 Task: Find connections with filter location Joaquín V. González with filter topic #homedecor with filter profile language English with filter current company Aramex with filter school Indian Institute of Information Technology, Design and Manufacturing, Jabalpur with filter industry Marketing Services with filter service category Blogging with filter keywords title Phlebotomist
Action: Mouse moved to (629, 110)
Screenshot: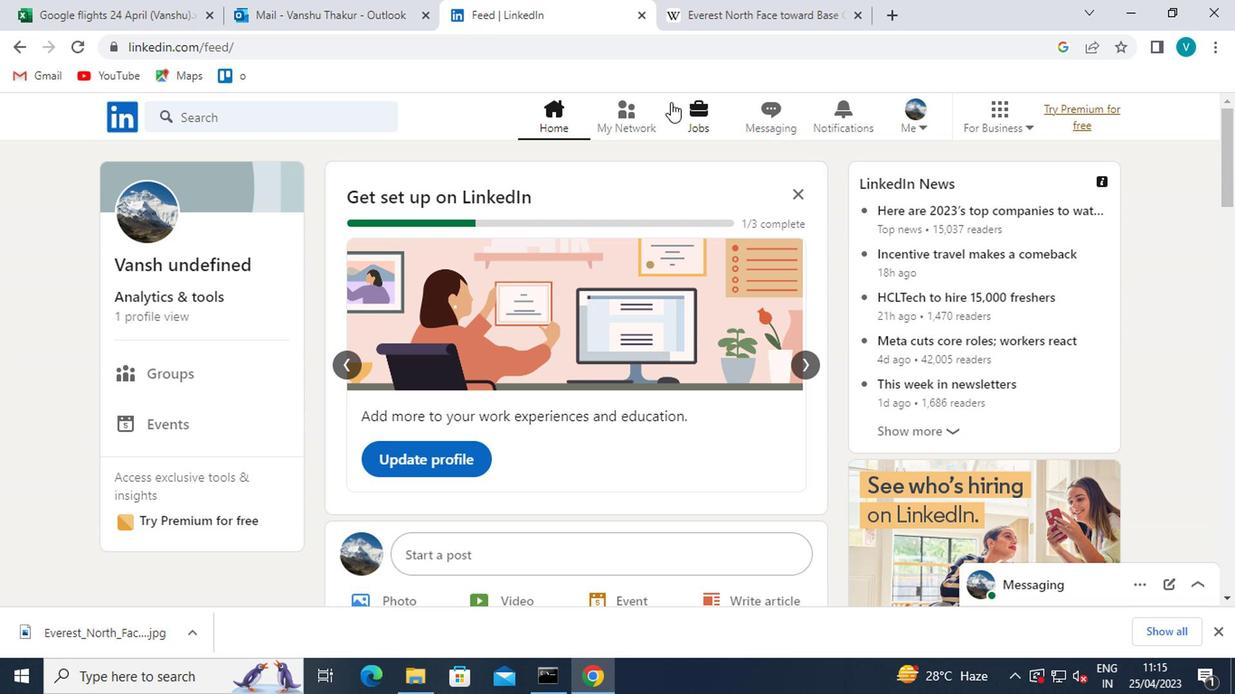 
Action: Mouse pressed left at (629, 110)
Screenshot: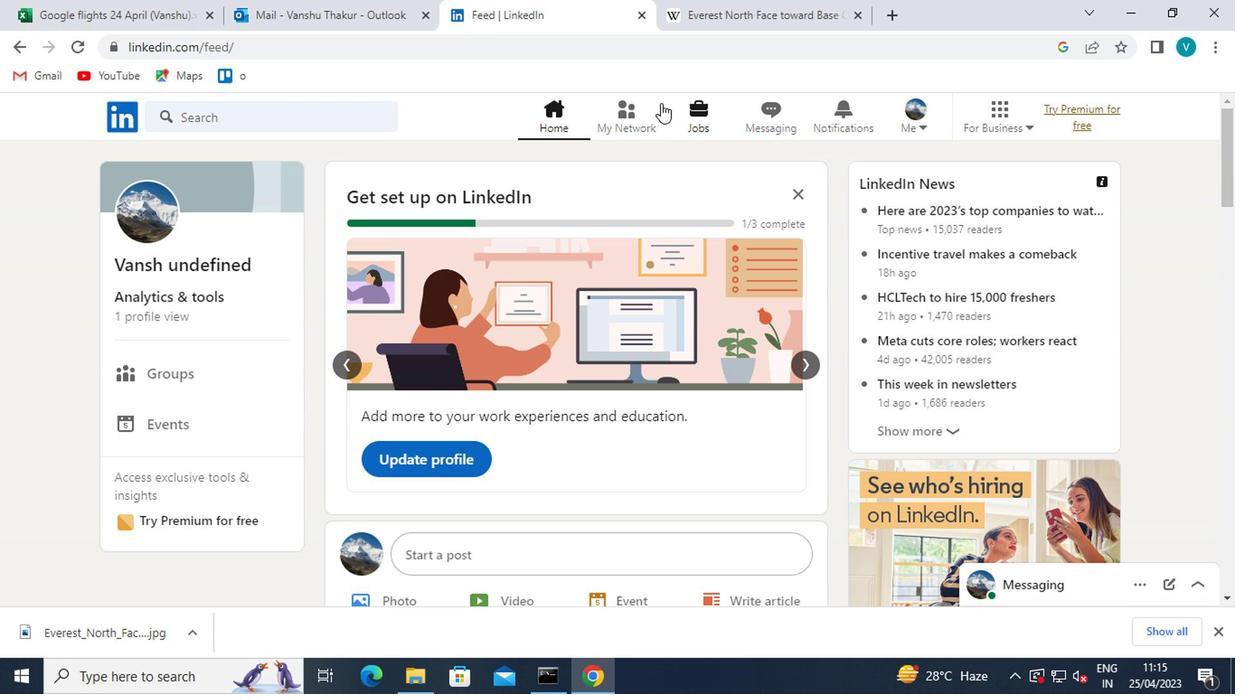 
Action: Mouse moved to (186, 220)
Screenshot: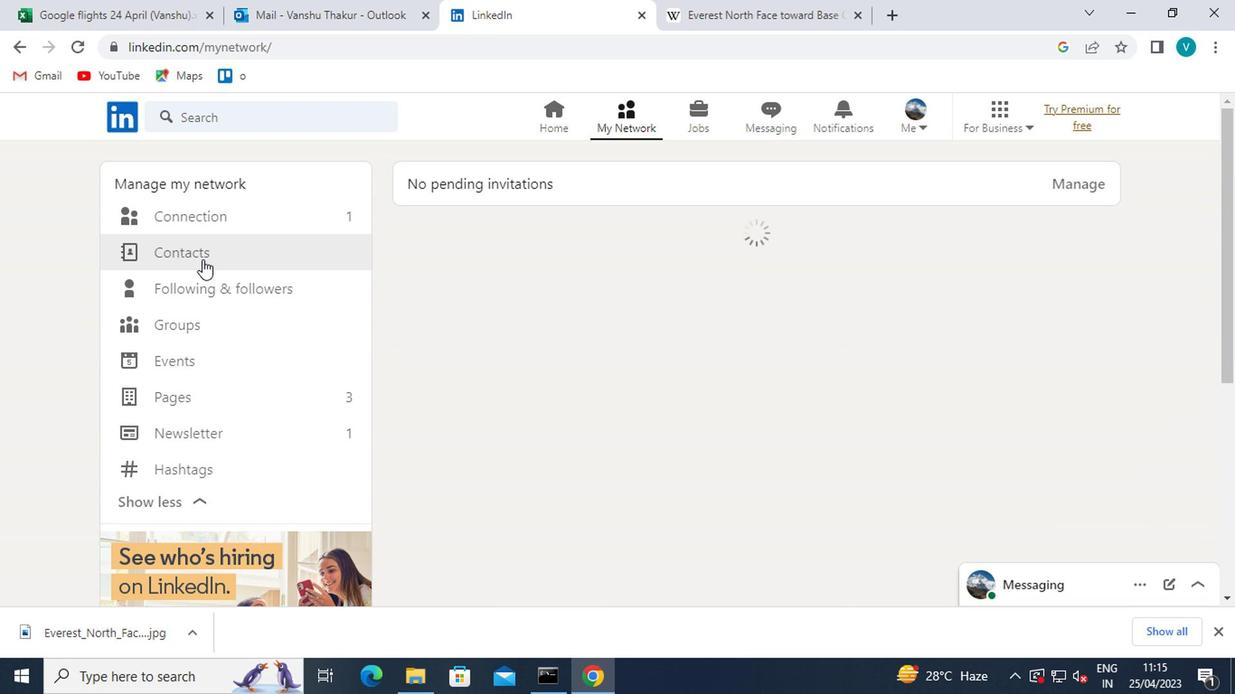 
Action: Mouse pressed left at (186, 220)
Screenshot: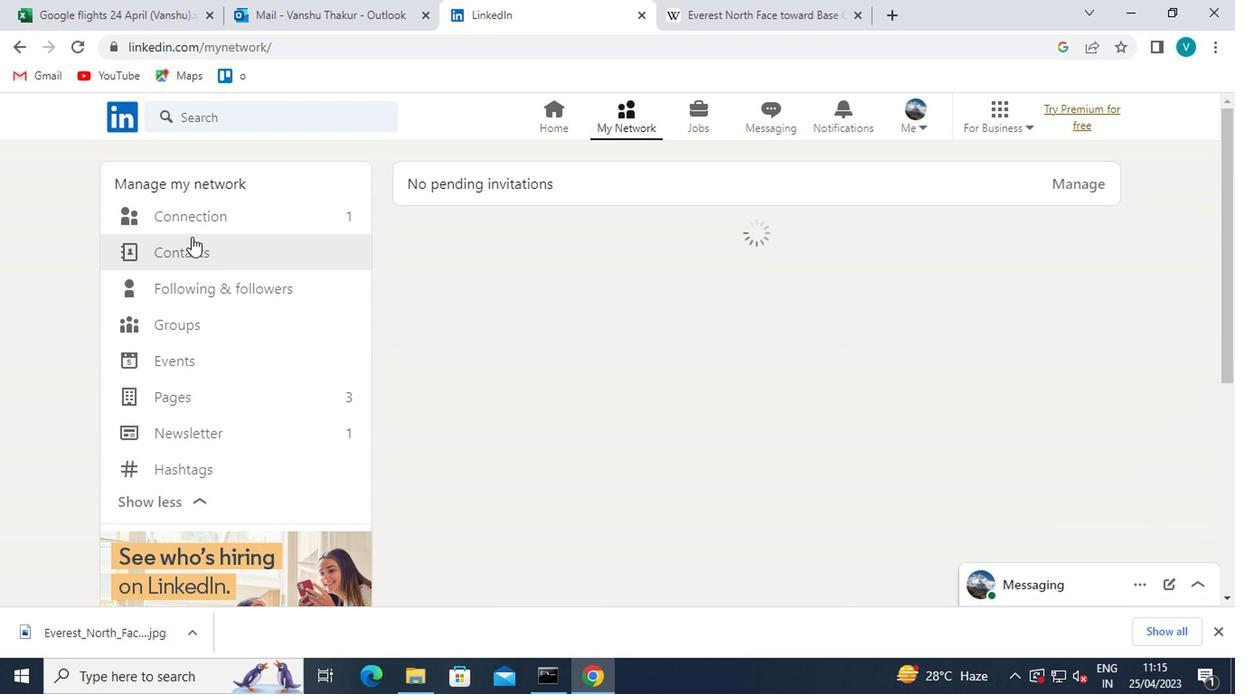 
Action: Mouse moved to (745, 229)
Screenshot: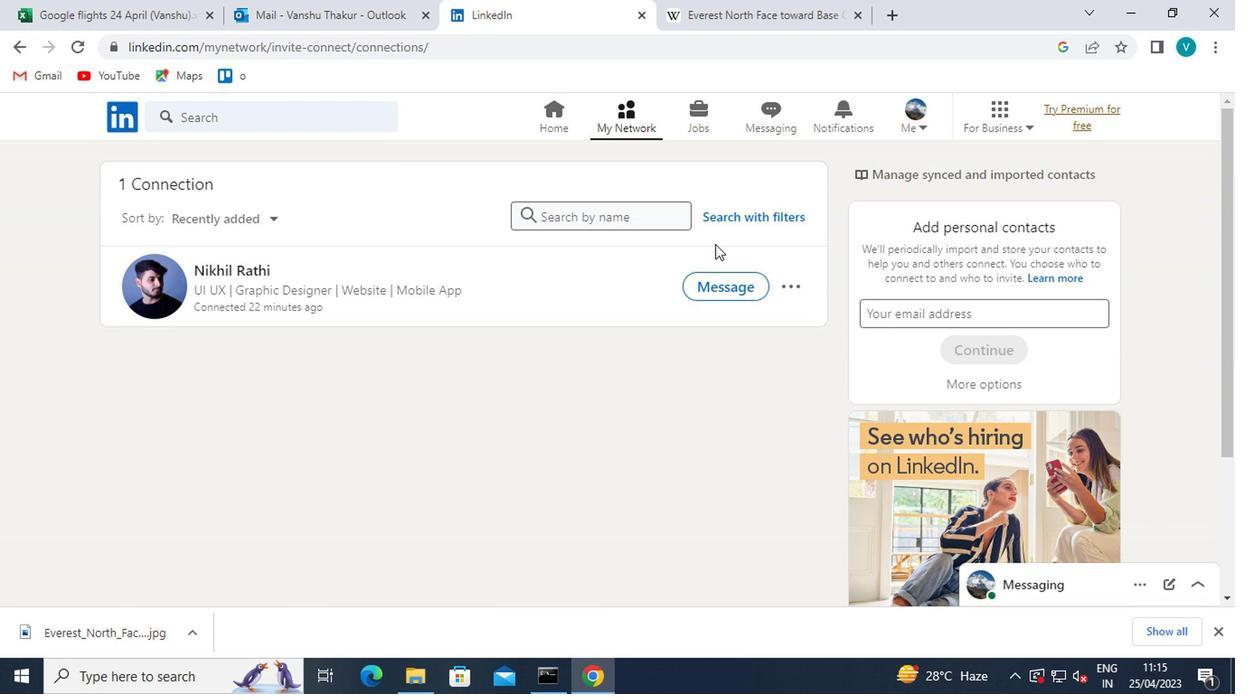 
Action: Mouse pressed left at (745, 229)
Screenshot: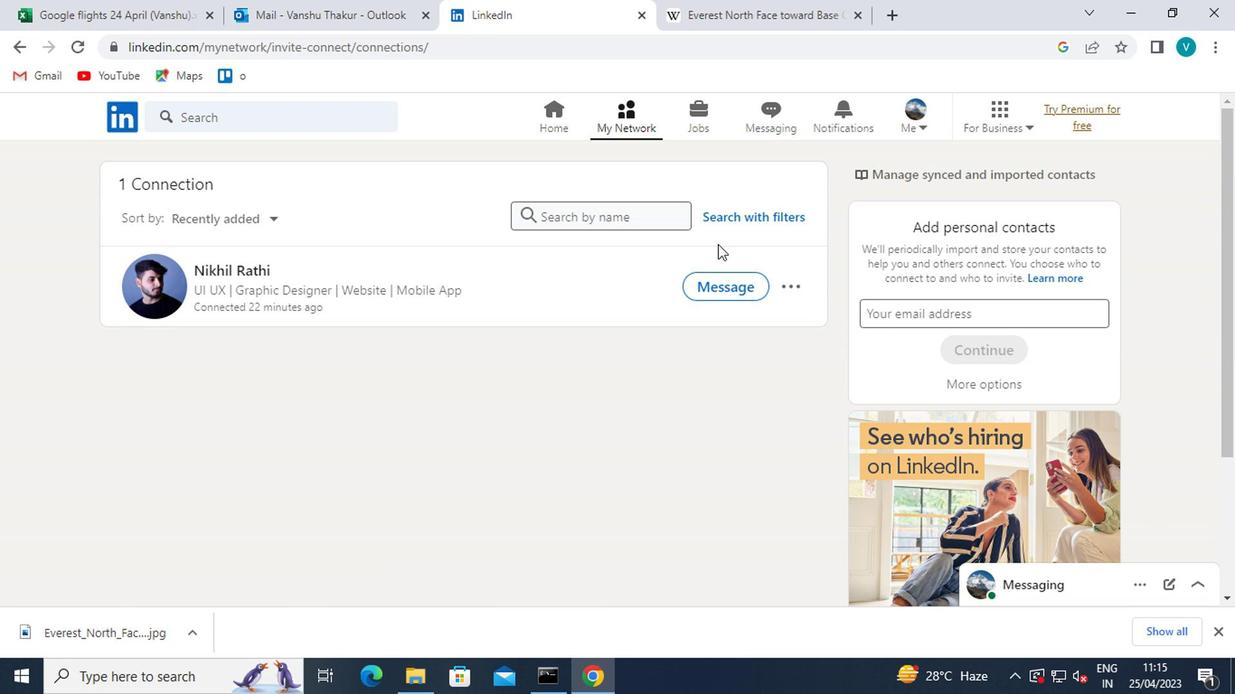 
Action: Mouse moved to (752, 220)
Screenshot: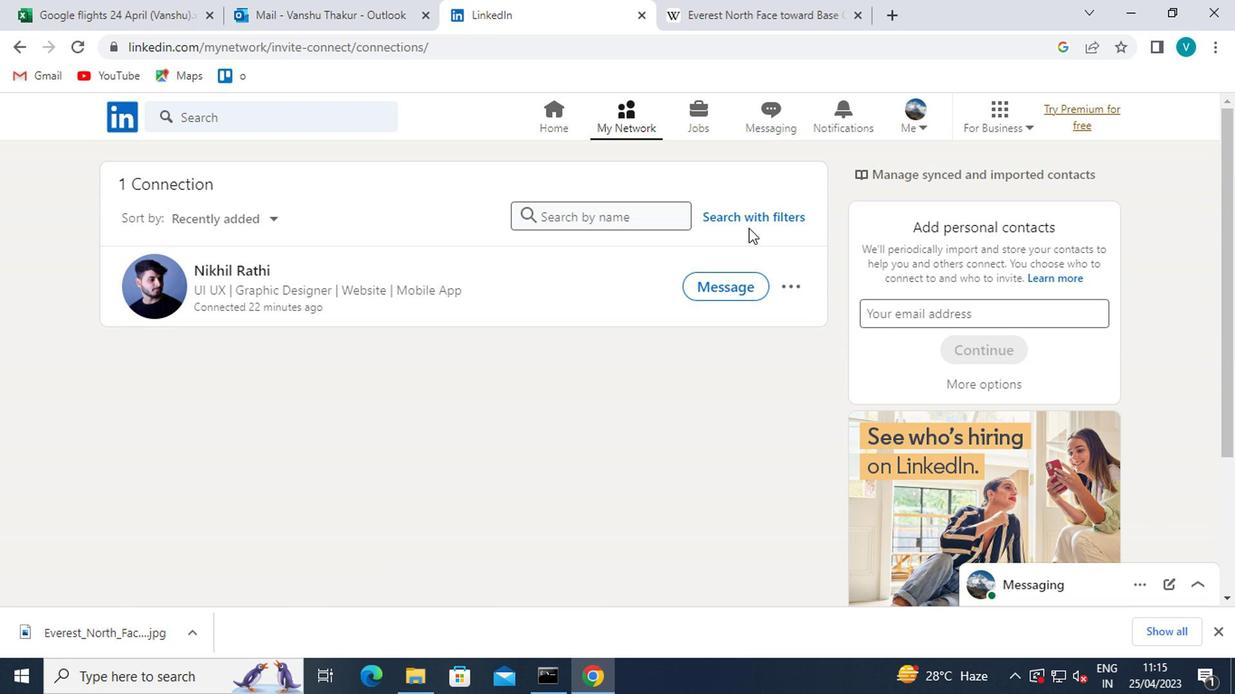 
Action: Mouse pressed left at (752, 220)
Screenshot: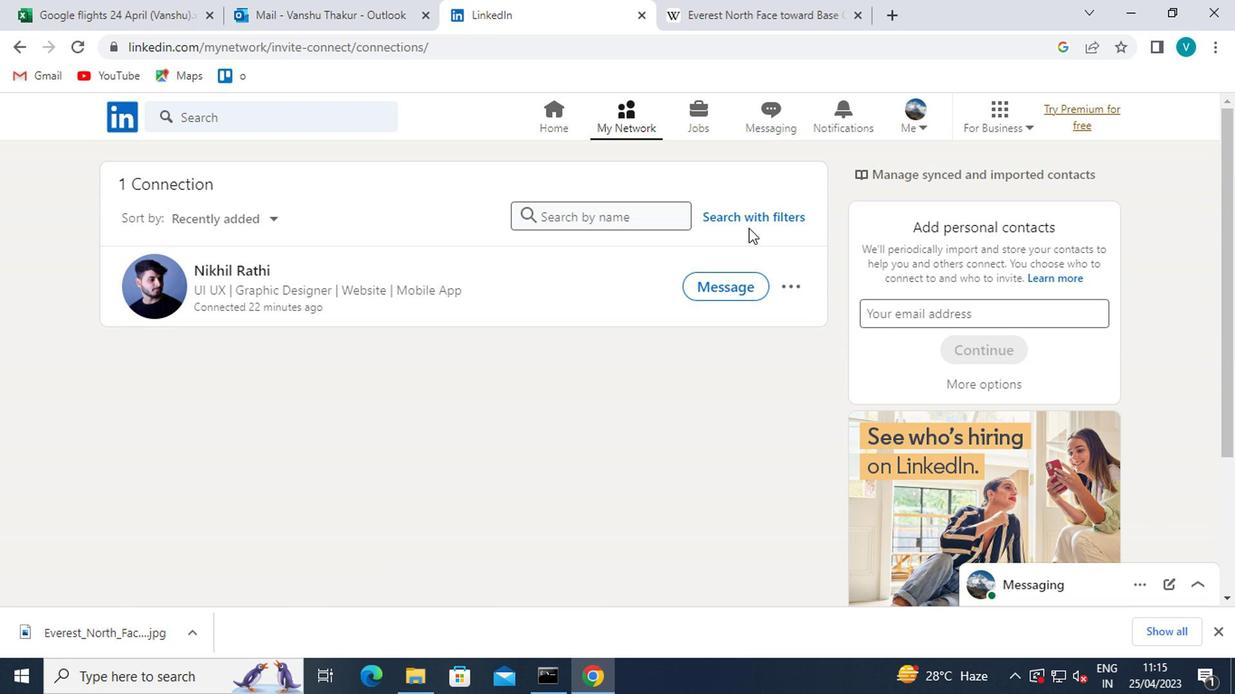 
Action: Mouse moved to (596, 162)
Screenshot: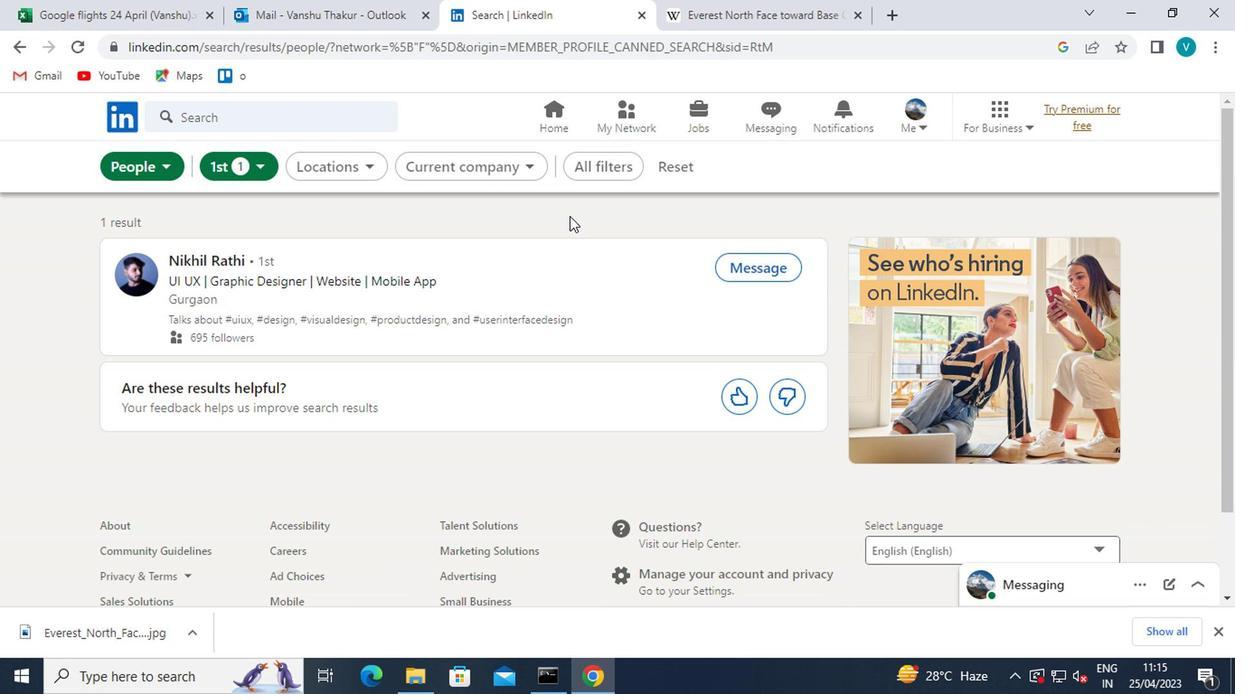 
Action: Mouse pressed left at (596, 162)
Screenshot: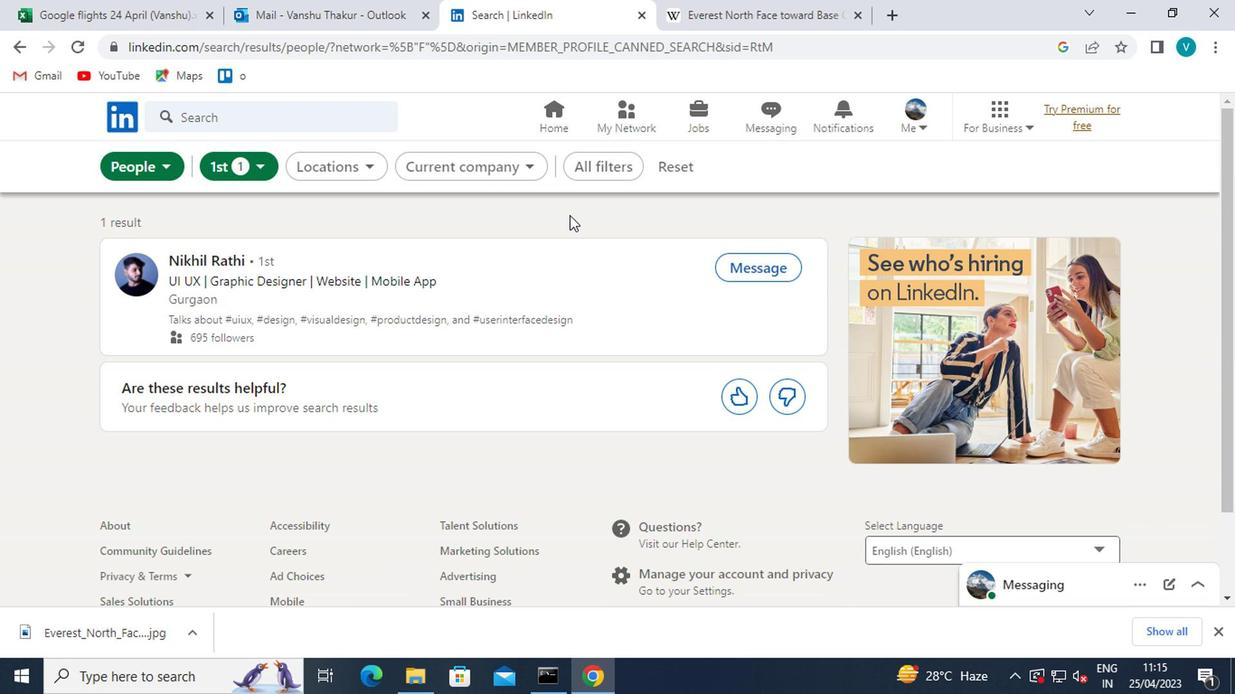 
Action: Mouse moved to (821, 438)
Screenshot: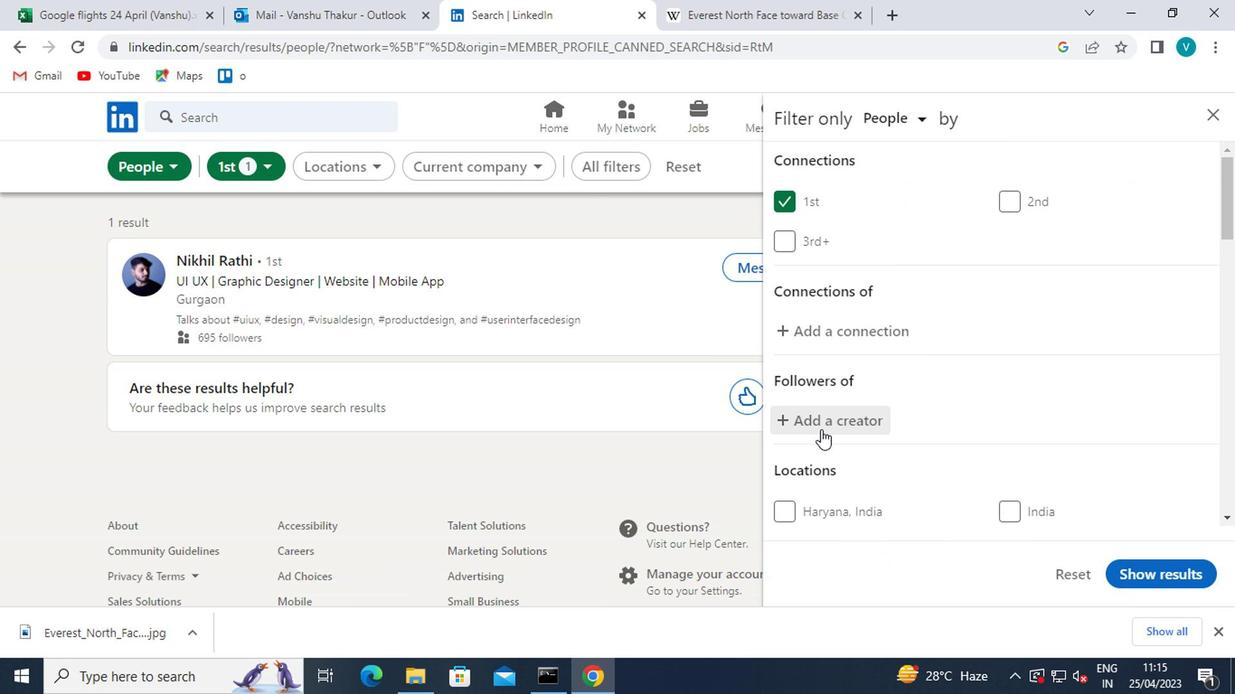 
Action: Mouse scrolled (821, 438) with delta (0, 0)
Screenshot: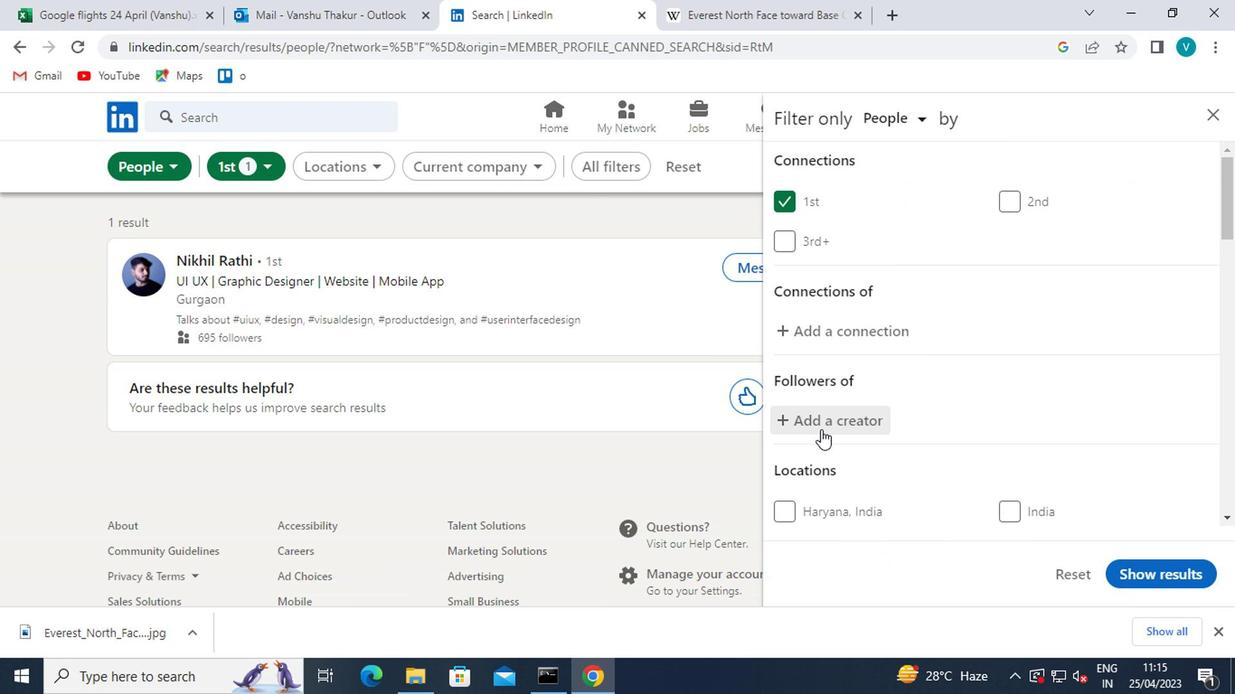 
Action: Mouse moved to (866, 499)
Screenshot: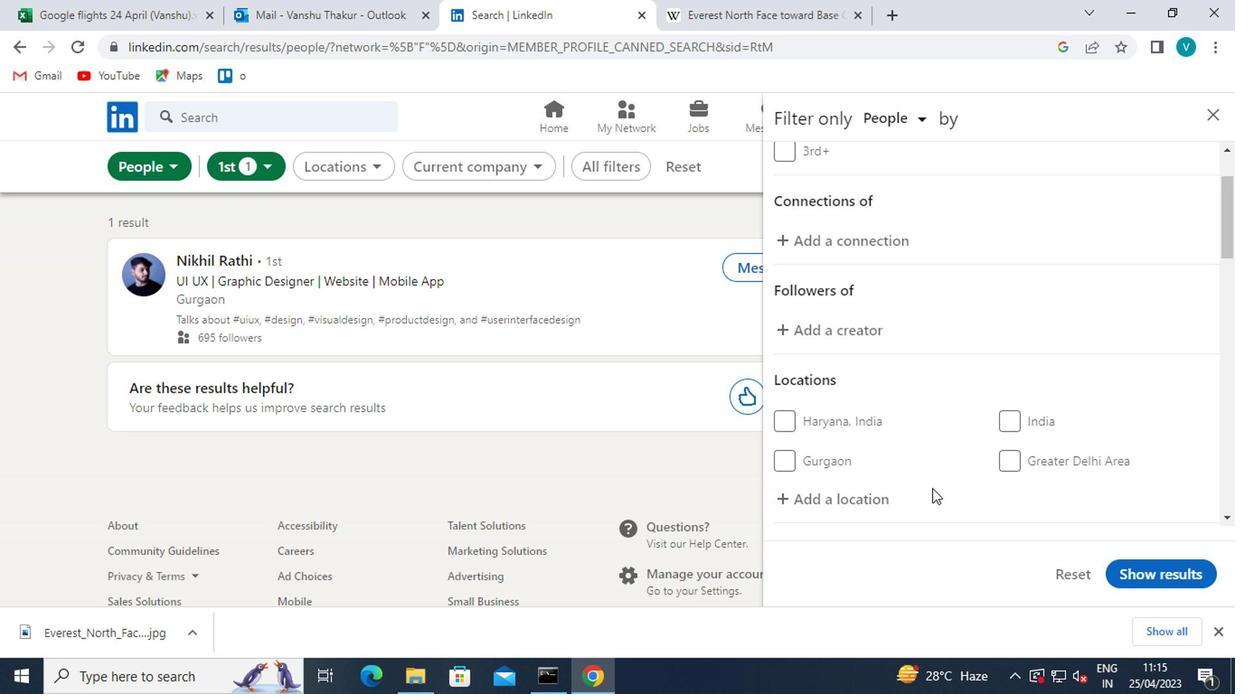 
Action: Mouse pressed left at (866, 499)
Screenshot: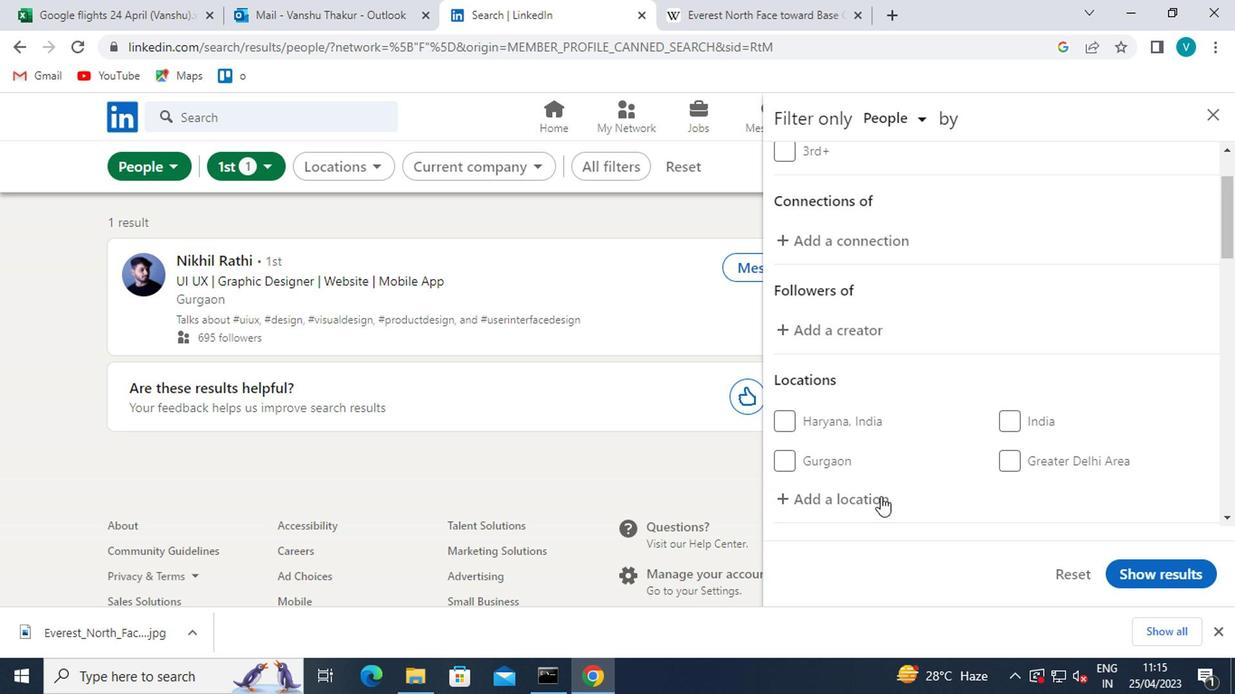 
Action: Mouse moved to (827, 489)
Screenshot: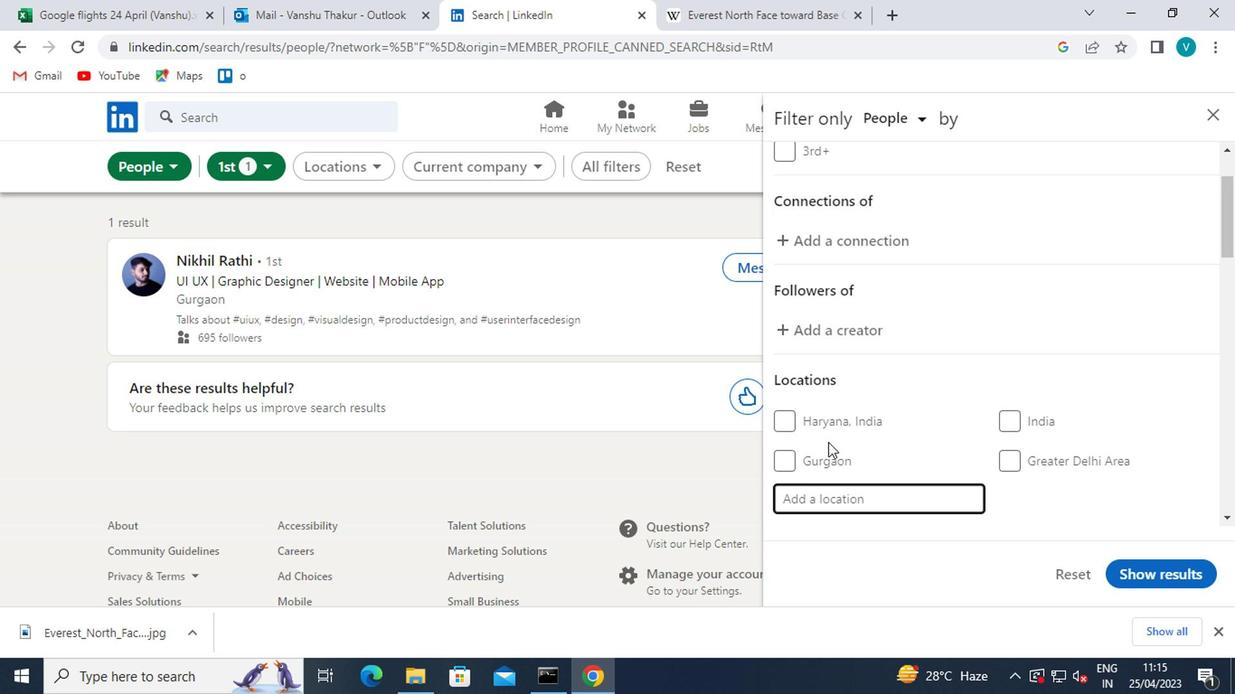
Action: Mouse pressed left at (827, 489)
Screenshot: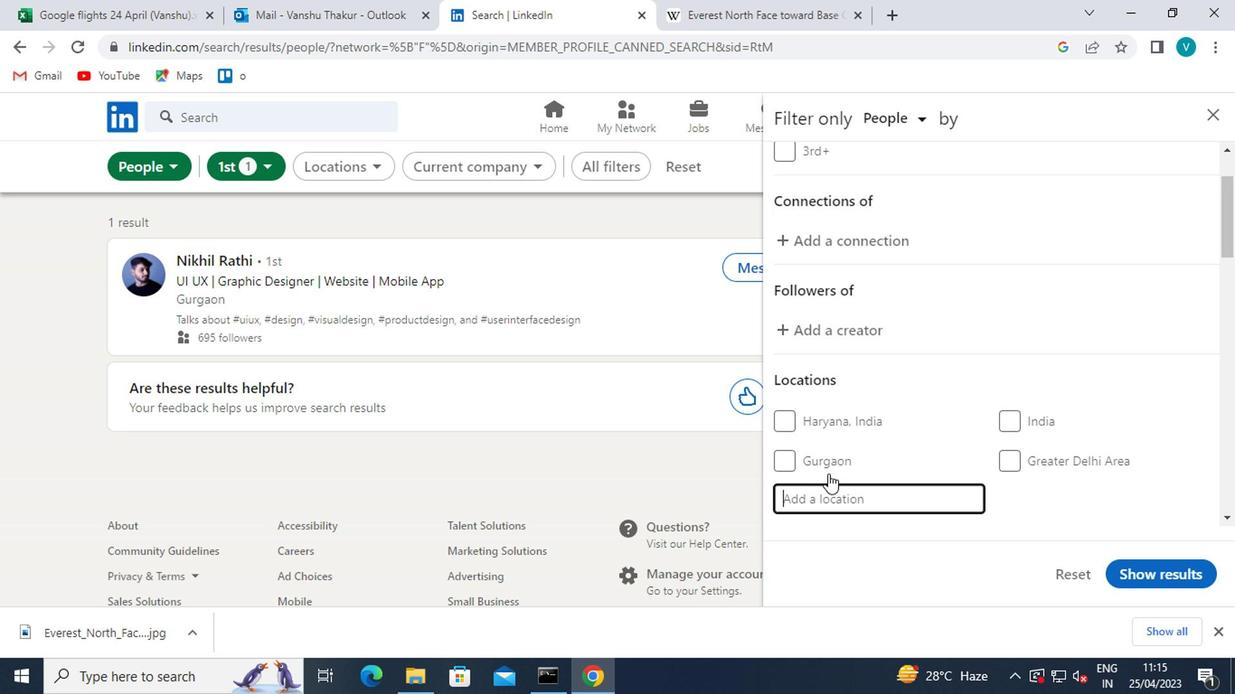 
Action: Mouse moved to (828, 490)
Screenshot: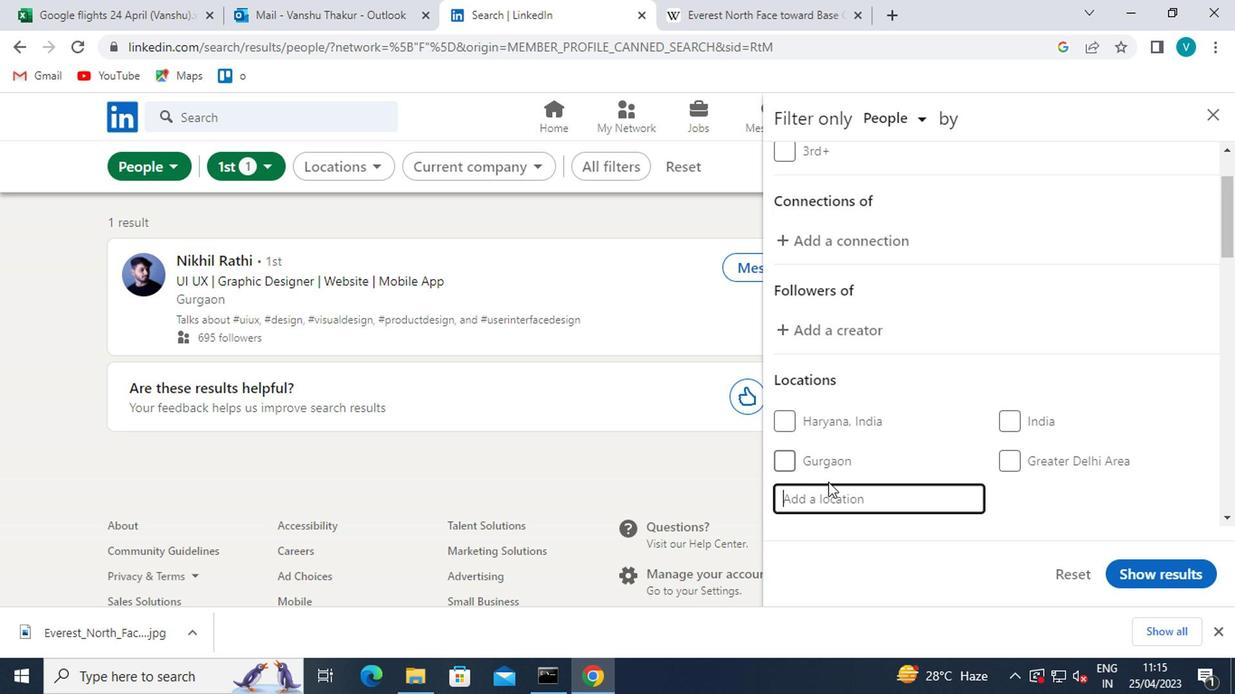 
Action: Key pressed <Key.shift>JOAQUIN
Screenshot: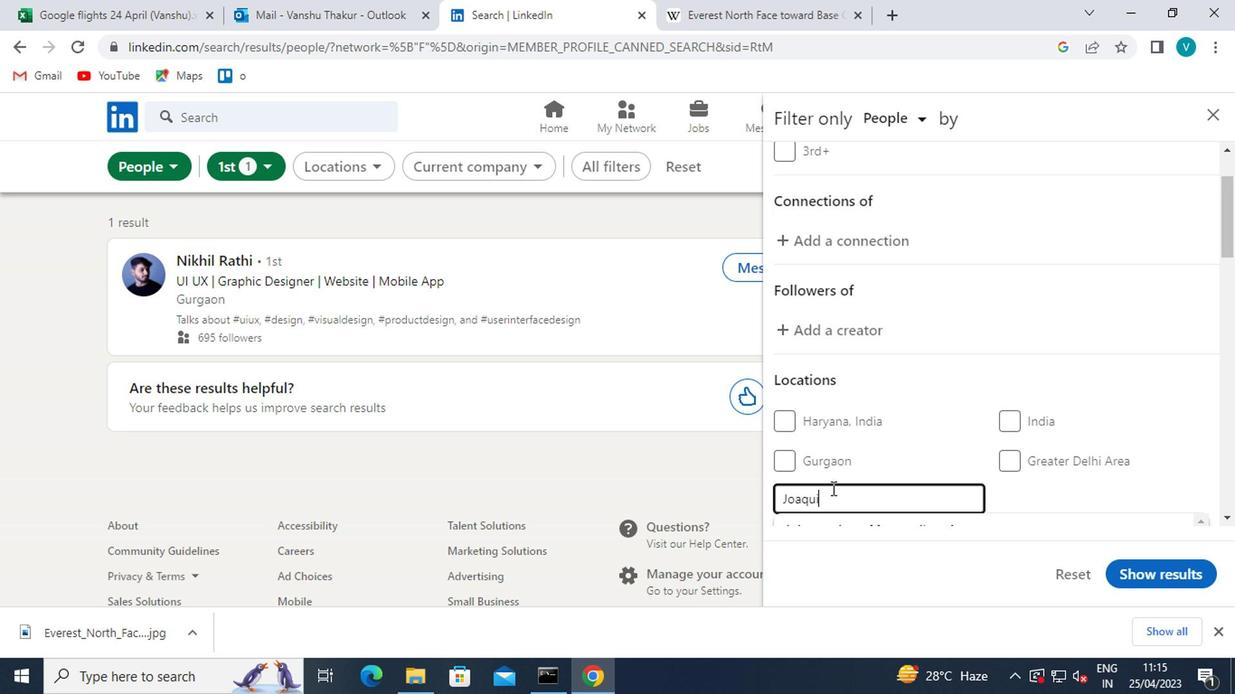 
Action: Mouse moved to (1102, 345)
Screenshot: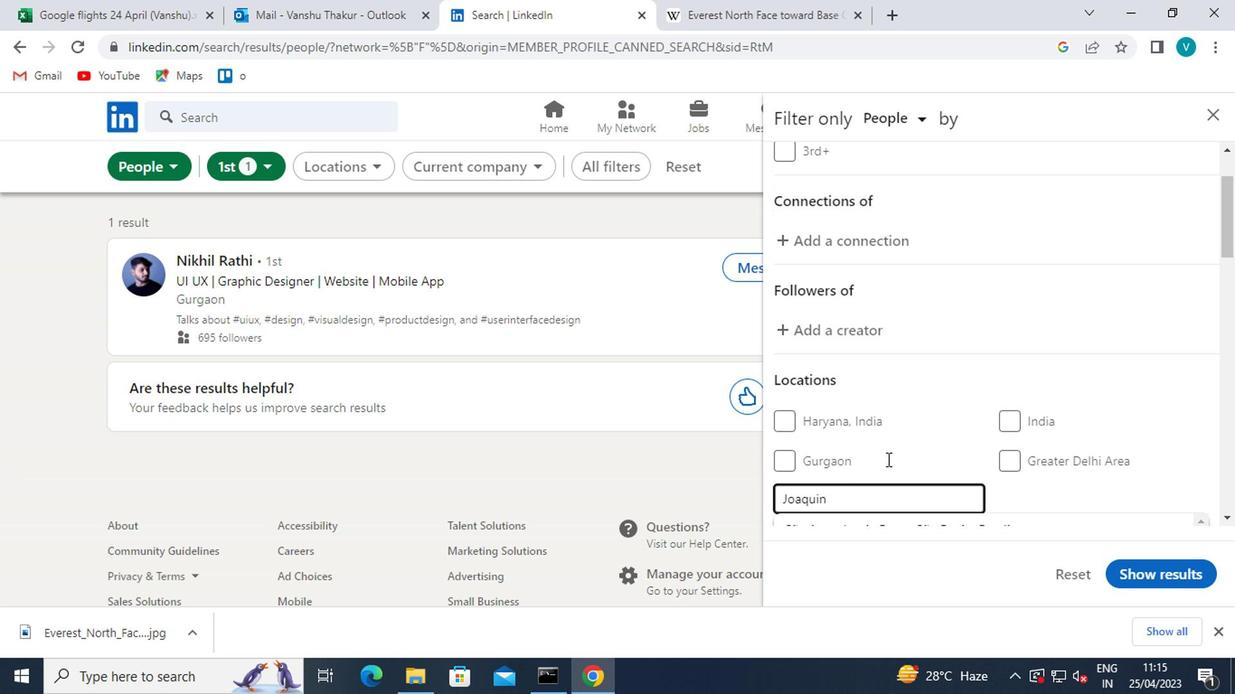 
Action: Mouse scrolled (1102, 344) with delta (0, 0)
Screenshot: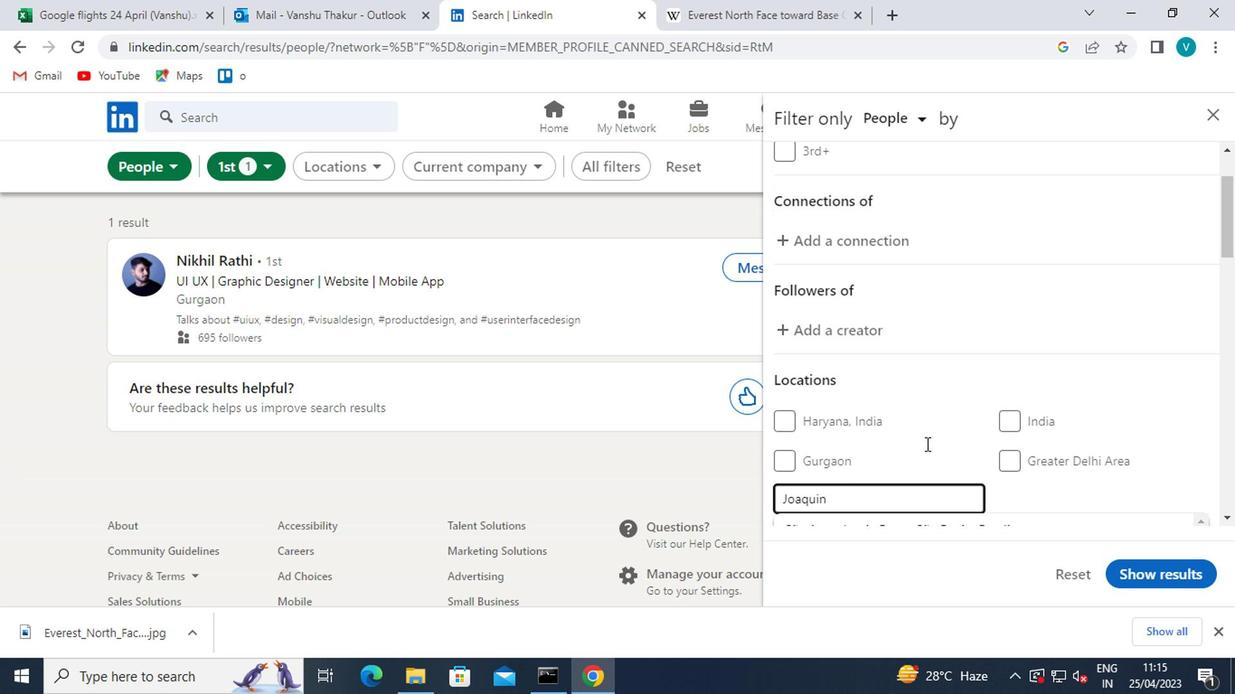 
Action: Mouse scrolled (1102, 344) with delta (0, 0)
Screenshot: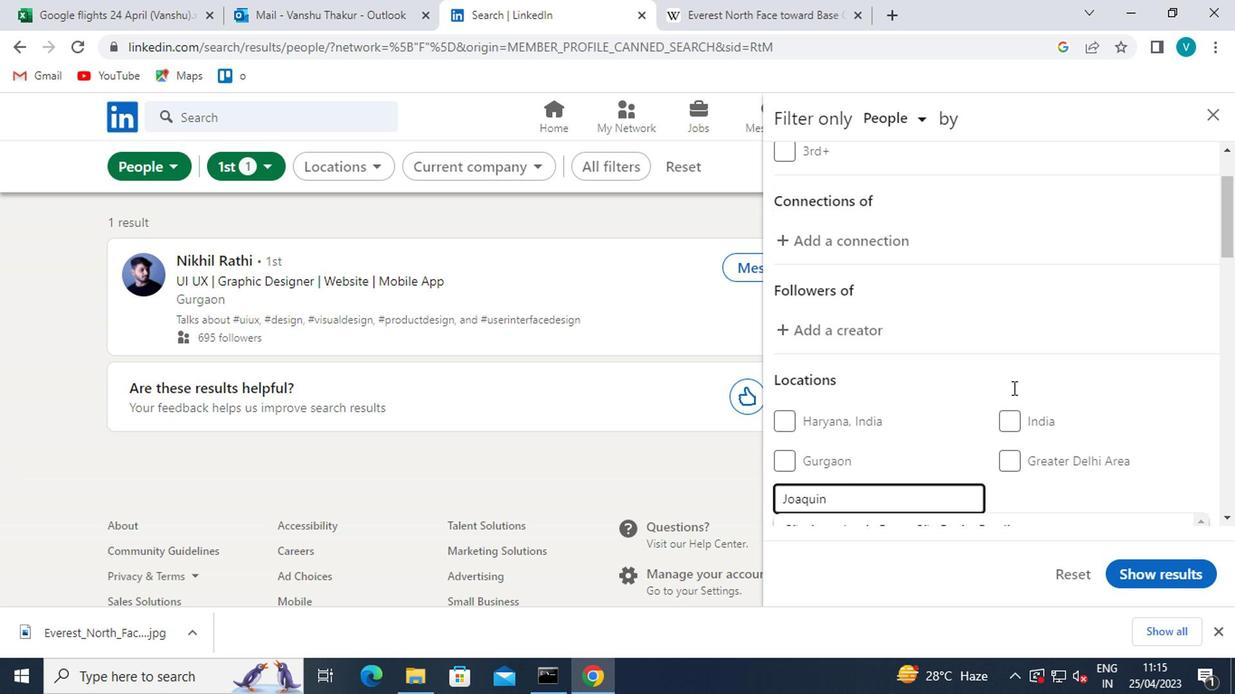 
Action: Mouse moved to (1073, 362)
Screenshot: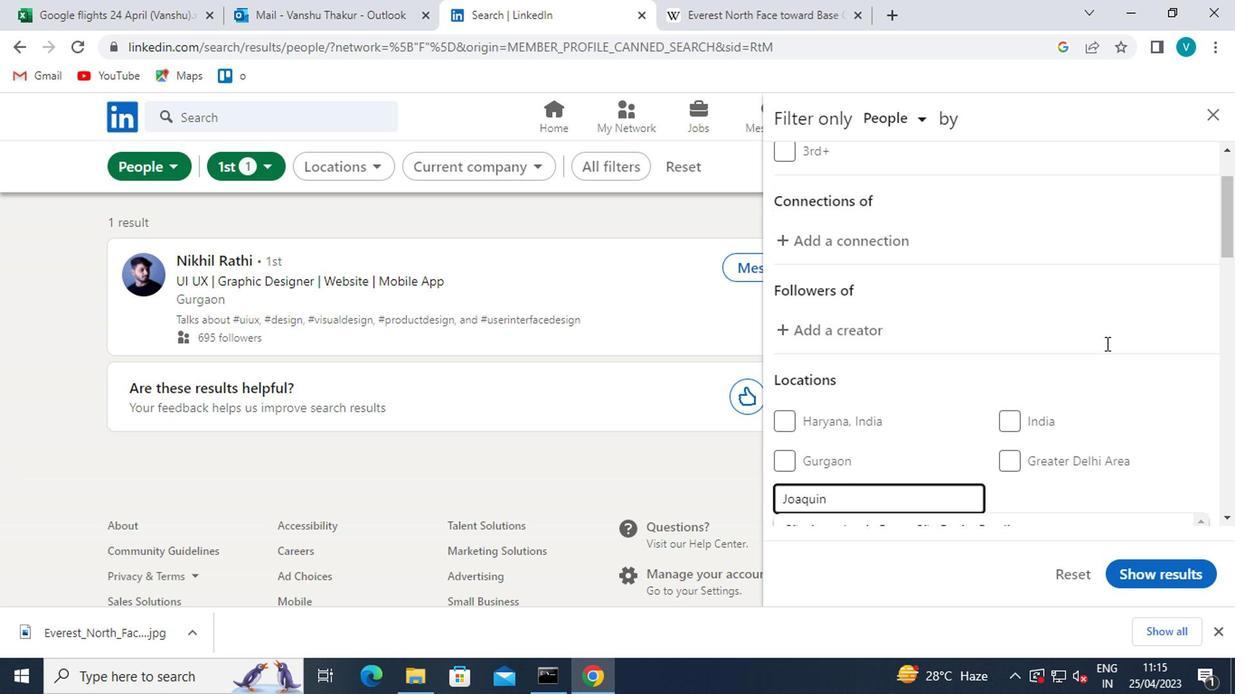 
Action: Mouse scrolled (1073, 362) with delta (0, 0)
Screenshot: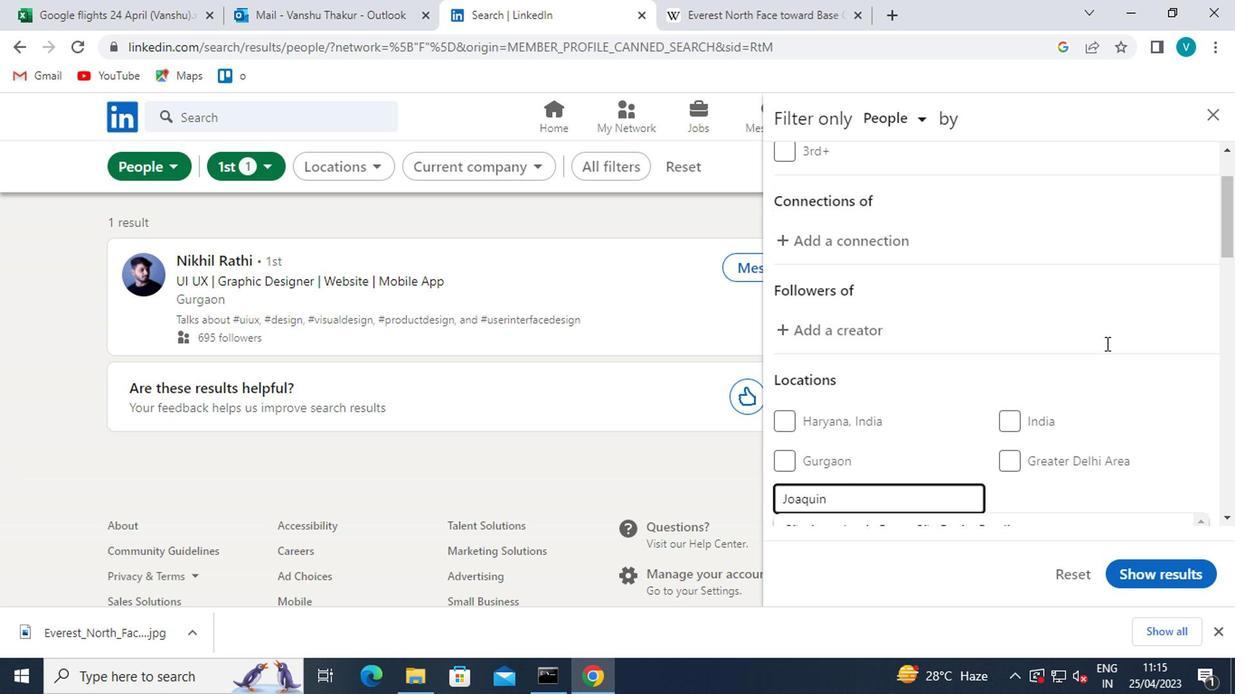 
Action: Mouse moved to (1042, 394)
Screenshot: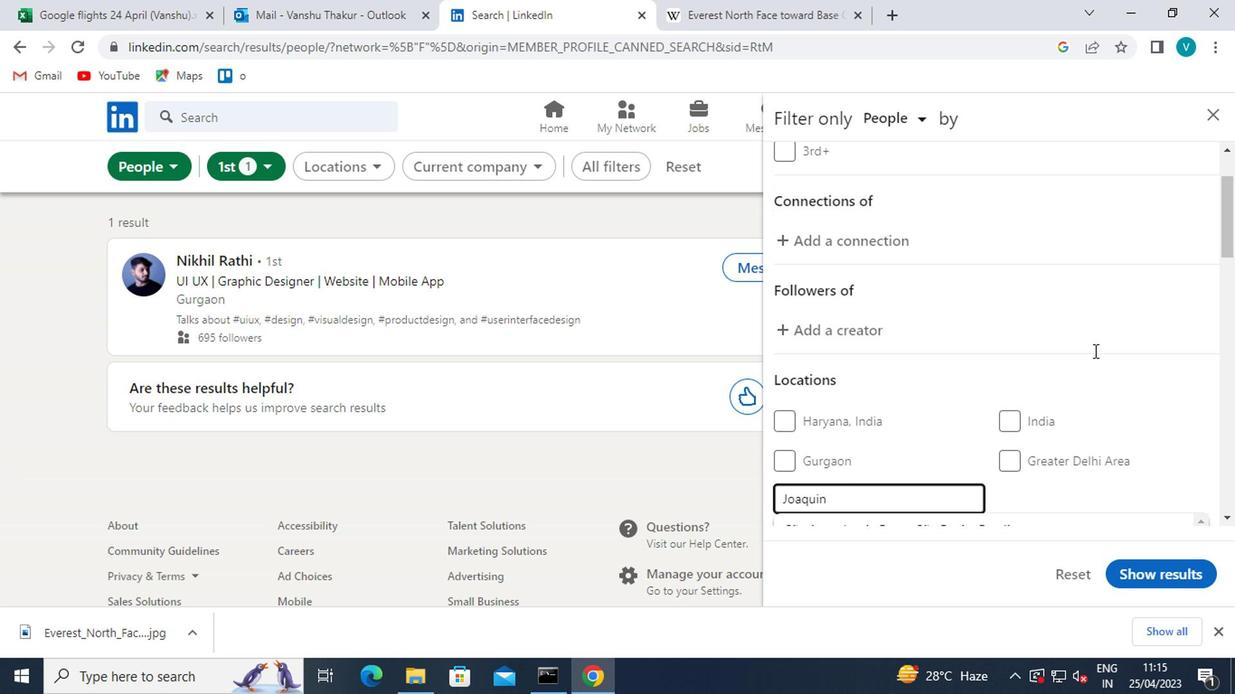 
Action: Mouse scrolled (1042, 393) with delta (0, 0)
Screenshot: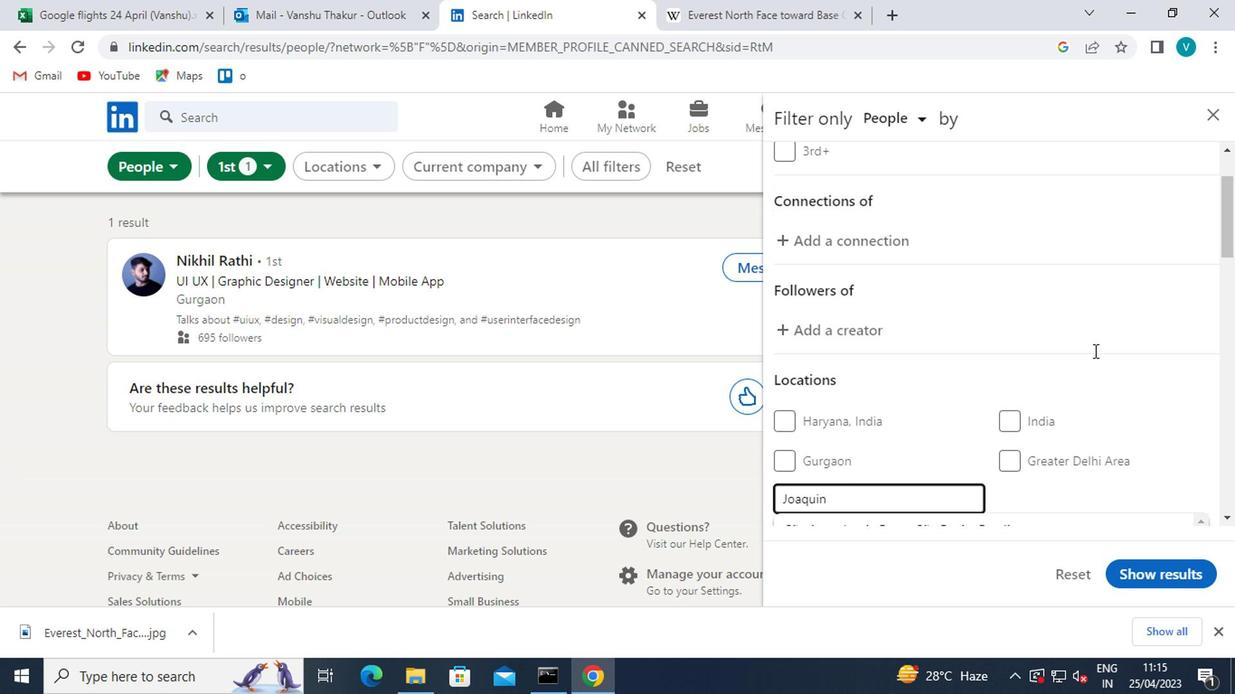 
Action: Mouse moved to (1053, 412)
Screenshot: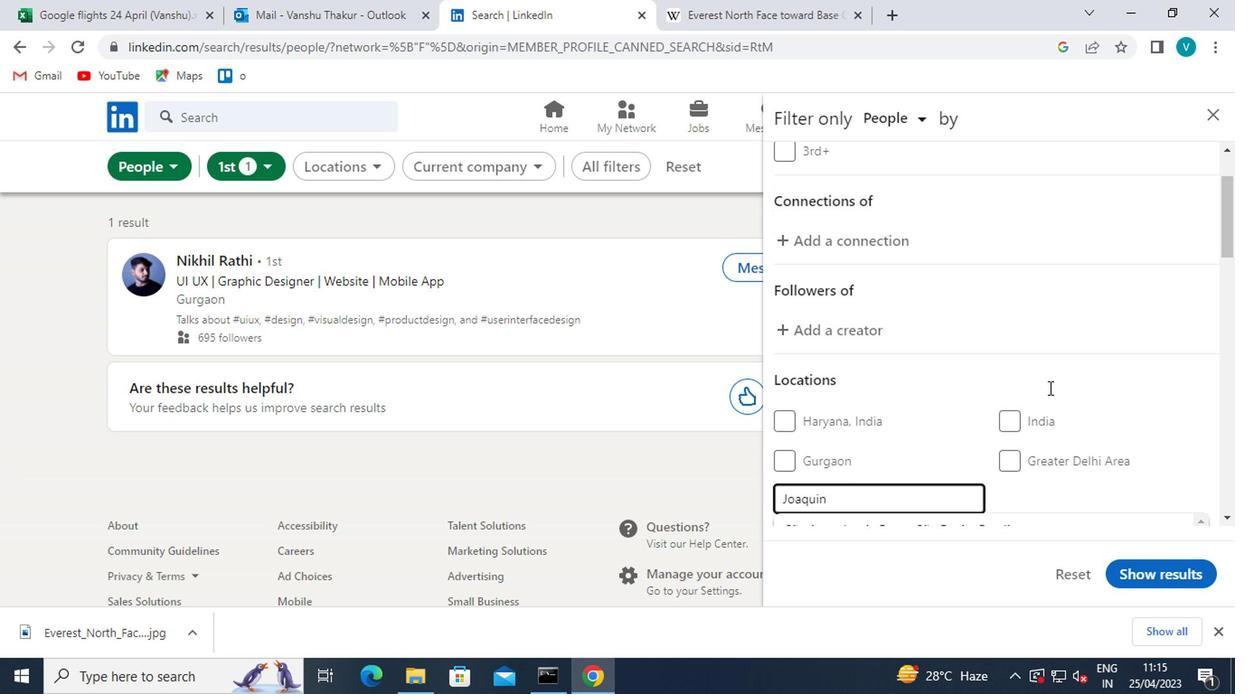 
Action: Mouse scrolled (1053, 411) with delta (0, 0)
Screenshot: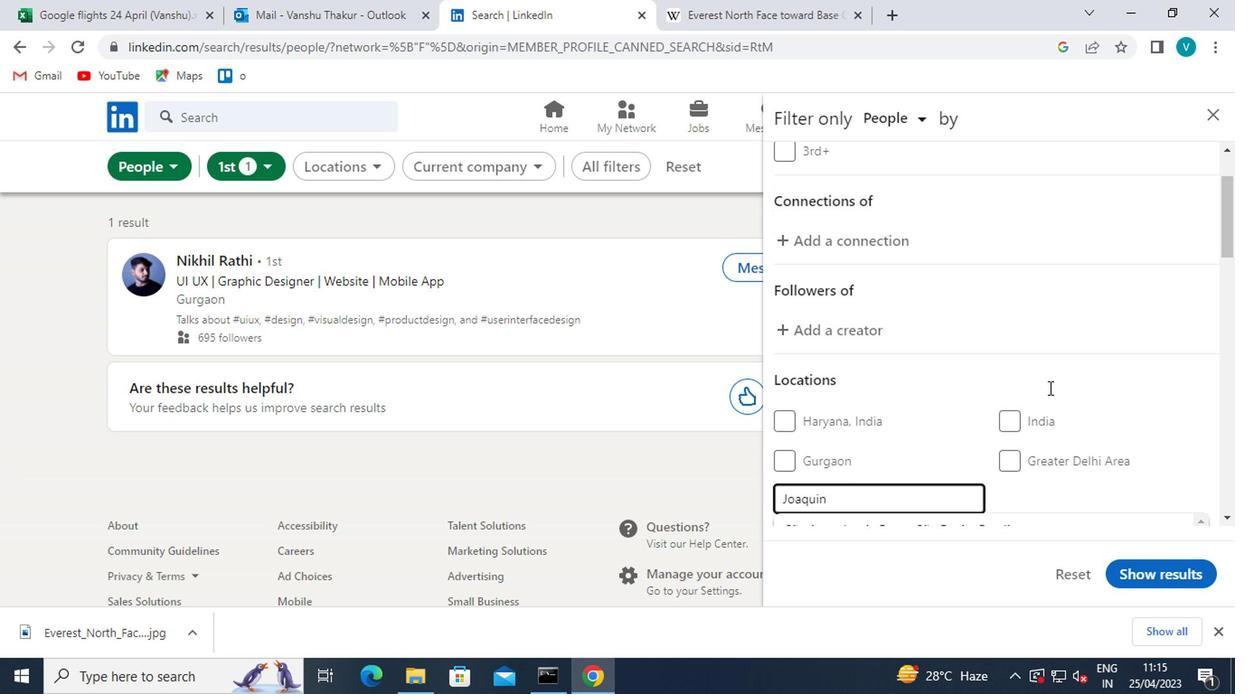 
Action: Mouse moved to (1058, 416)
Screenshot: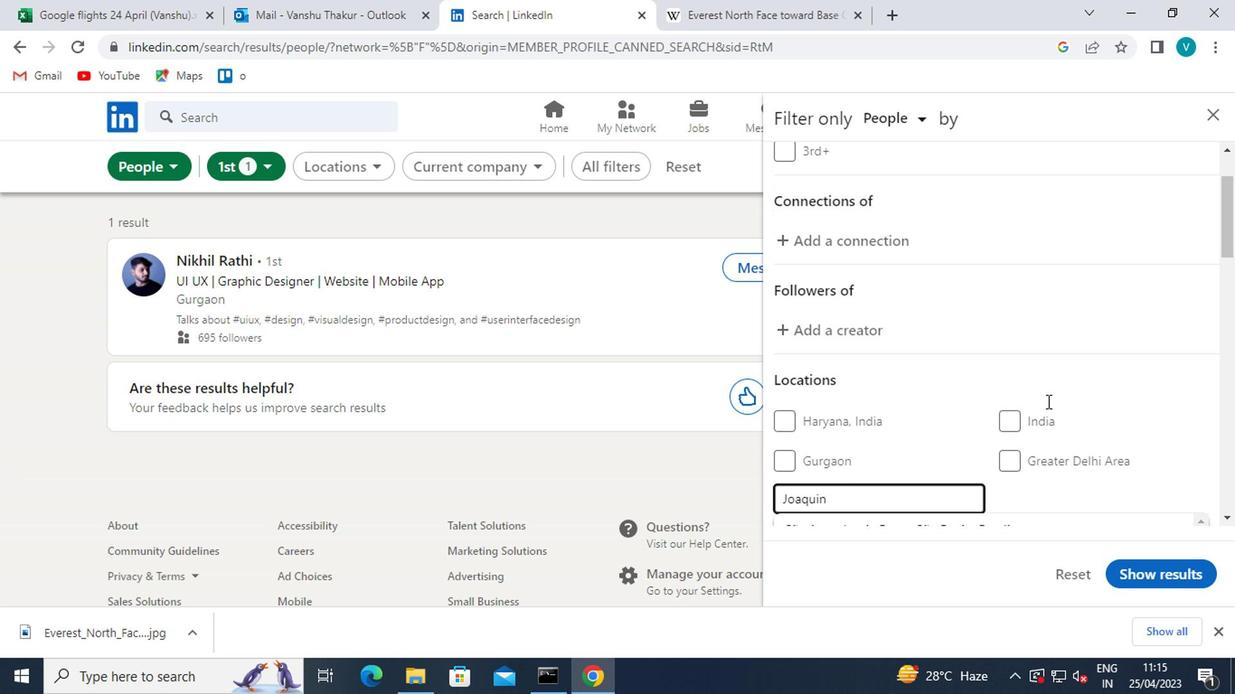 
Action: Mouse scrolled (1058, 416) with delta (0, 0)
Screenshot: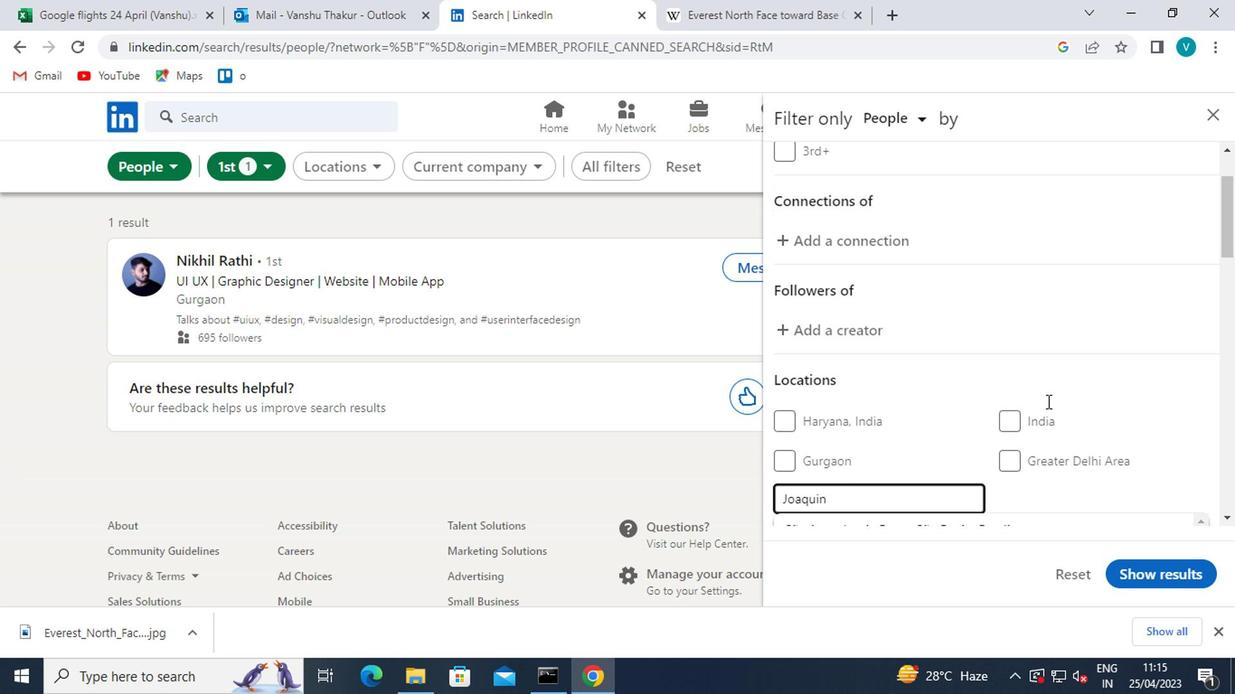 
Action: Mouse moved to (1086, 405)
Screenshot: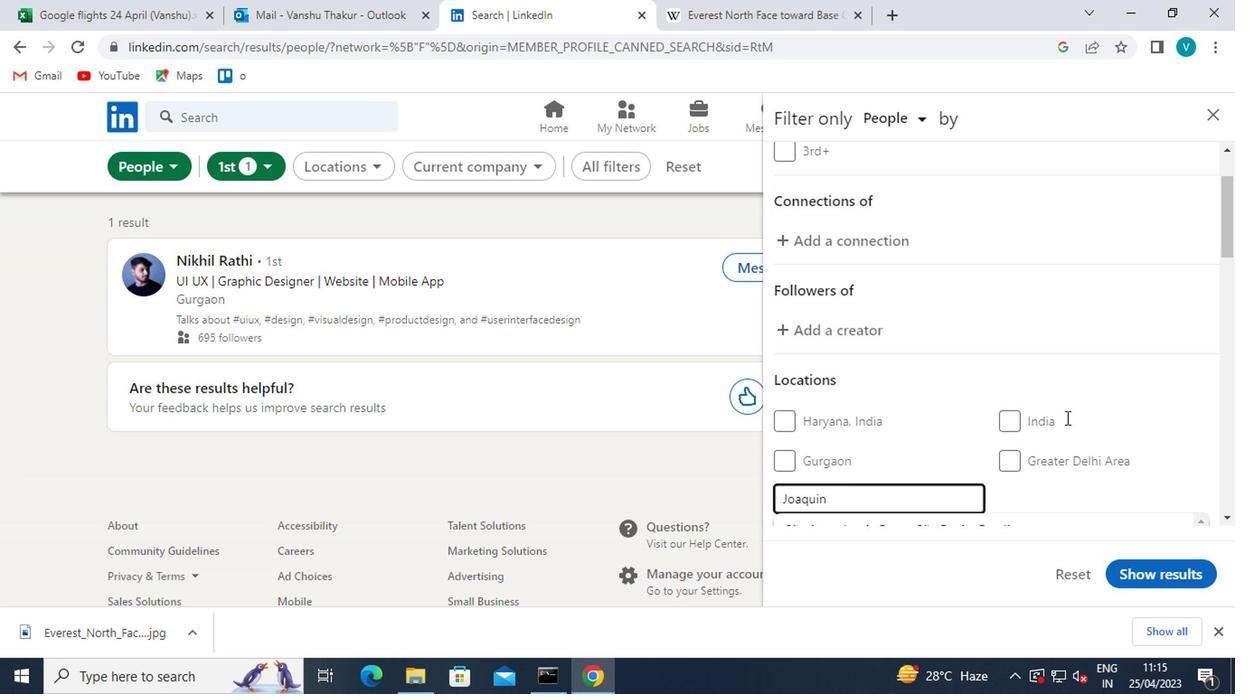 
Action: Mouse scrolled (1086, 404) with delta (0, 0)
Screenshot: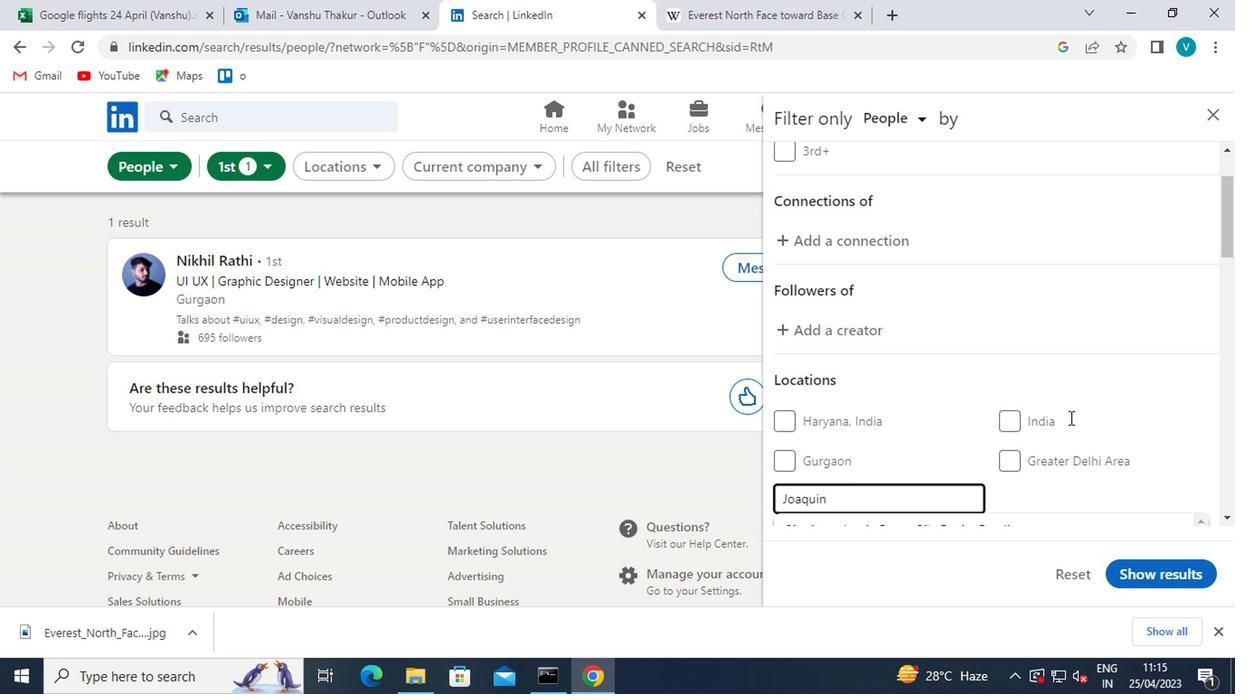 
Action: Mouse scrolled (1086, 404) with delta (0, 0)
Screenshot: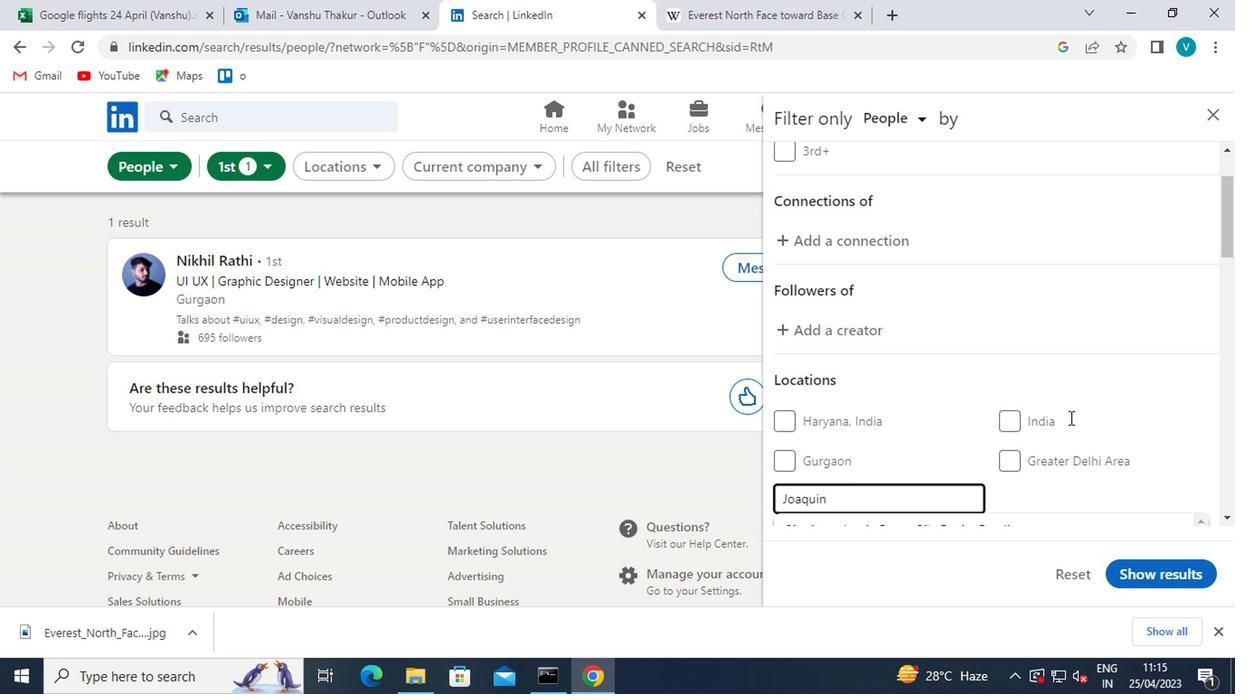 
Action: Mouse moved to (1091, 396)
Screenshot: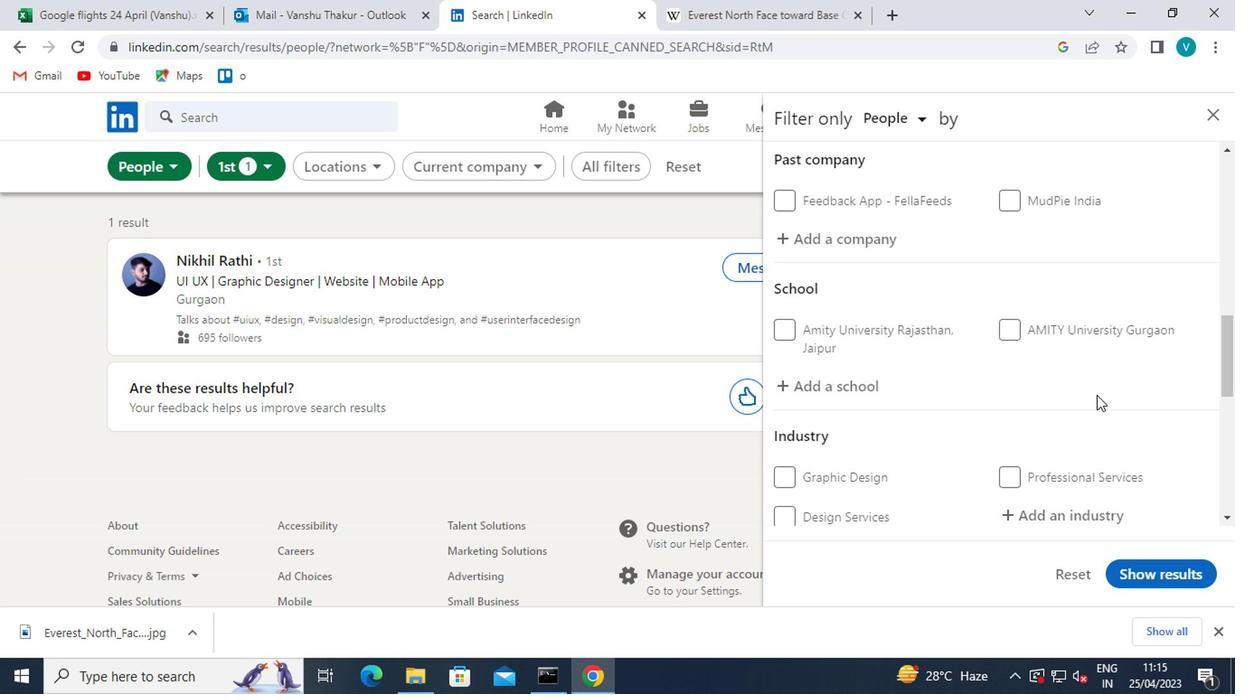 
Action: Mouse scrolled (1091, 396) with delta (0, 0)
Screenshot: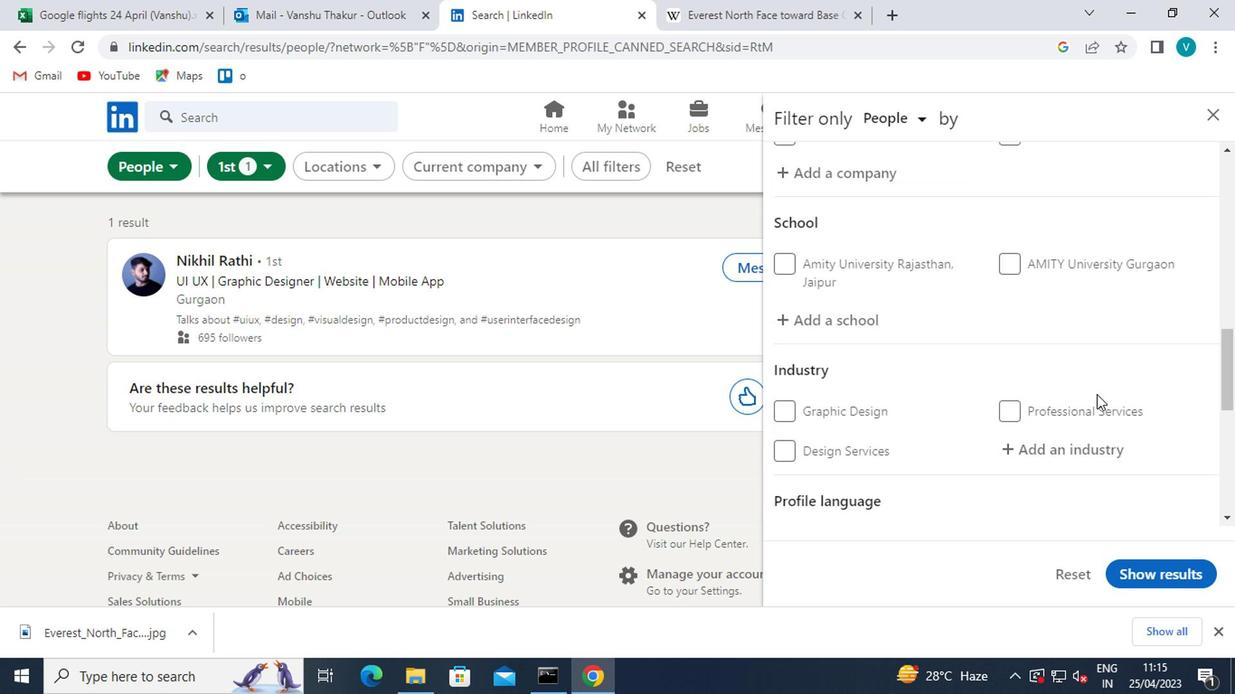 
Action: Mouse scrolled (1091, 396) with delta (0, 0)
Screenshot: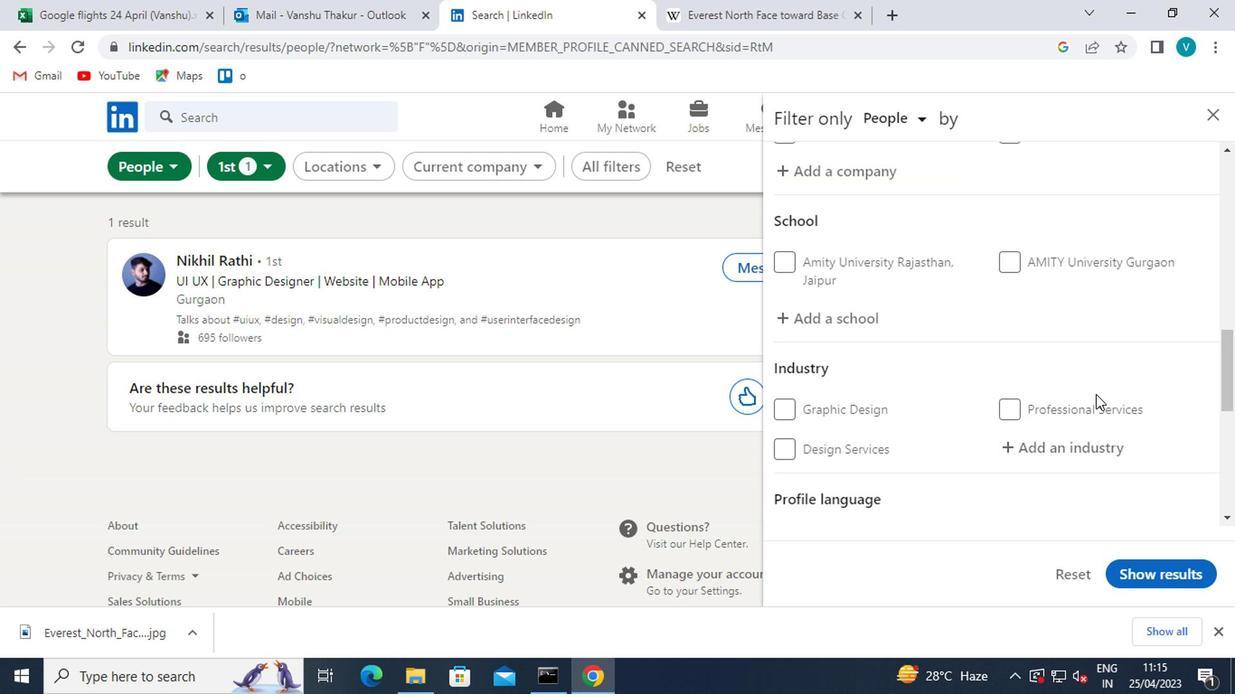 
Action: Mouse scrolled (1091, 396) with delta (0, 0)
Screenshot: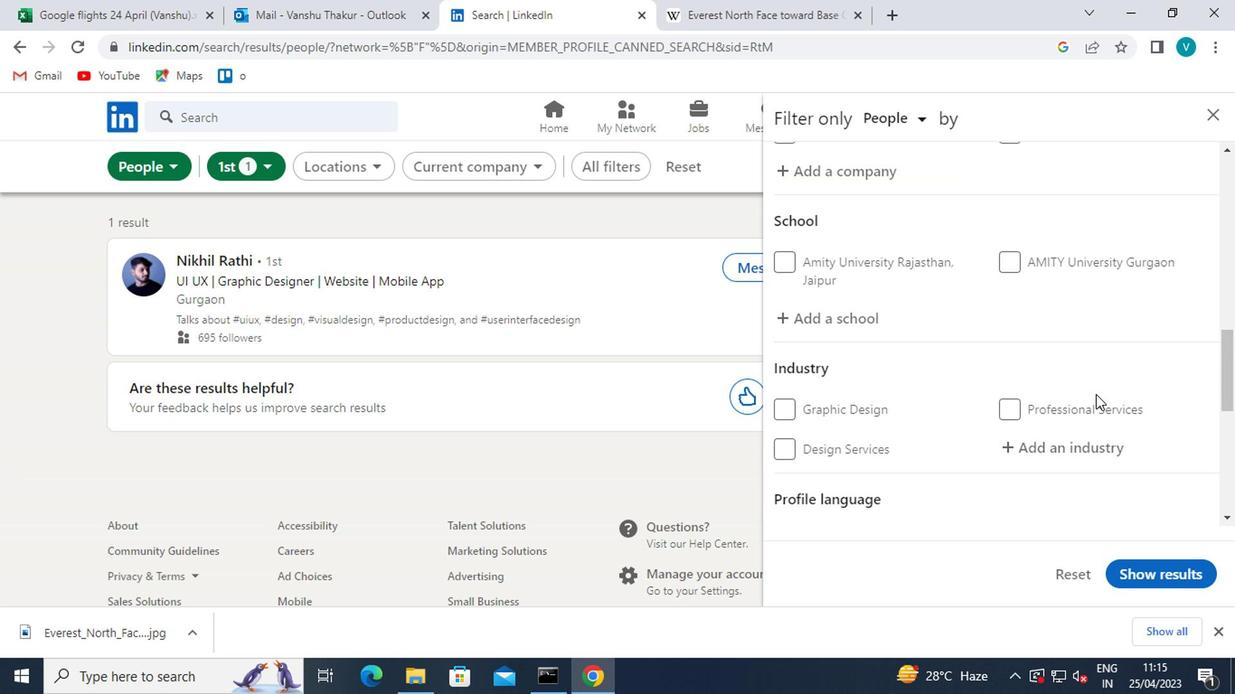 
Action: Mouse scrolled (1091, 396) with delta (0, 0)
Screenshot: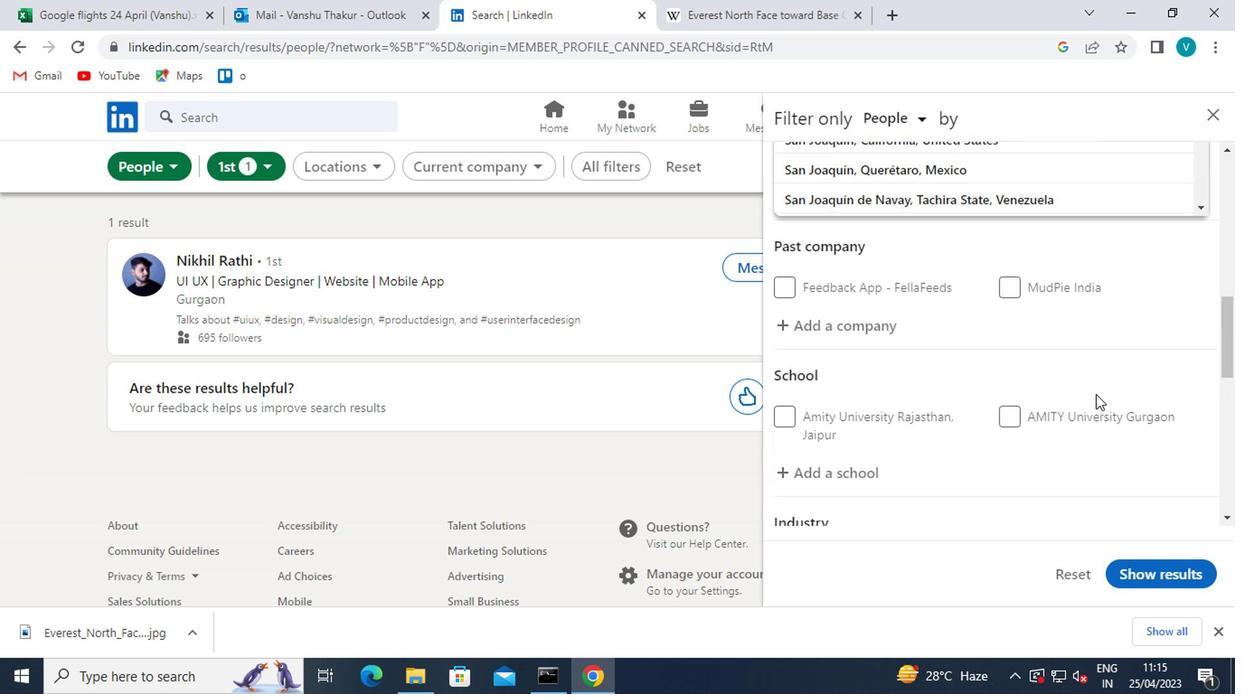 
Action: Mouse scrolled (1091, 396) with delta (0, 0)
Screenshot: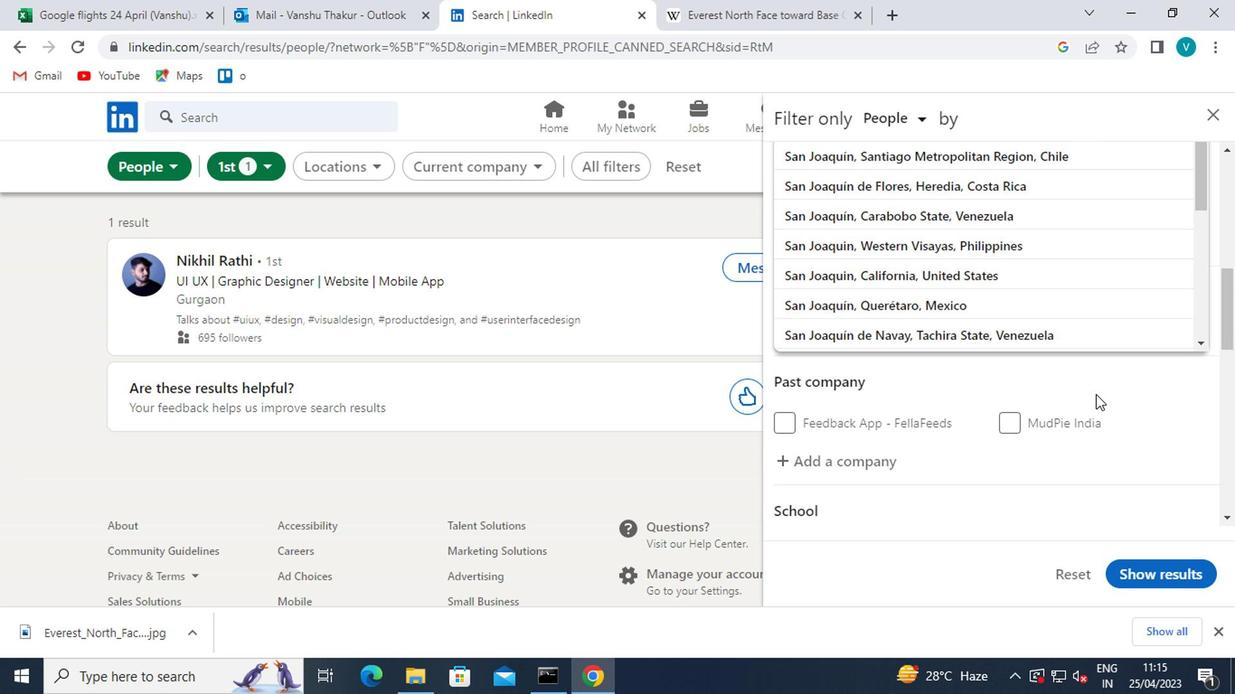 
Action: Mouse moved to (957, 290)
Screenshot: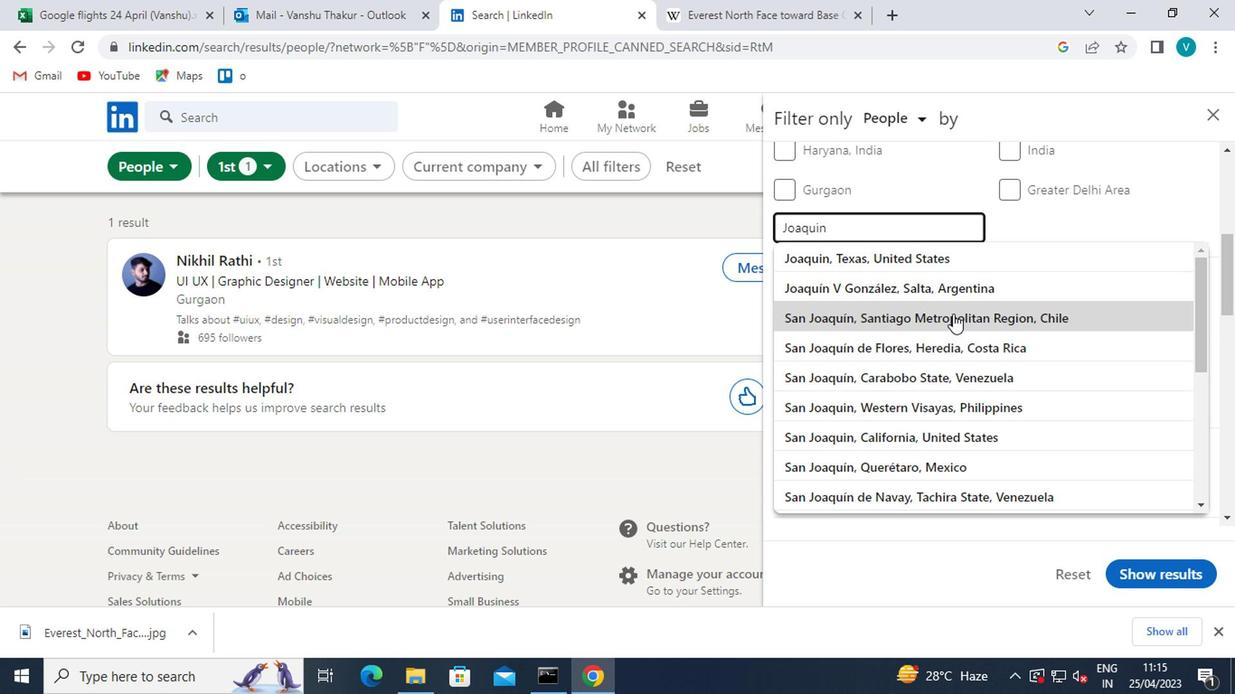 
Action: Mouse pressed left at (957, 290)
Screenshot: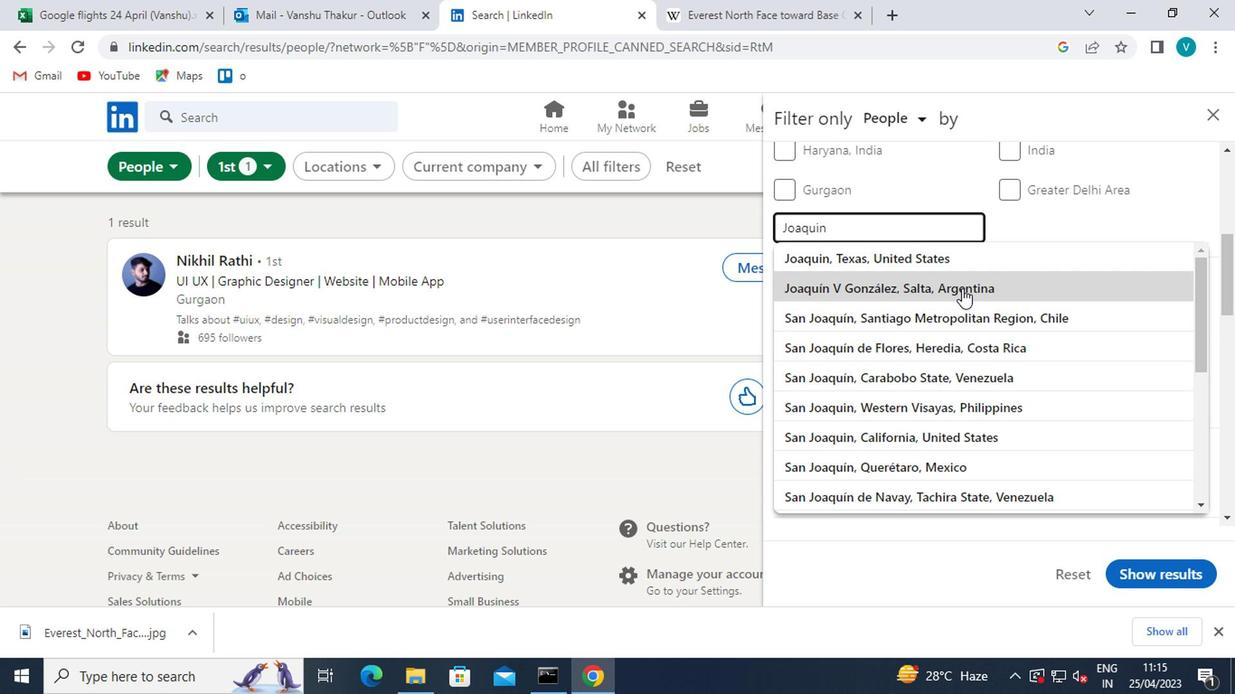 
Action: Mouse moved to (1037, 413)
Screenshot: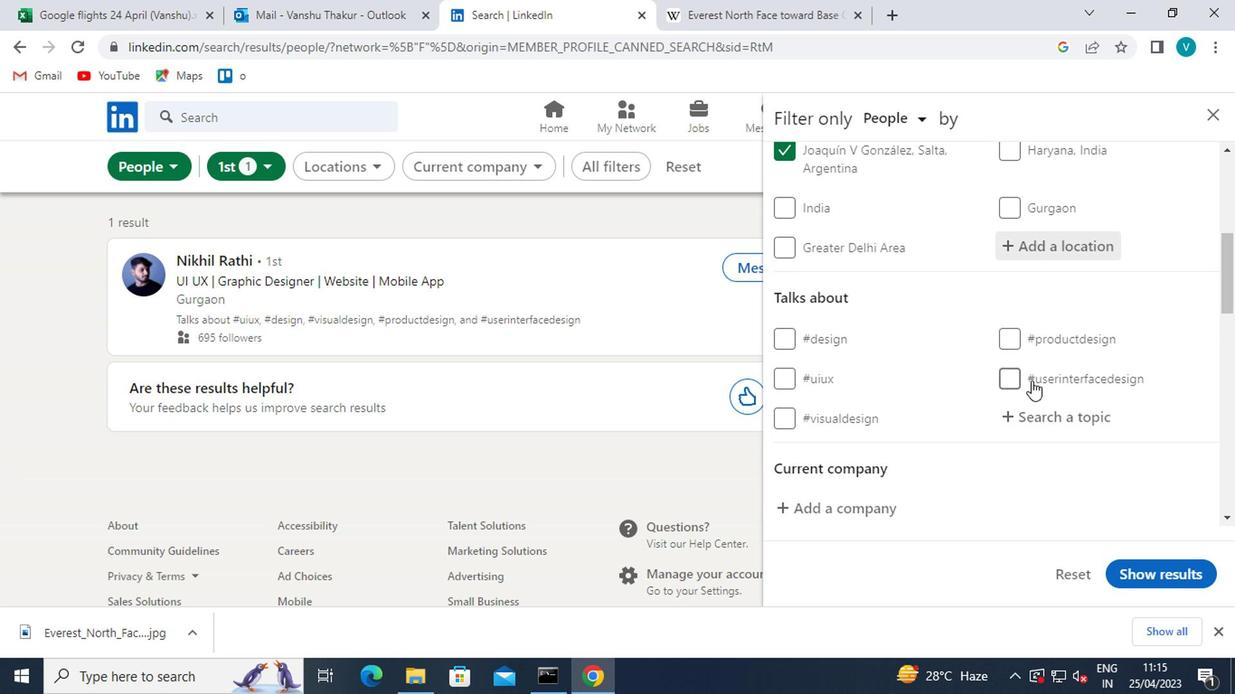 
Action: Mouse pressed left at (1037, 413)
Screenshot: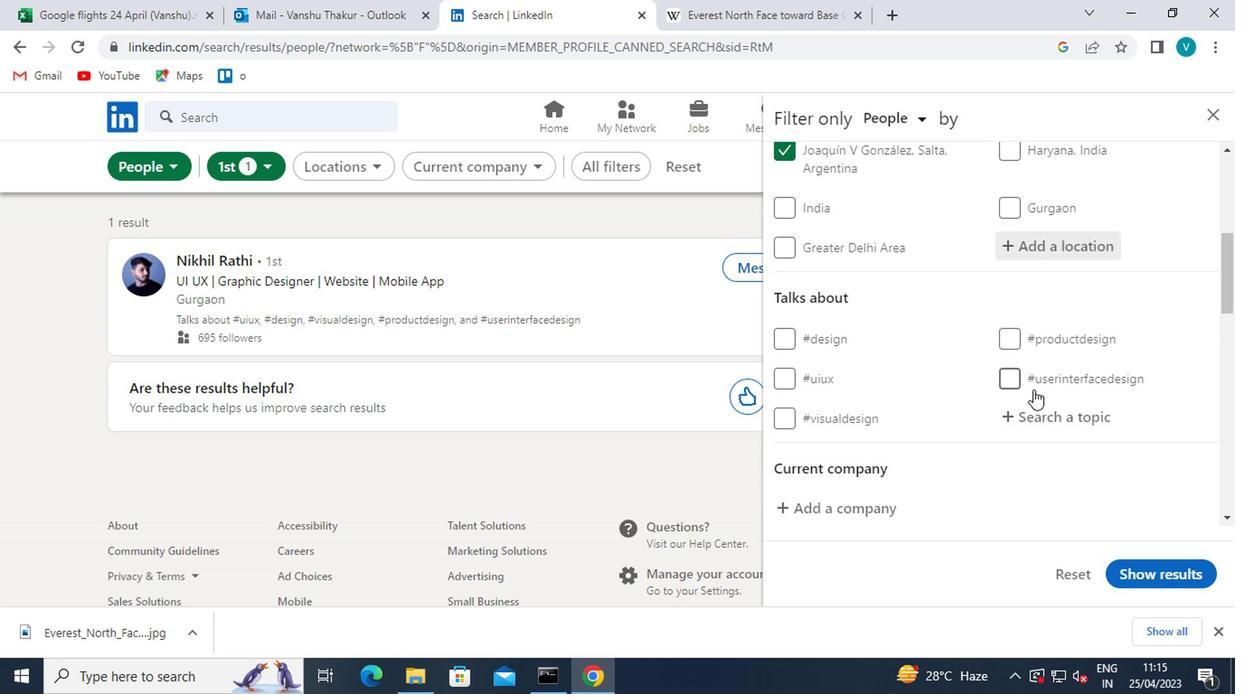 
Action: Mouse moved to (1033, 416)
Screenshot: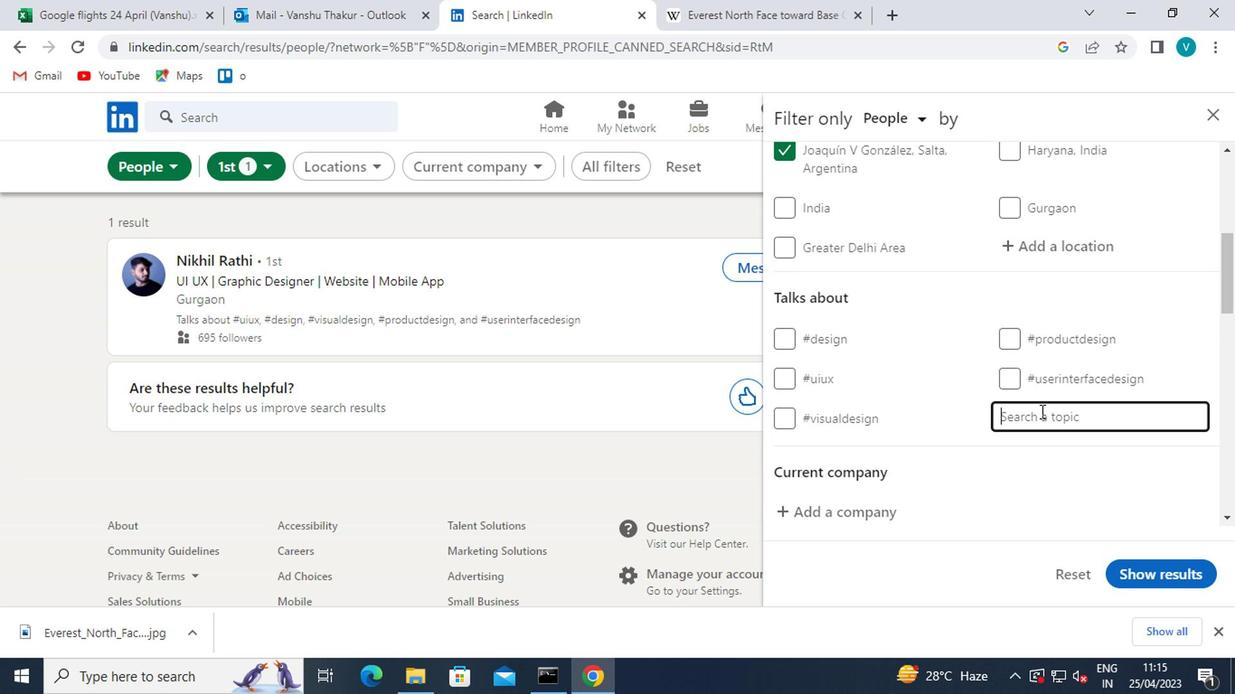 
Action: Key pressed <Key.shift>#G<Key.backspace>HOMEDECOR
Screenshot: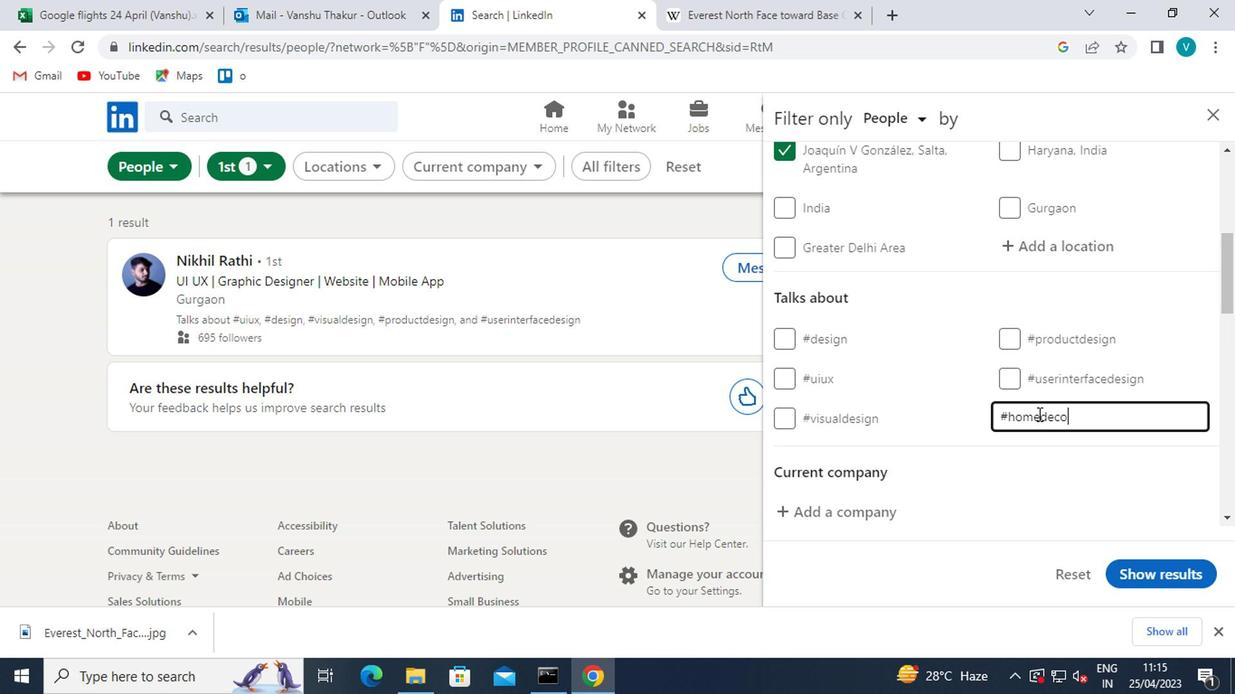 
Action: Mouse moved to (1057, 456)
Screenshot: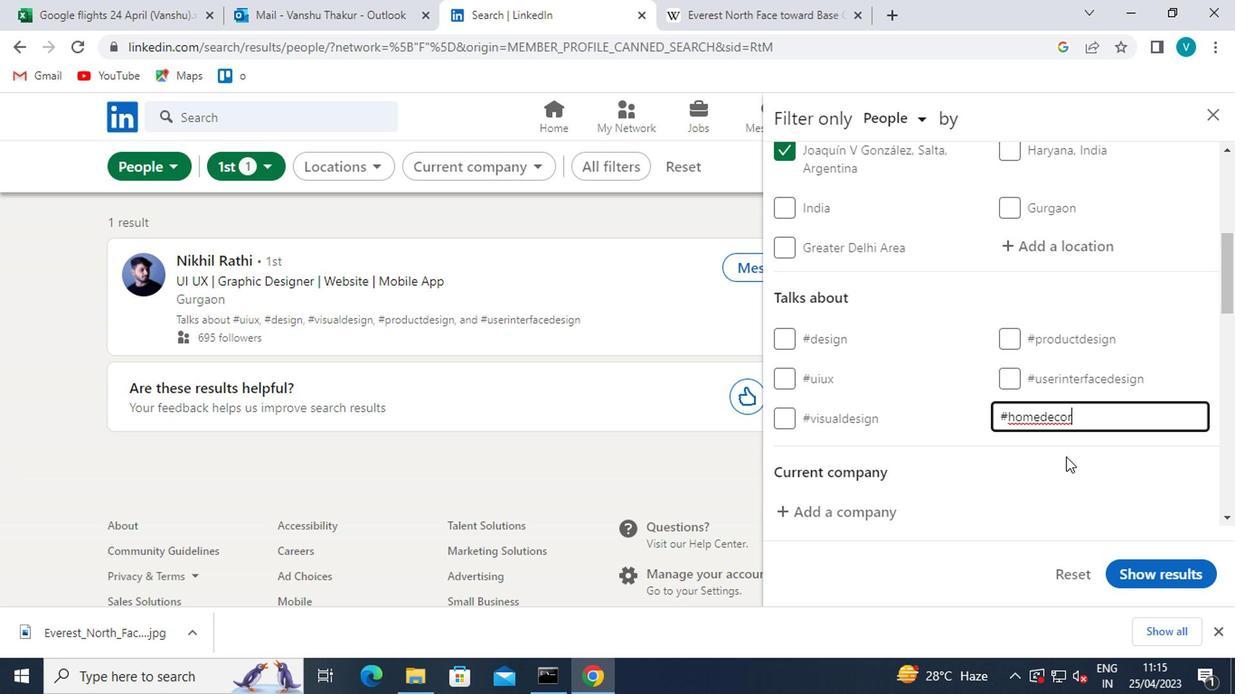 
Action: Mouse scrolled (1057, 456) with delta (0, 0)
Screenshot: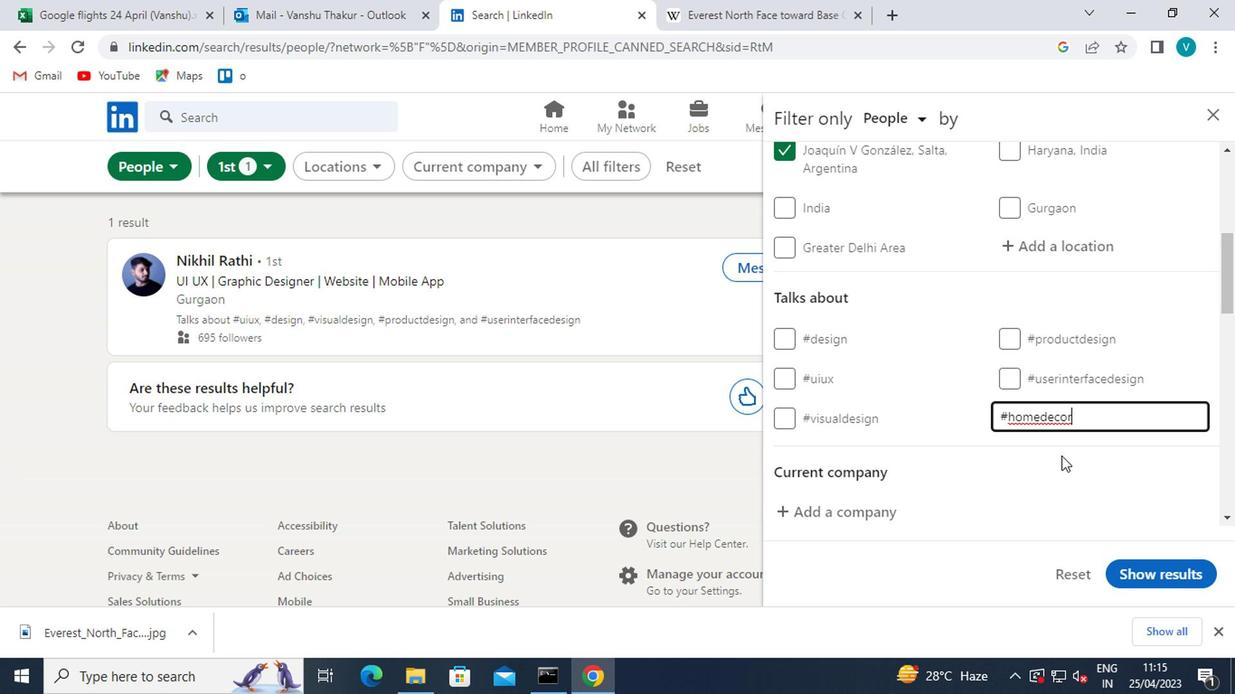 
Action: Mouse moved to (1053, 456)
Screenshot: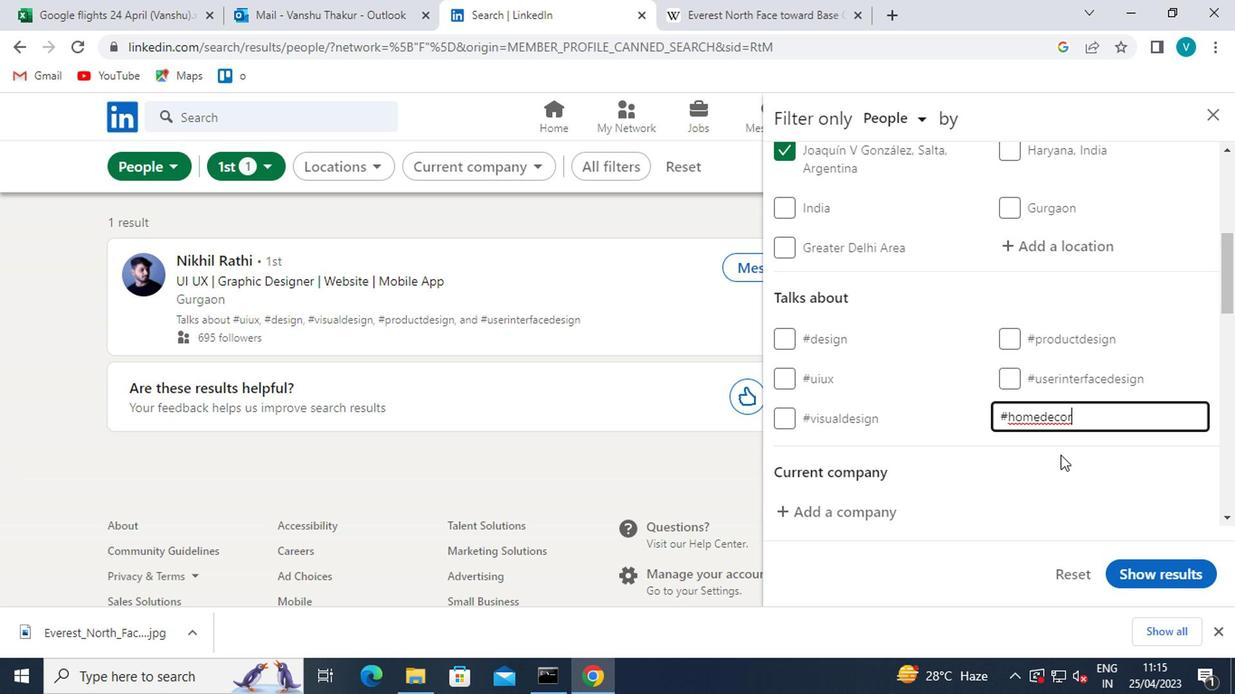 
Action: Mouse scrolled (1053, 456) with delta (0, 0)
Screenshot: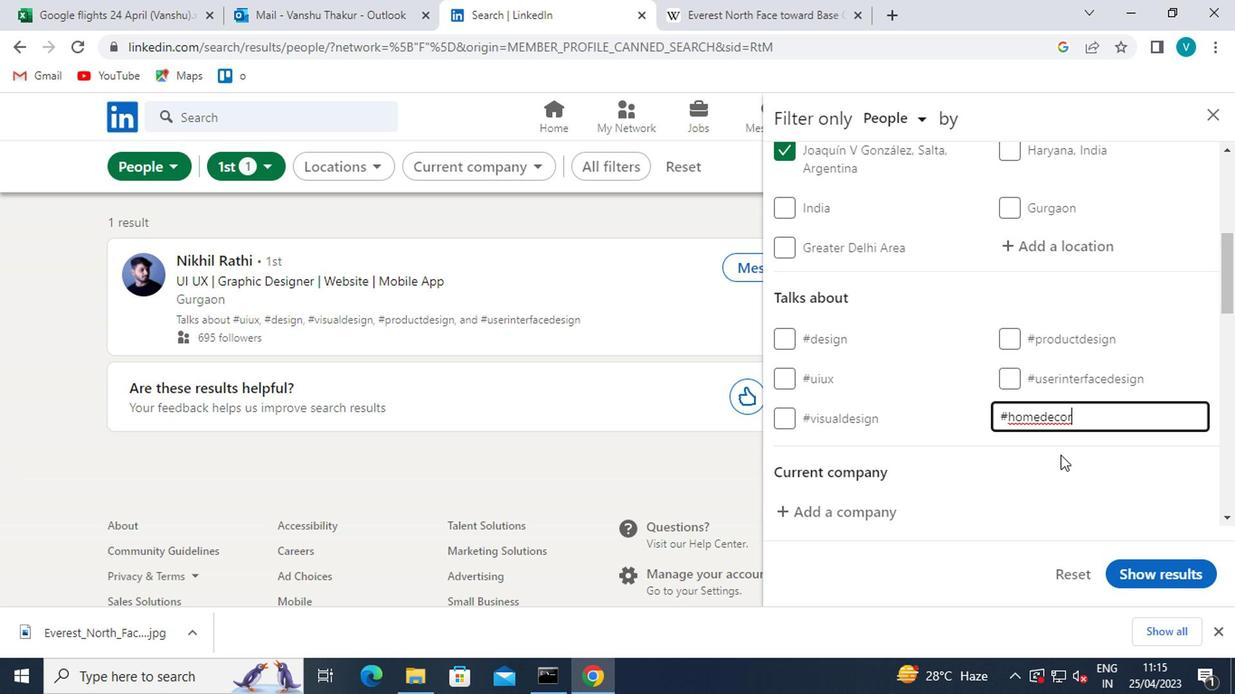 
Action: Mouse moved to (1049, 456)
Screenshot: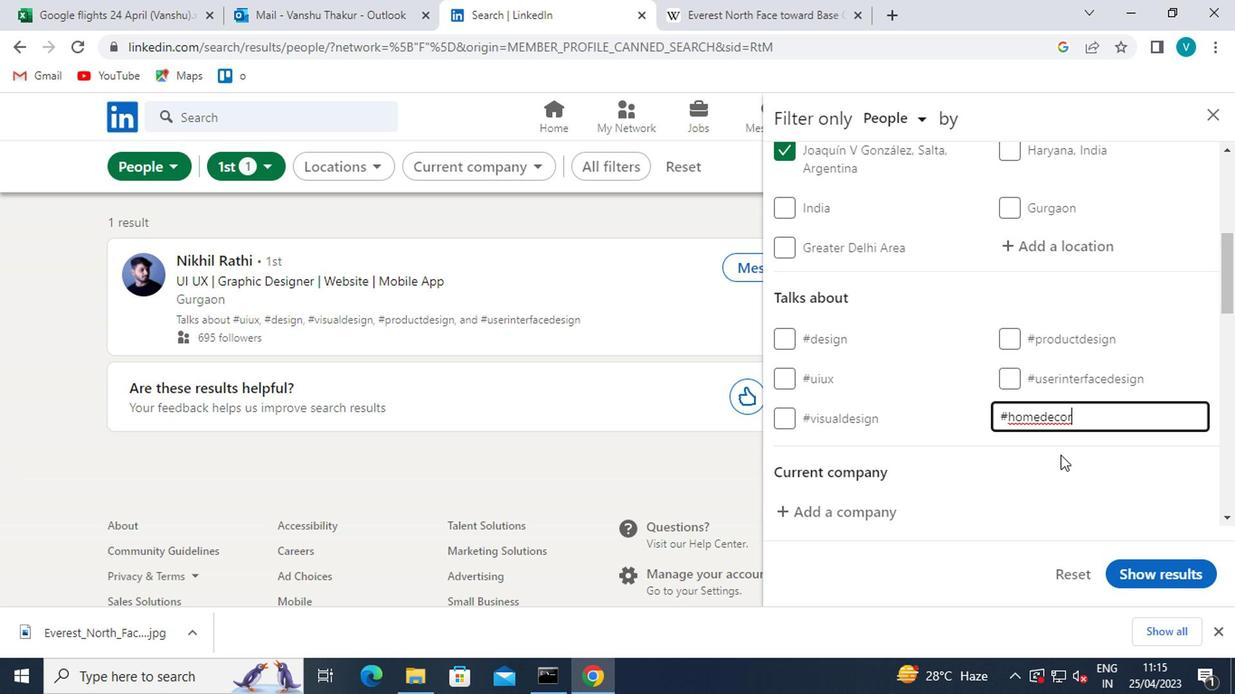 
Action: Mouse scrolled (1049, 456) with delta (0, 0)
Screenshot: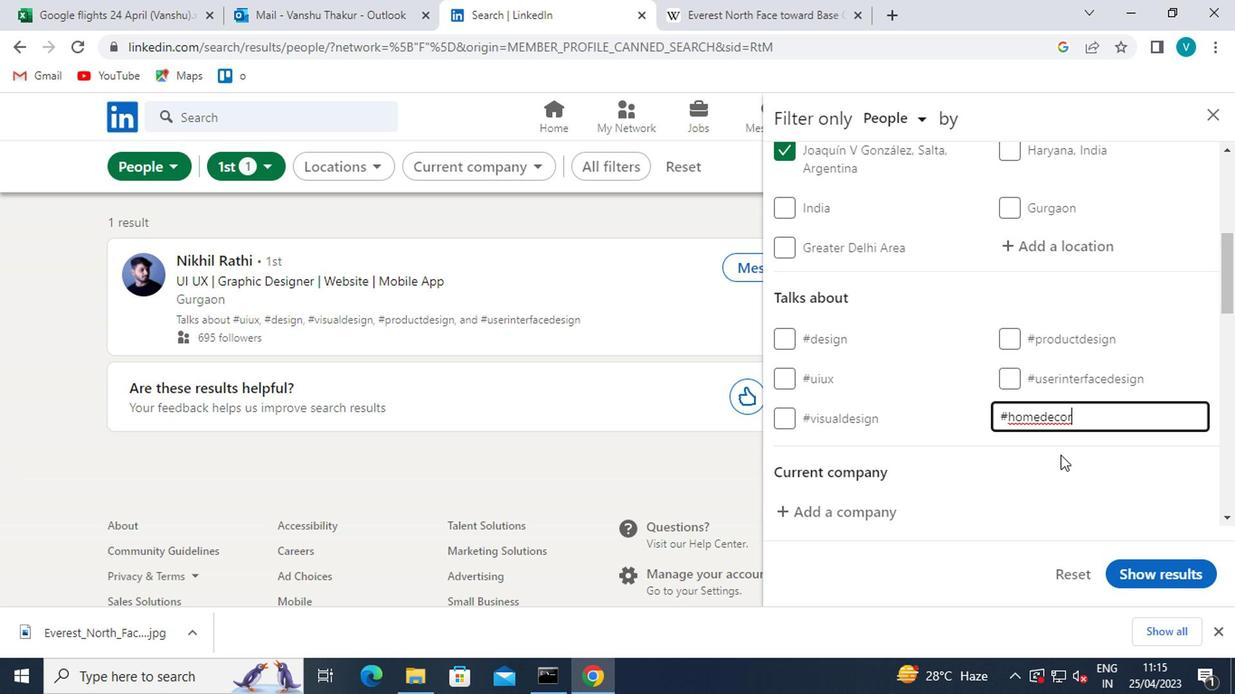 
Action: Mouse moved to (1044, 454)
Screenshot: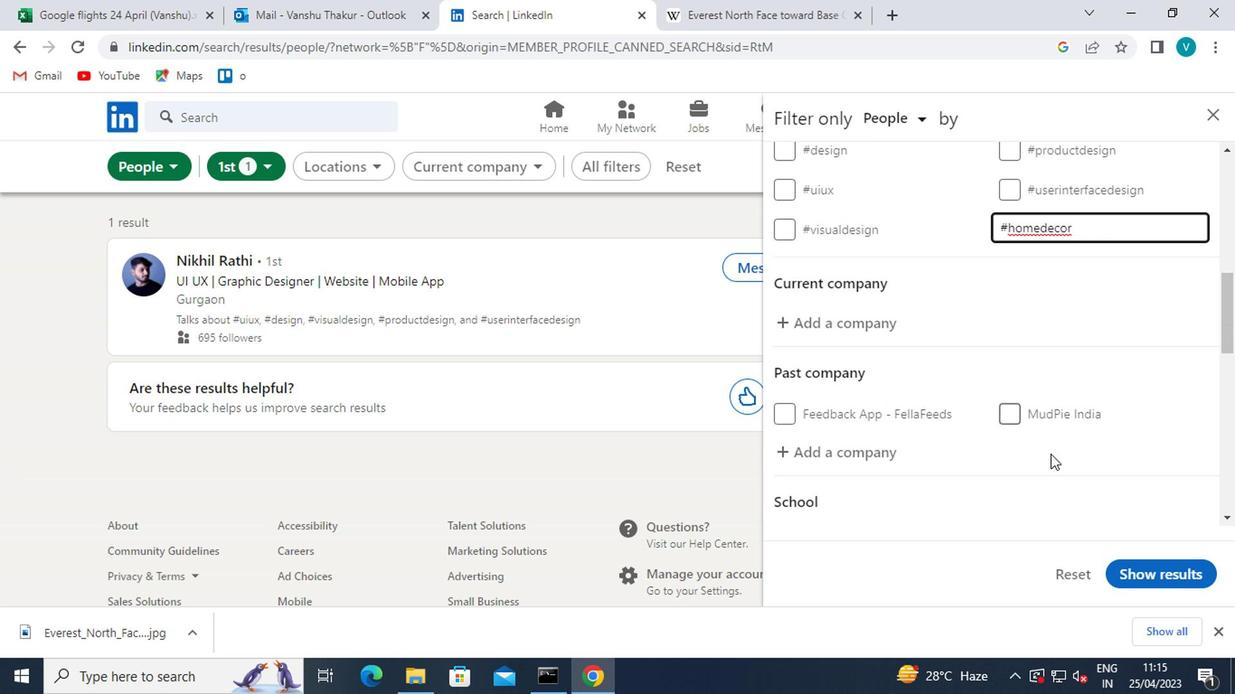 
Action: Mouse scrolled (1044, 454) with delta (0, 0)
Screenshot: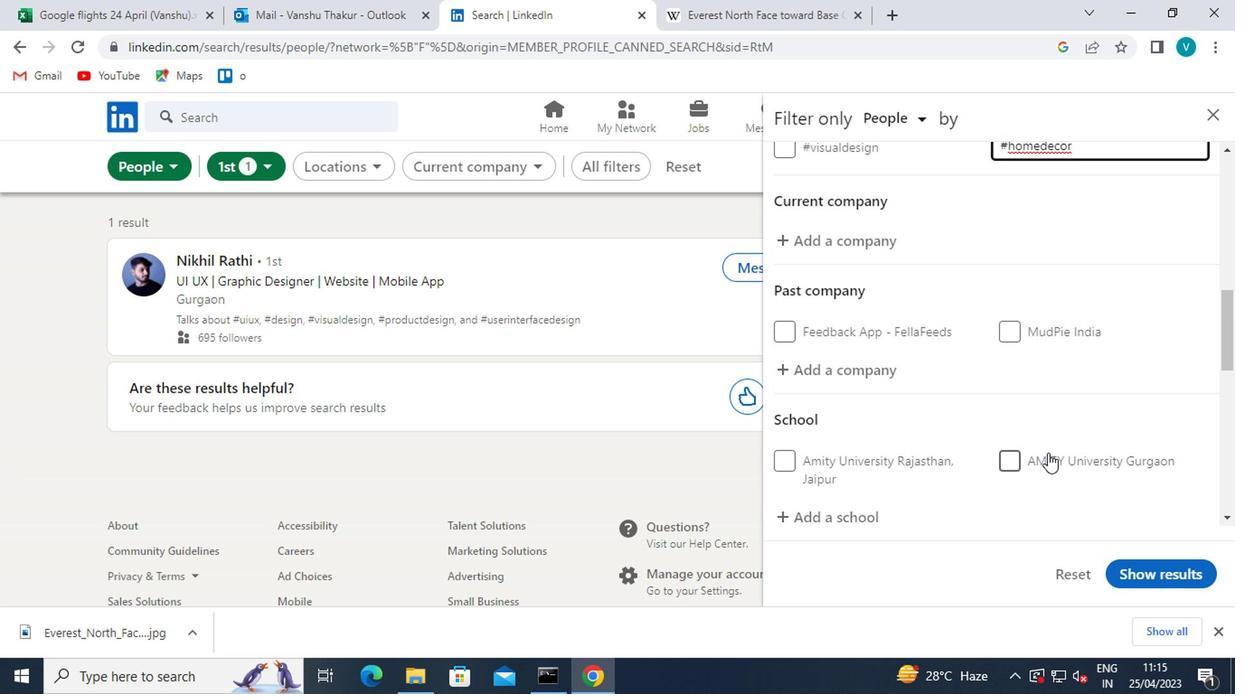 
Action: Mouse scrolled (1044, 454) with delta (0, 0)
Screenshot: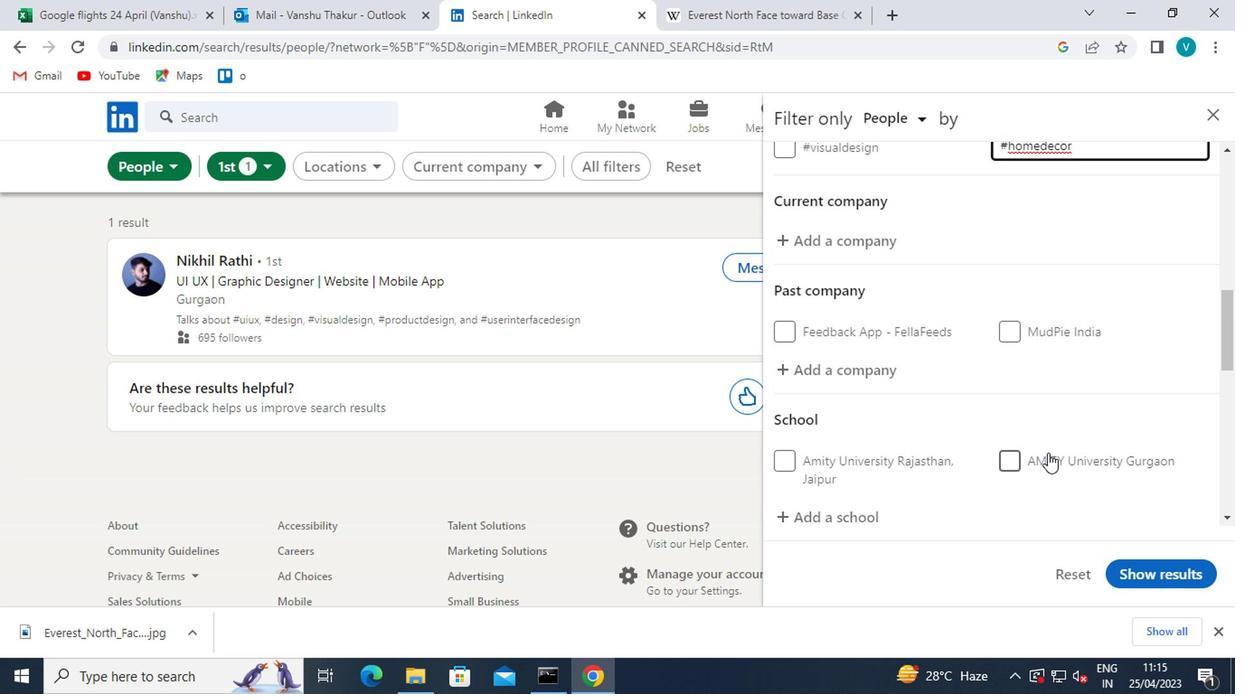 
Action: Mouse moved to (861, 442)
Screenshot: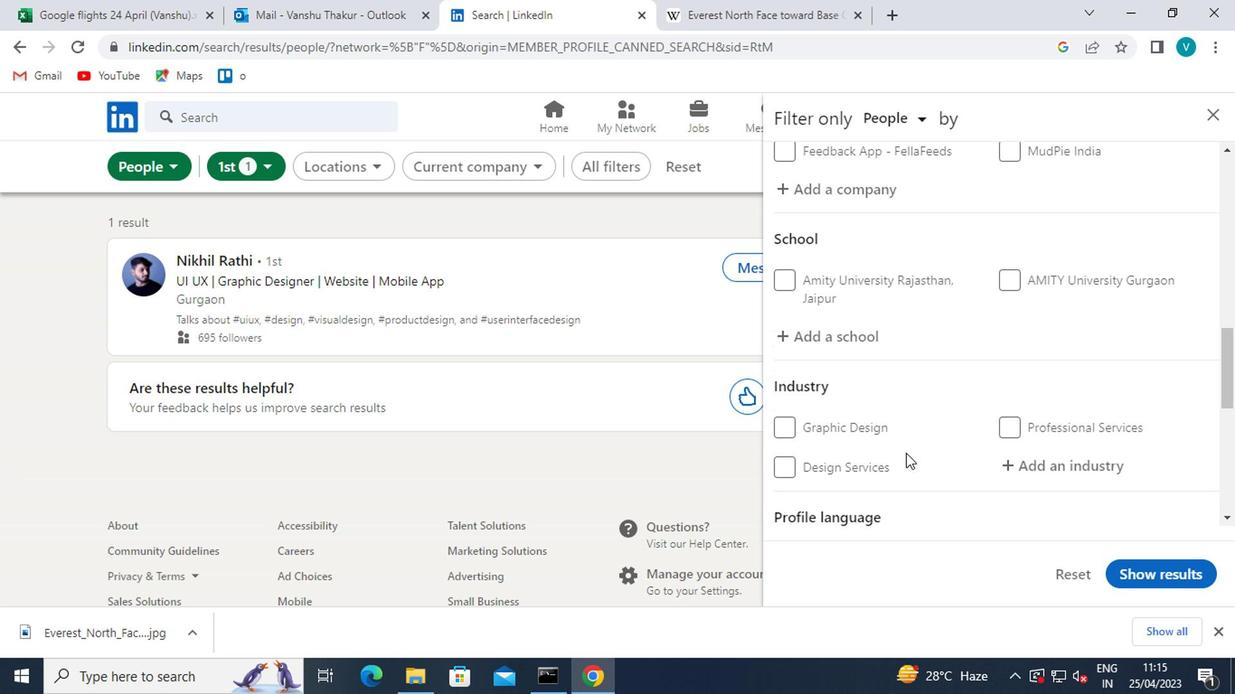 
Action: Mouse scrolled (861, 441) with delta (0, -1)
Screenshot: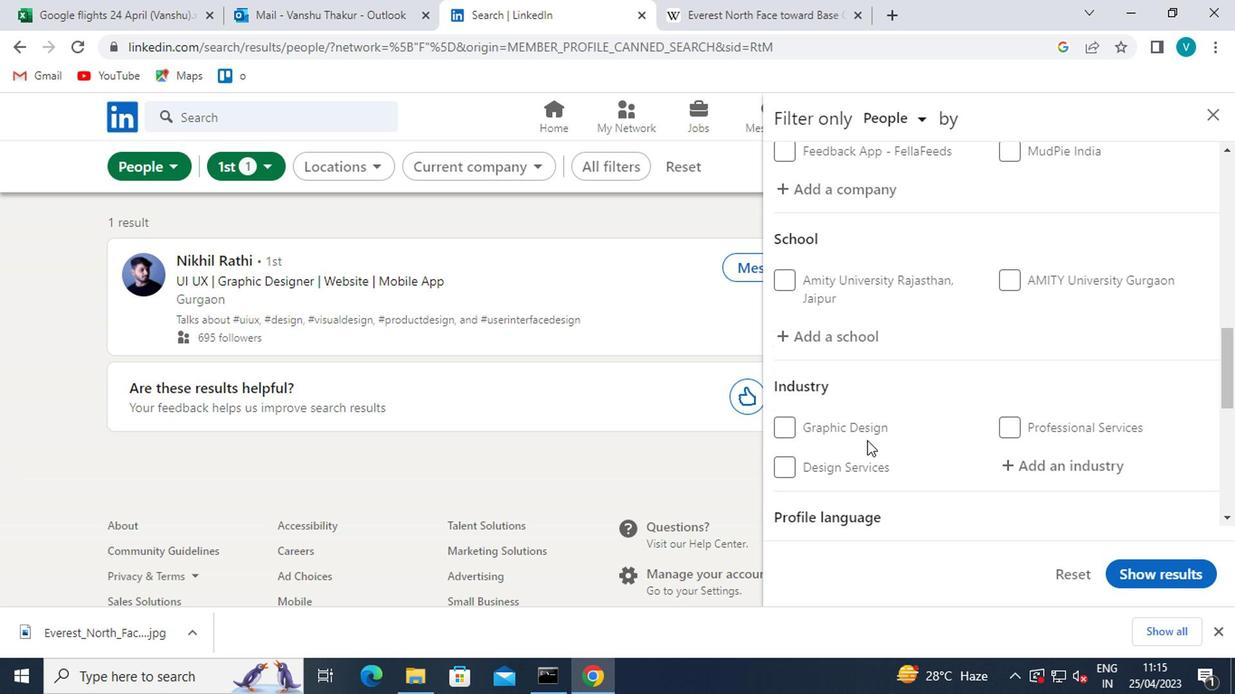 
Action: Mouse scrolled (861, 441) with delta (0, -1)
Screenshot: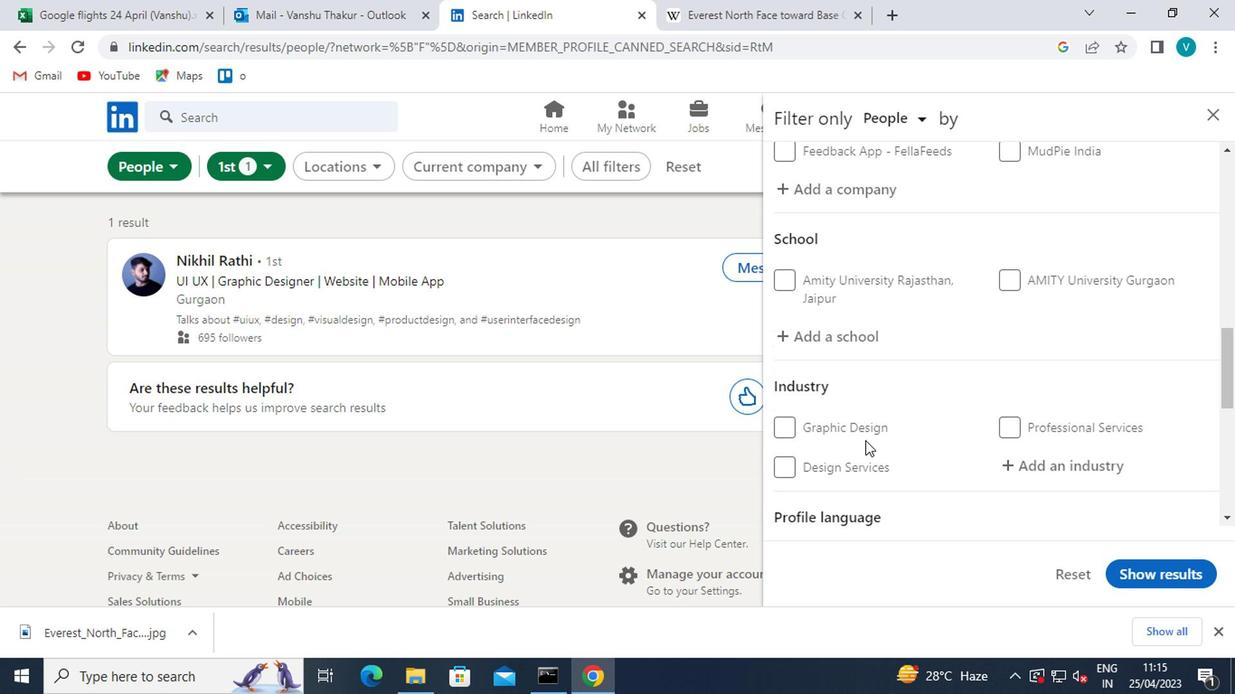 
Action: Mouse moved to (786, 376)
Screenshot: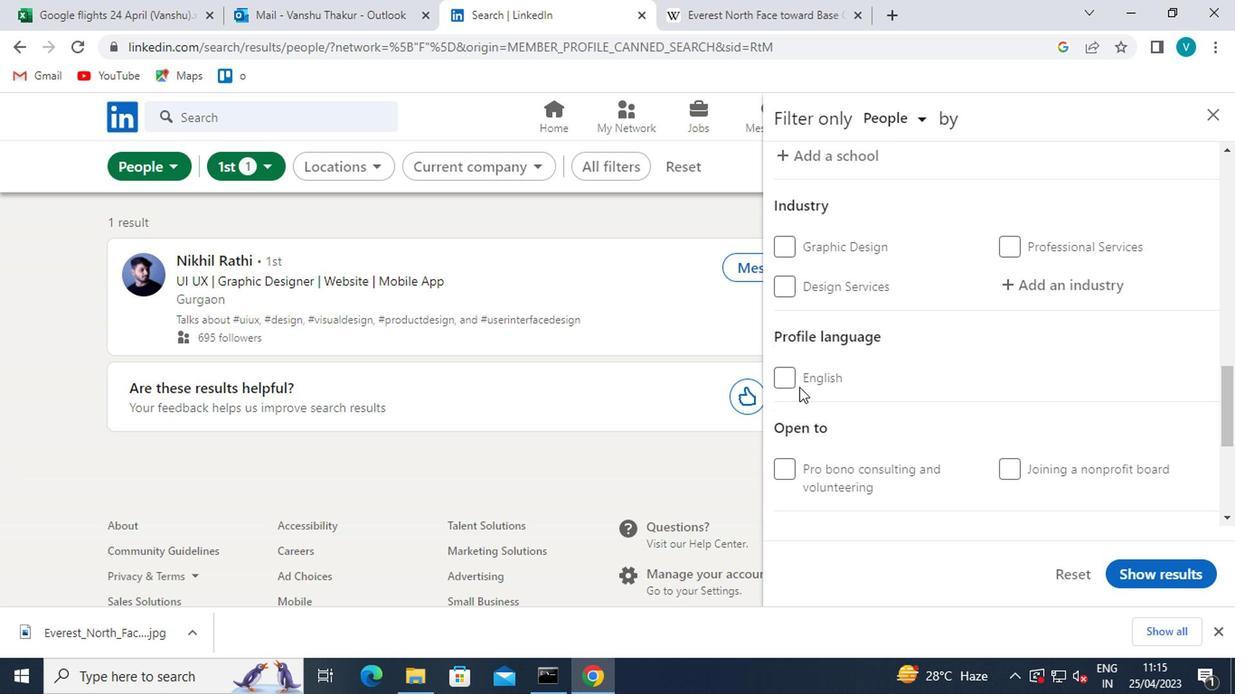 
Action: Mouse pressed left at (786, 376)
Screenshot: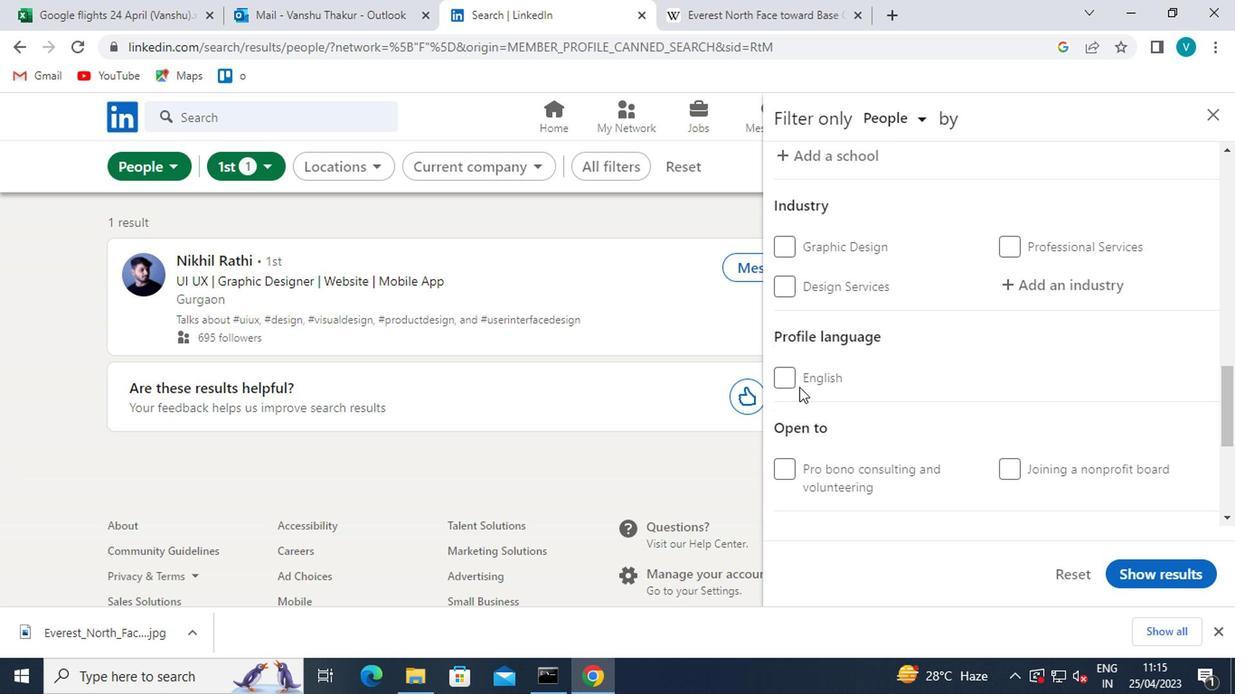 
Action: Mouse moved to (821, 371)
Screenshot: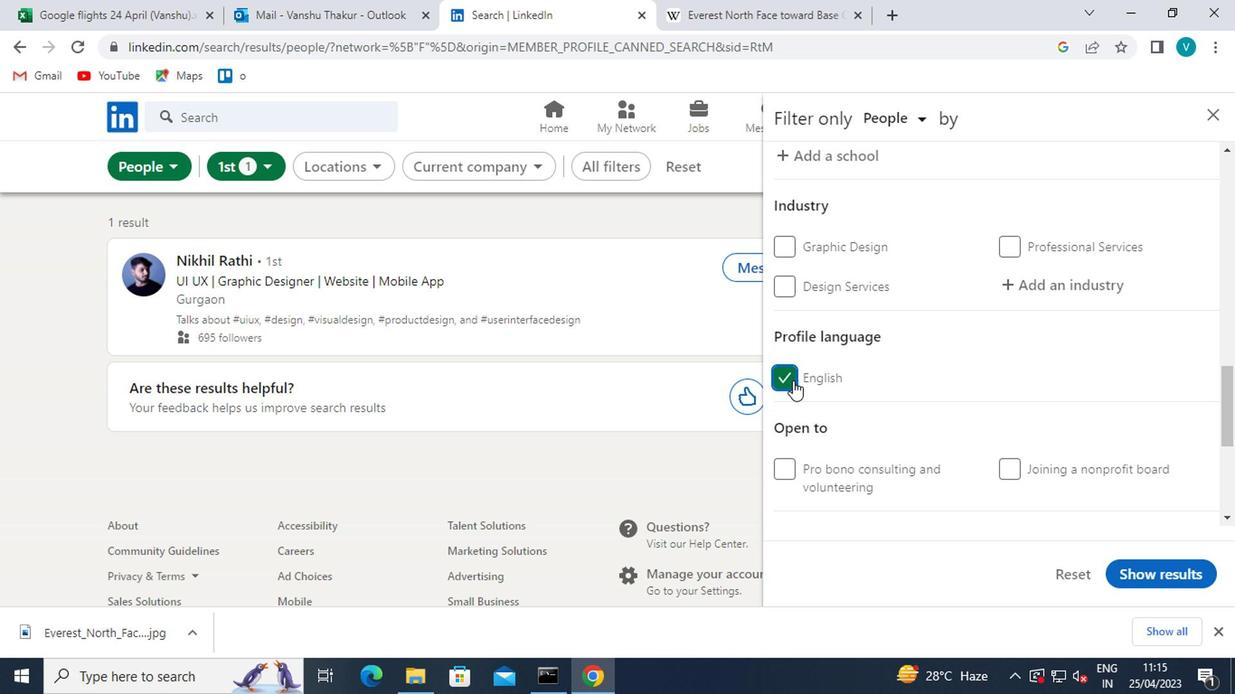 
Action: Mouse scrolled (821, 371) with delta (0, 0)
Screenshot: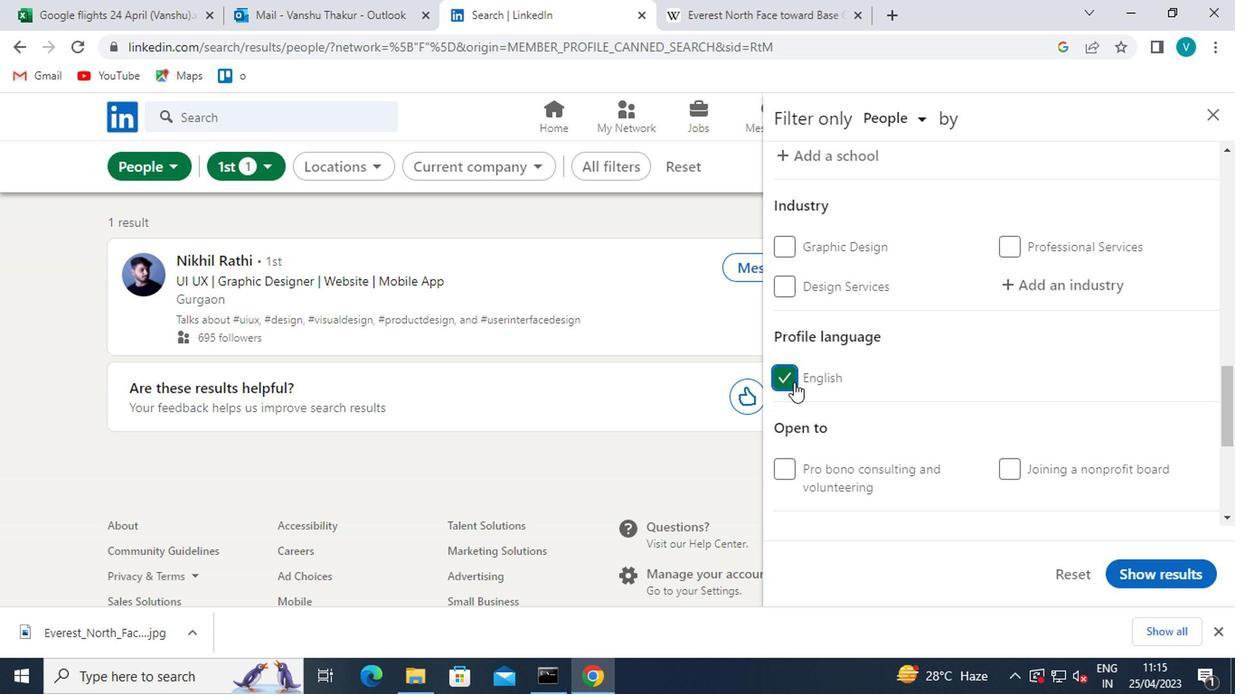 
Action: Mouse moved to (822, 369)
Screenshot: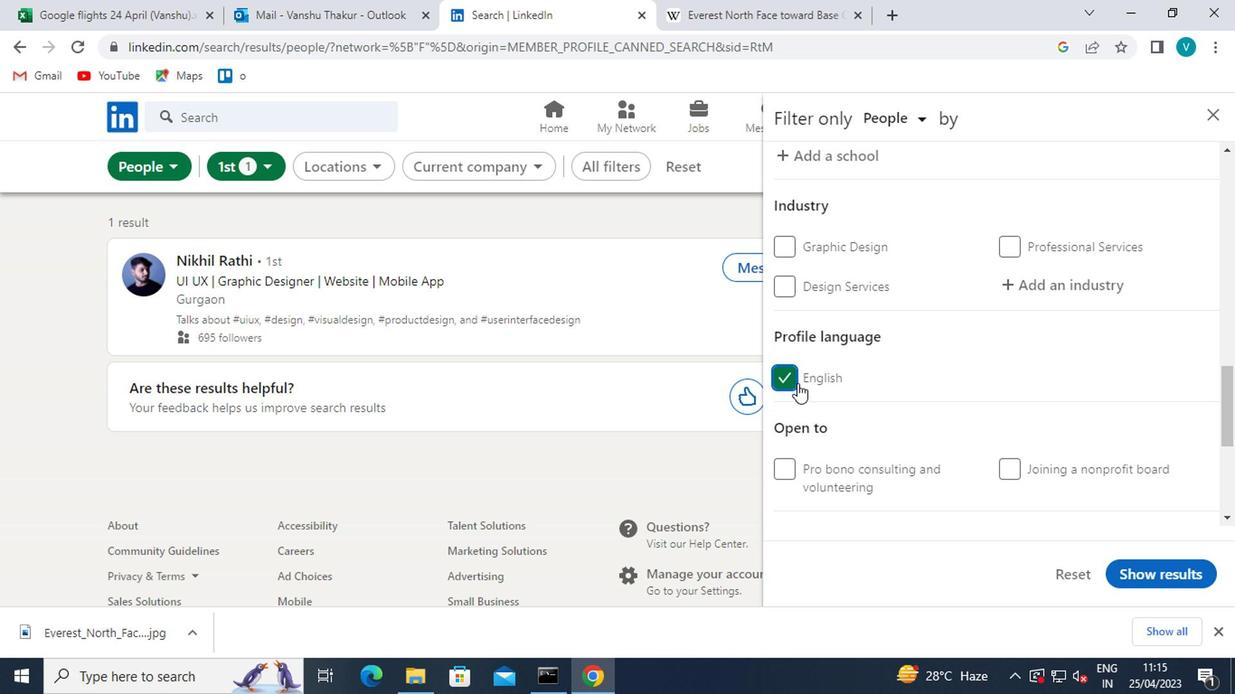 
Action: Mouse scrolled (822, 371) with delta (0, 1)
Screenshot: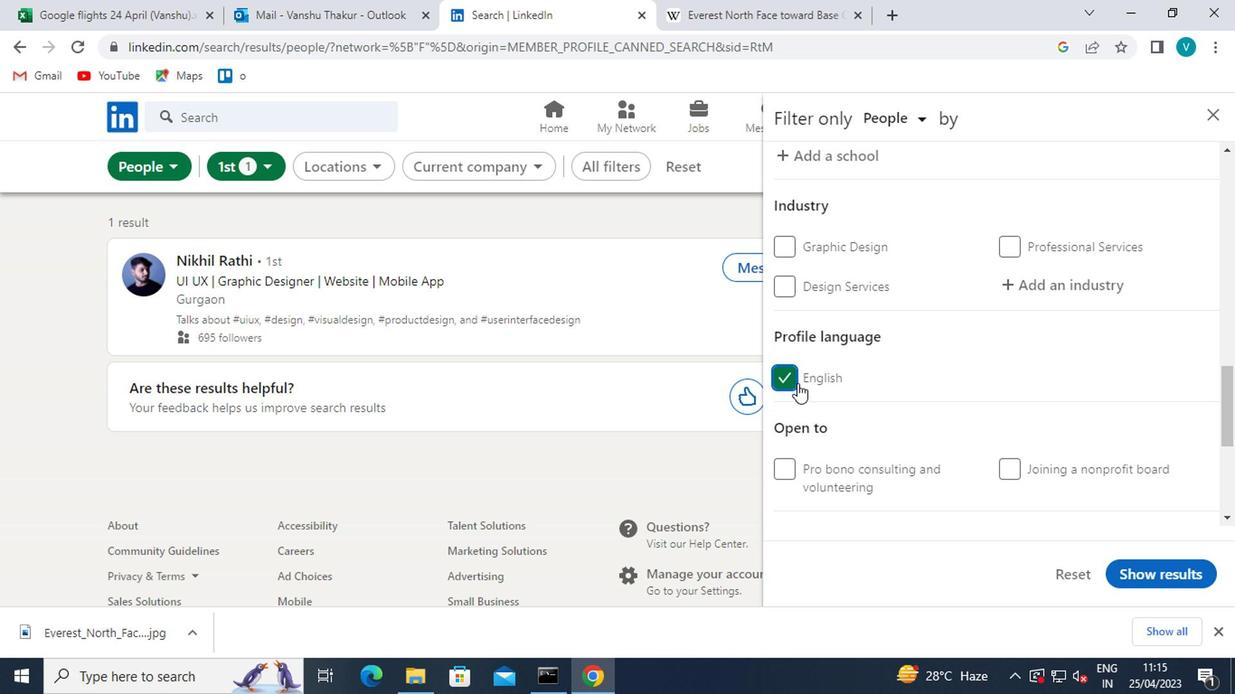 
Action: Mouse scrolled (822, 371) with delta (0, 1)
Screenshot: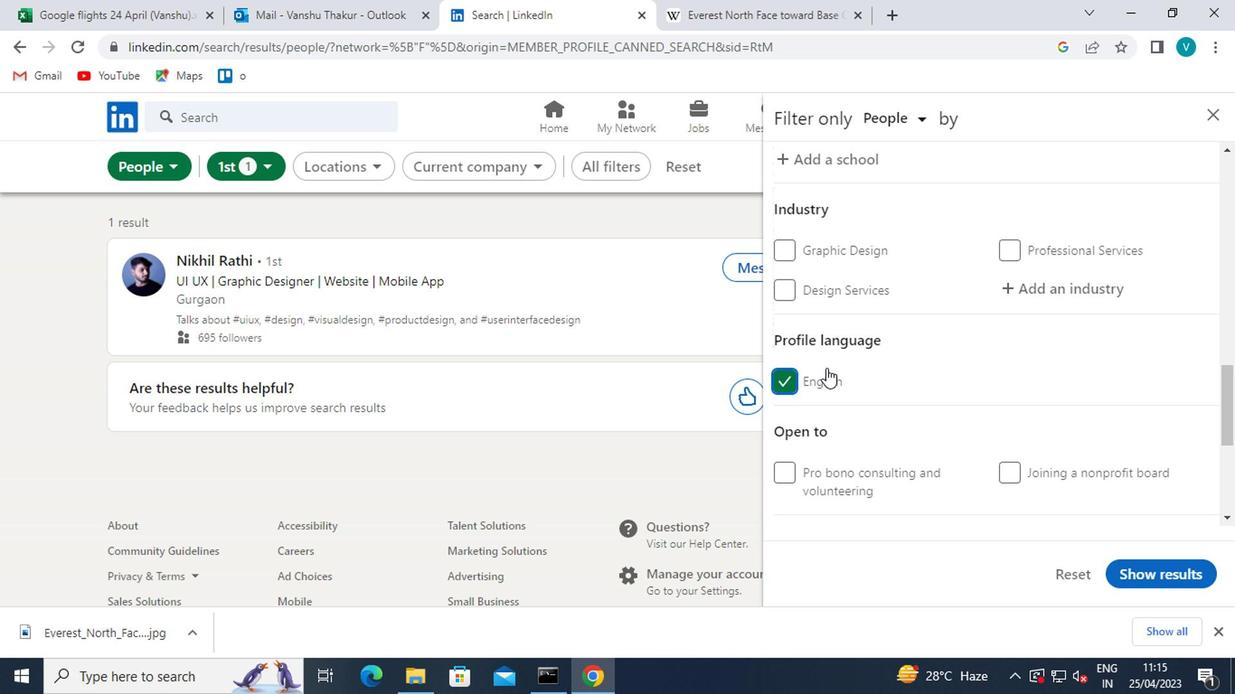 
Action: Mouse scrolled (822, 371) with delta (0, 1)
Screenshot: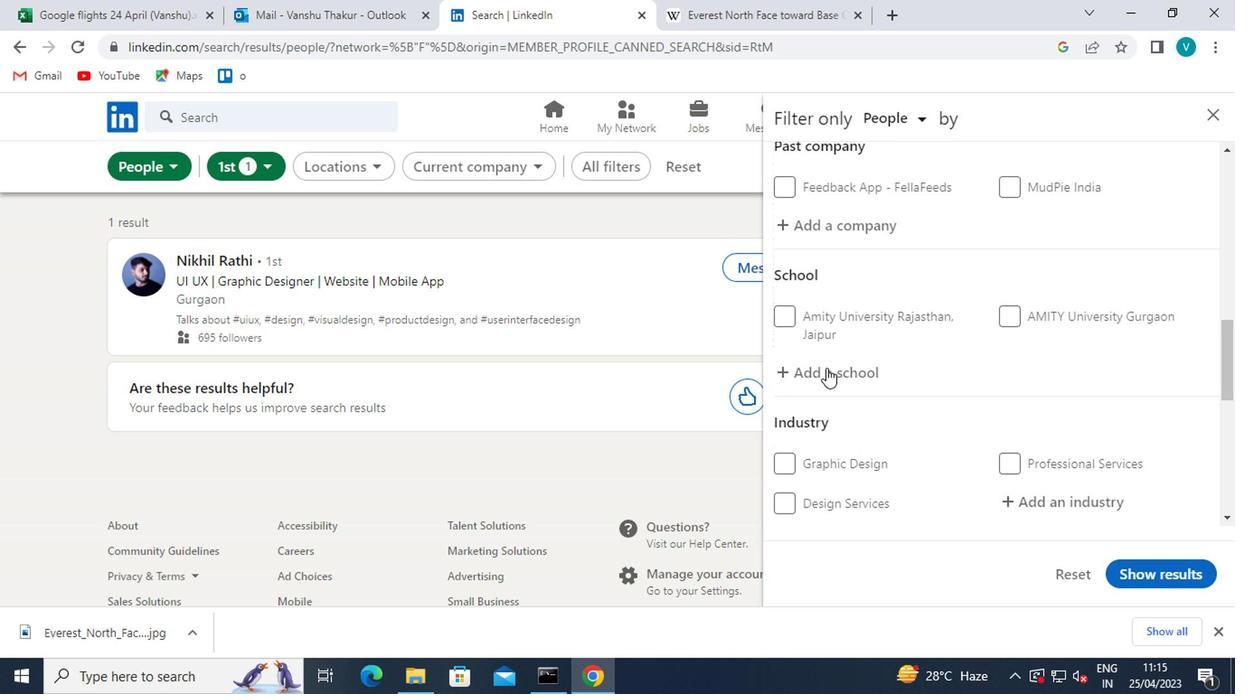 
Action: Mouse moved to (848, 253)
Screenshot: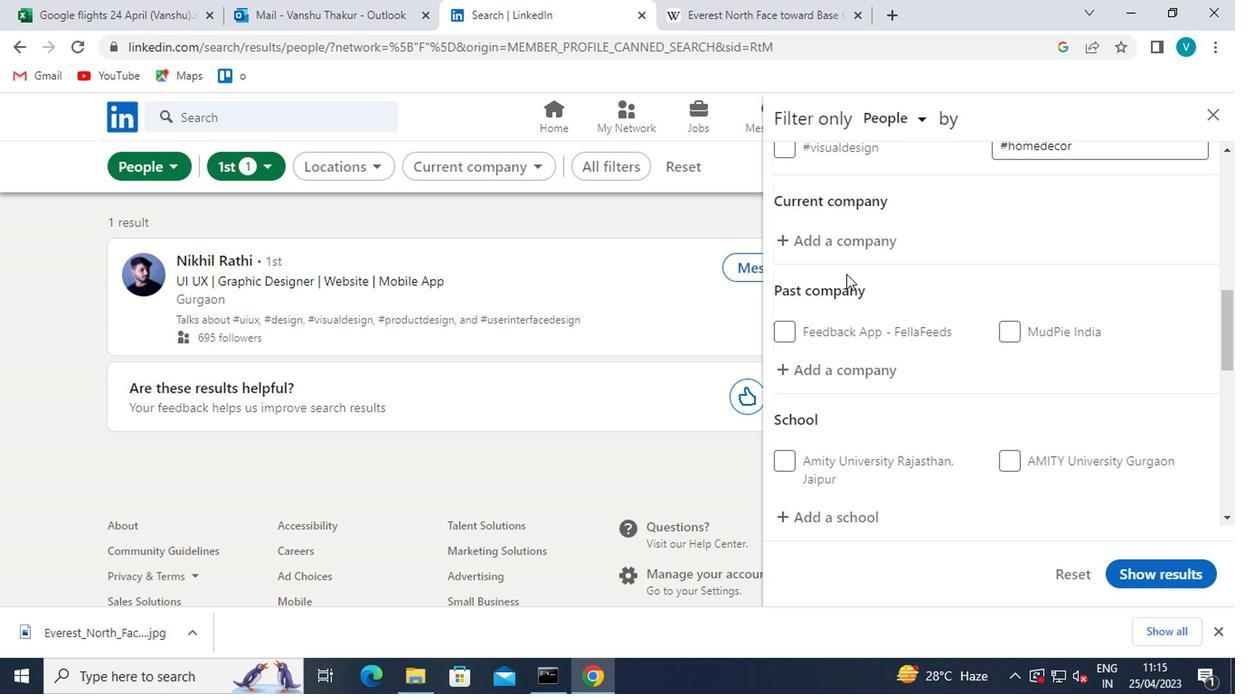 
Action: Mouse pressed left at (848, 253)
Screenshot: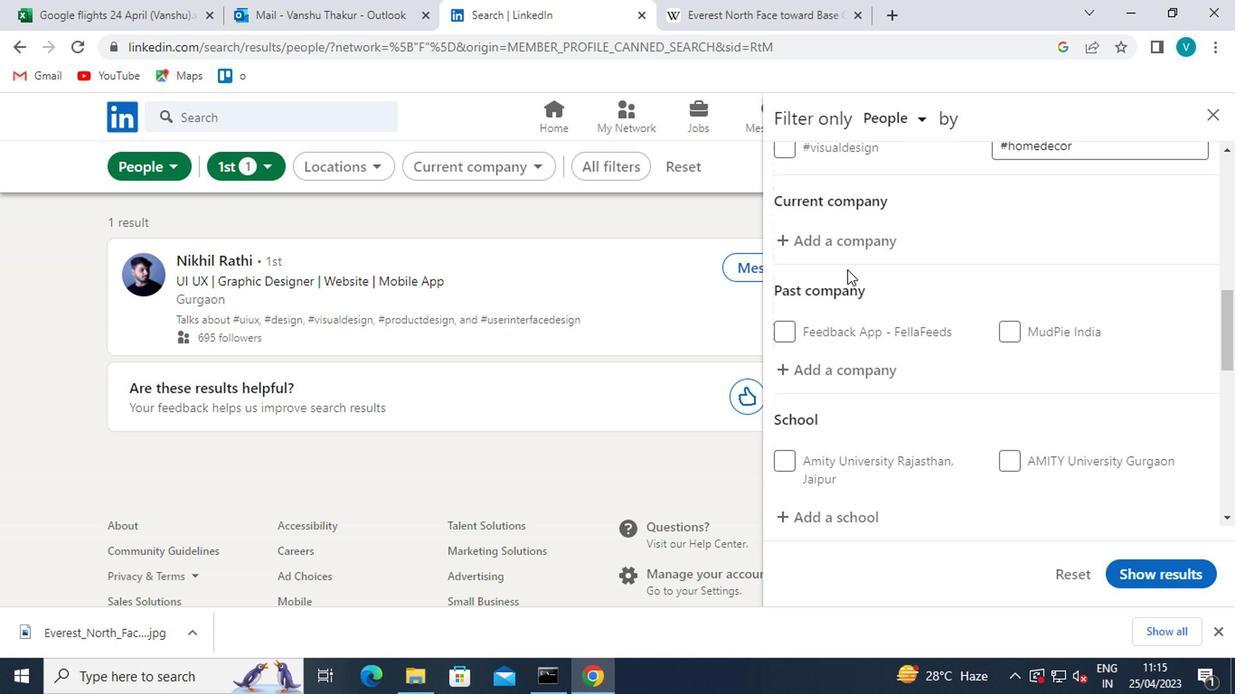 
Action: Mouse moved to (849, 251)
Screenshot: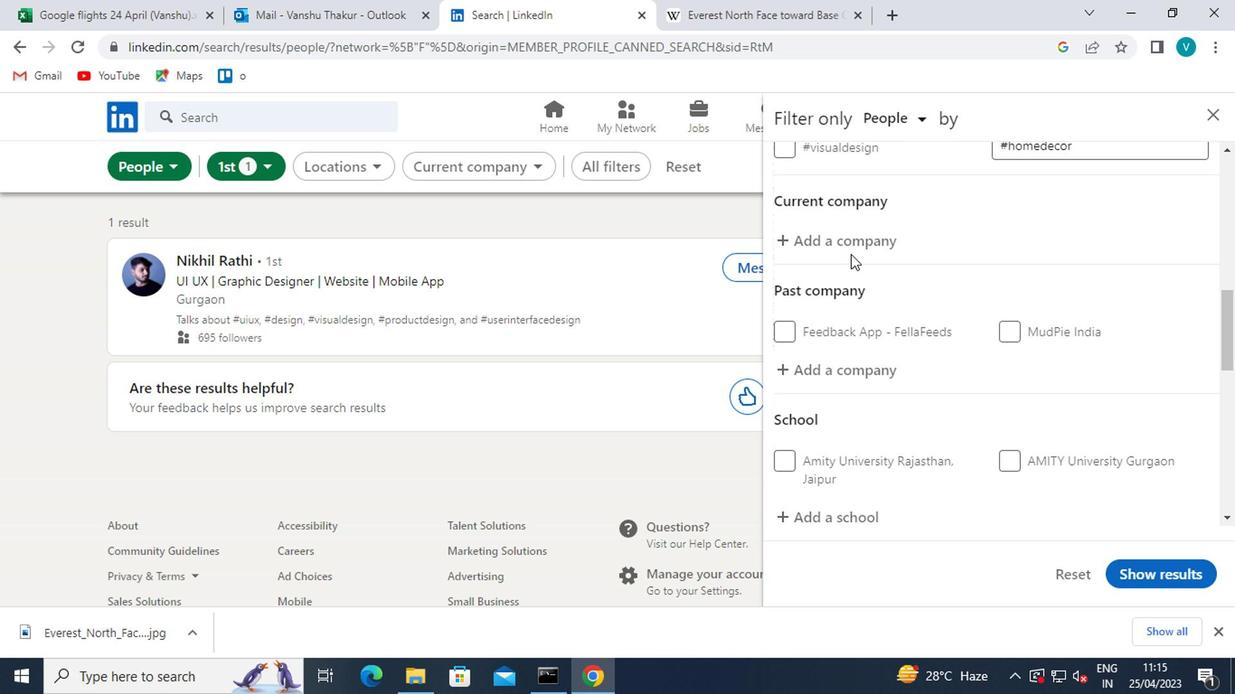 
Action: Key pressed <Key.shift>ARAMEX
Screenshot: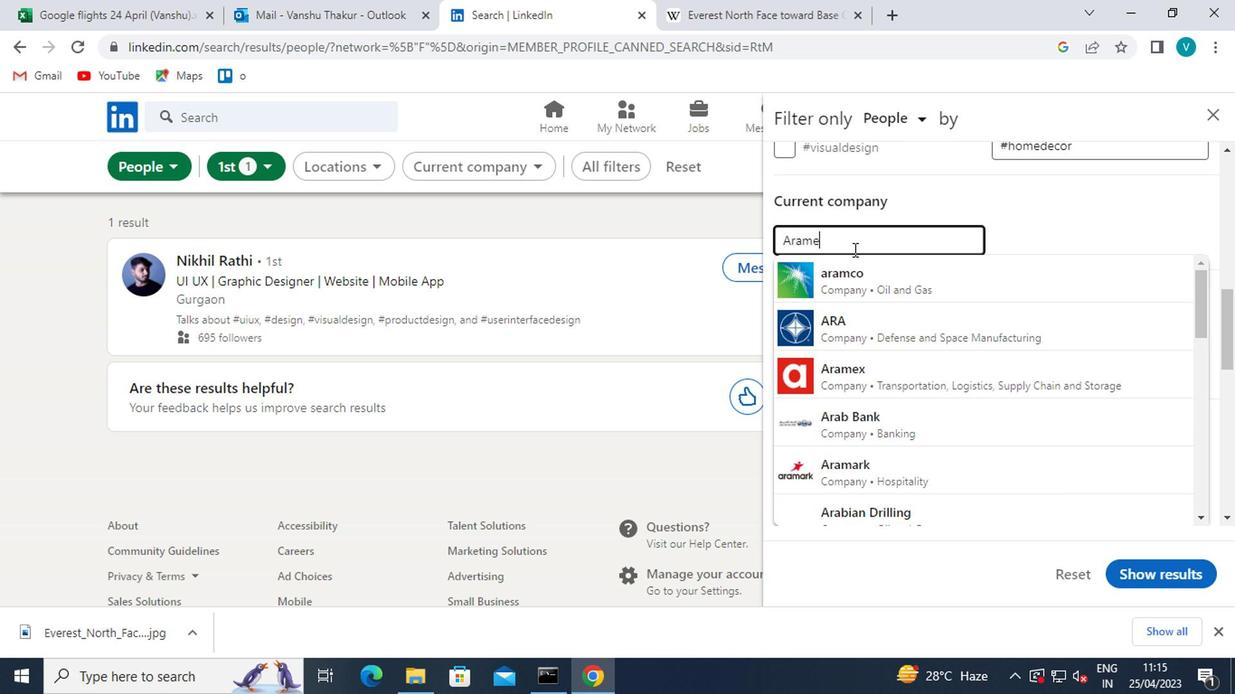 
Action: Mouse moved to (857, 277)
Screenshot: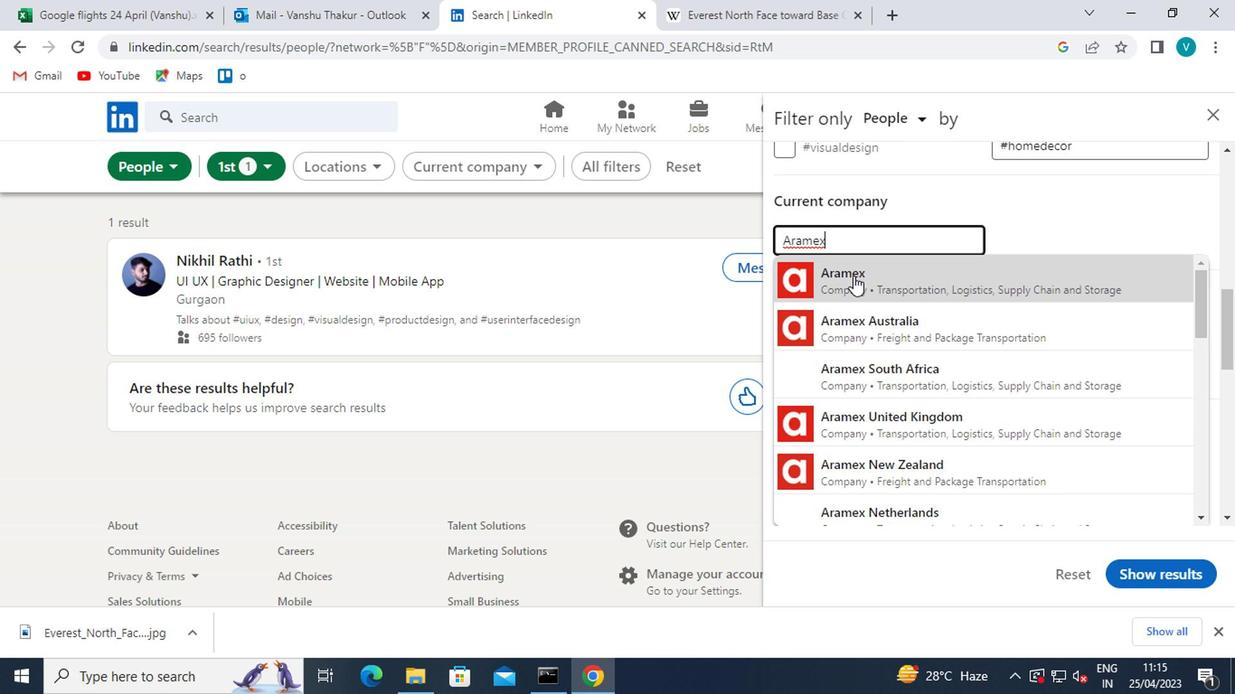 
Action: Mouse pressed left at (857, 277)
Screenshot: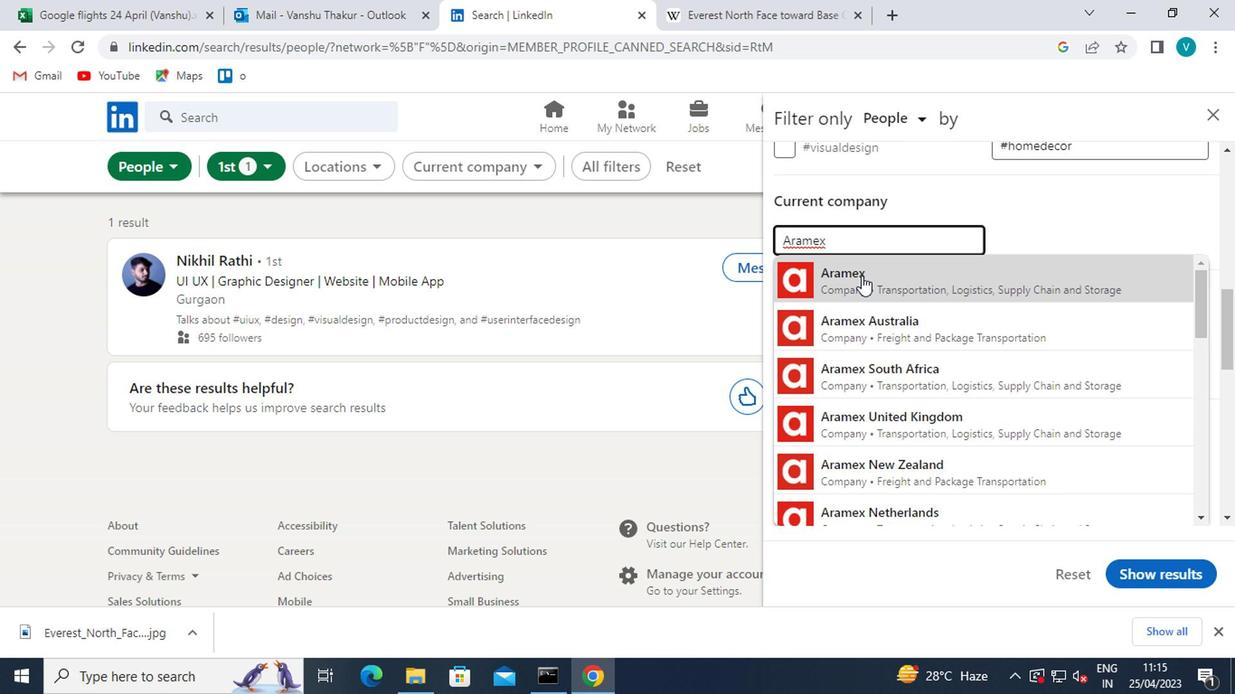 
Action: Mouse moved to (837, 512)
Screenshot: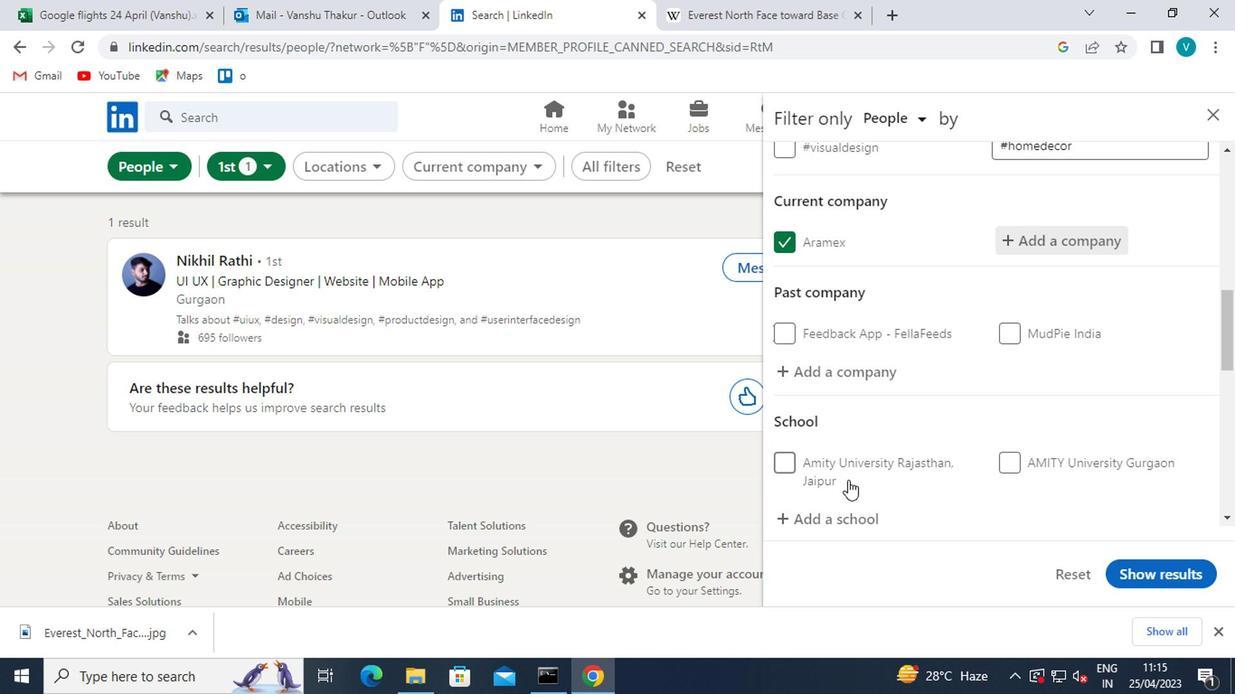 
Action: Mouse pressed left at (837, 512)
Screenshot: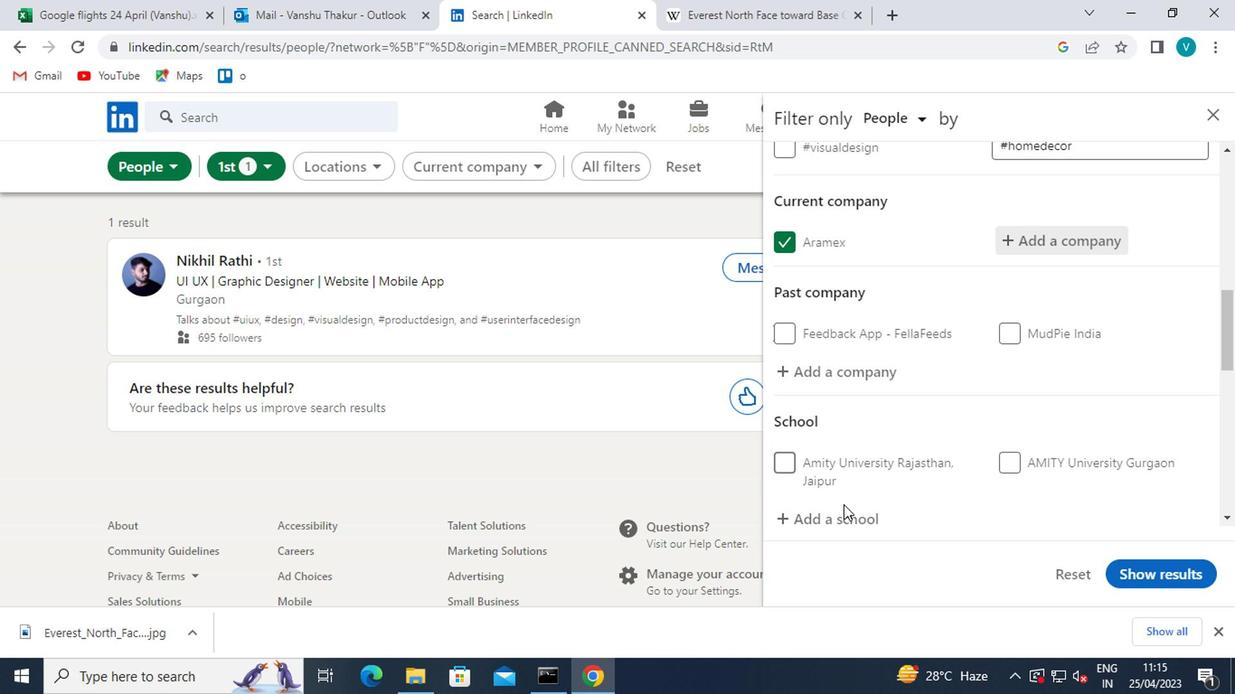 
Action: Mouse moved to (934, 394)
Screenshot: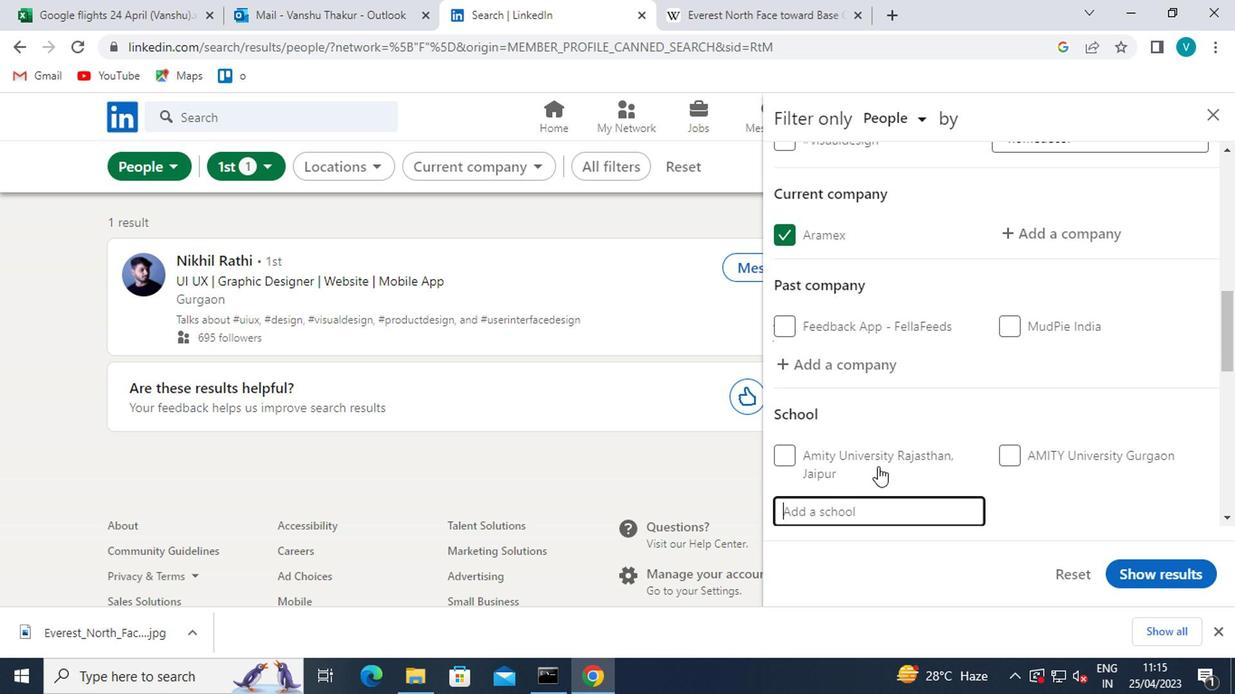
Action: Mouse scrolled (934, 393) with delta (0, 0)
Screenshot: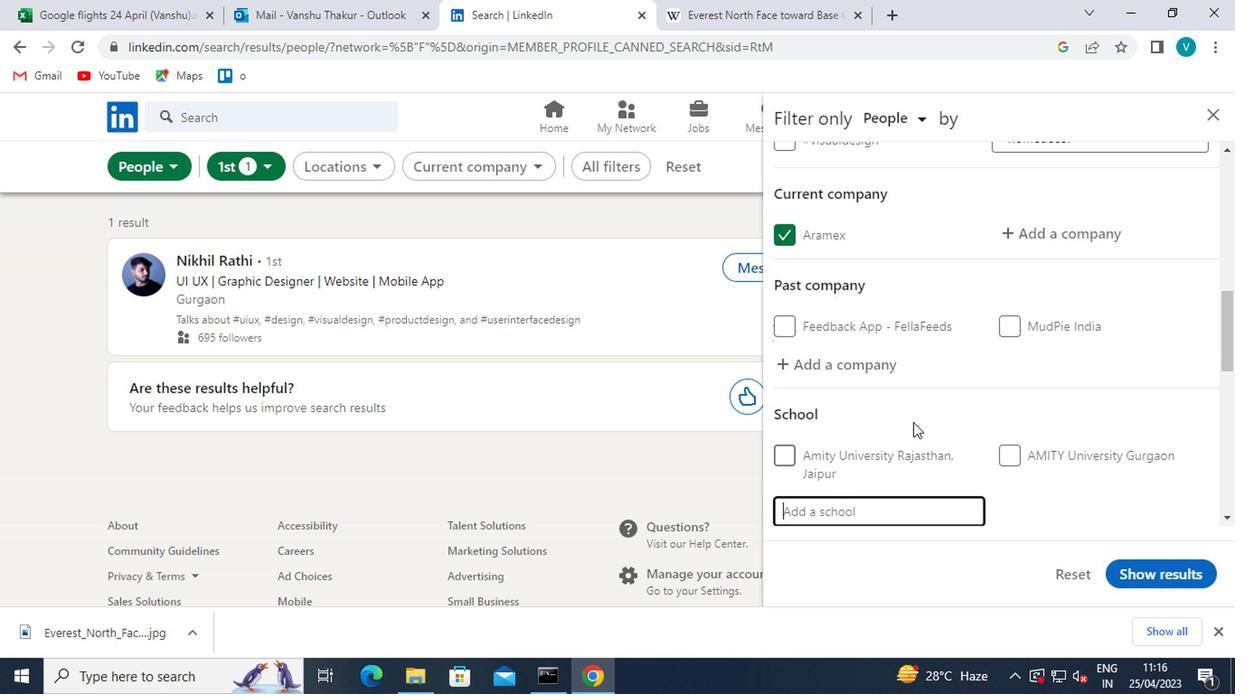
Action: Mouse scrolled (934, 393) with delta (0, 0)
Screenshot: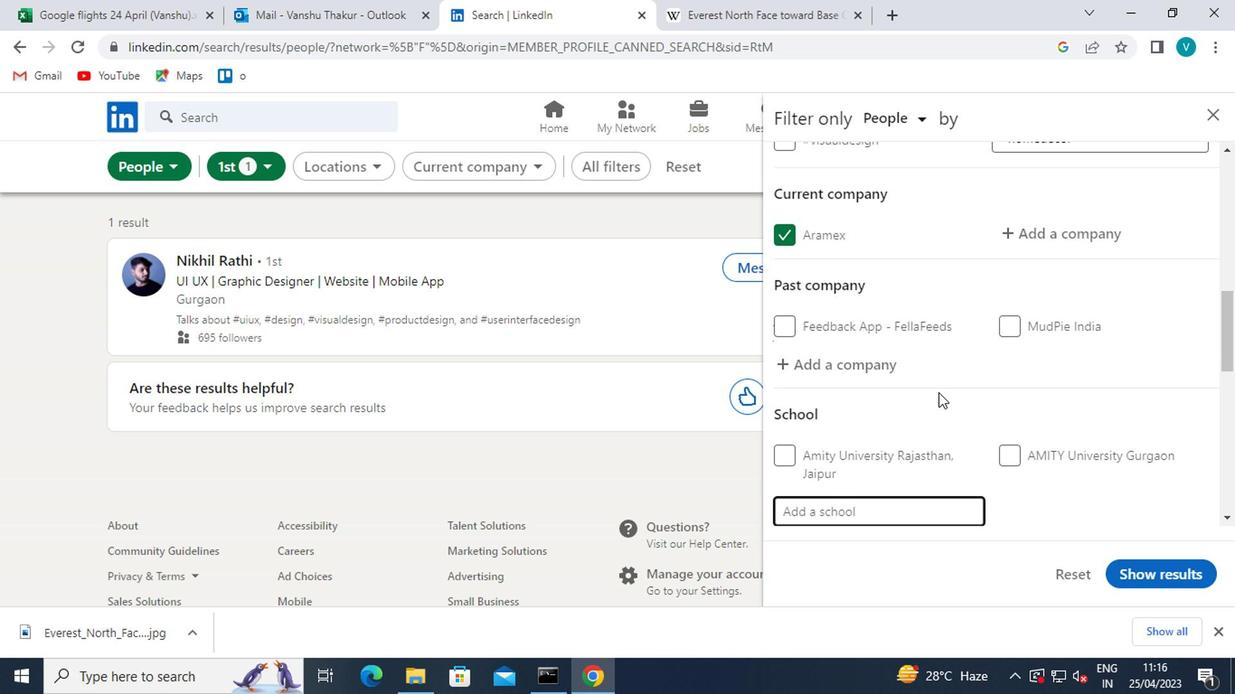 
Action: Mouse moved to (937, 393)
Screenshot: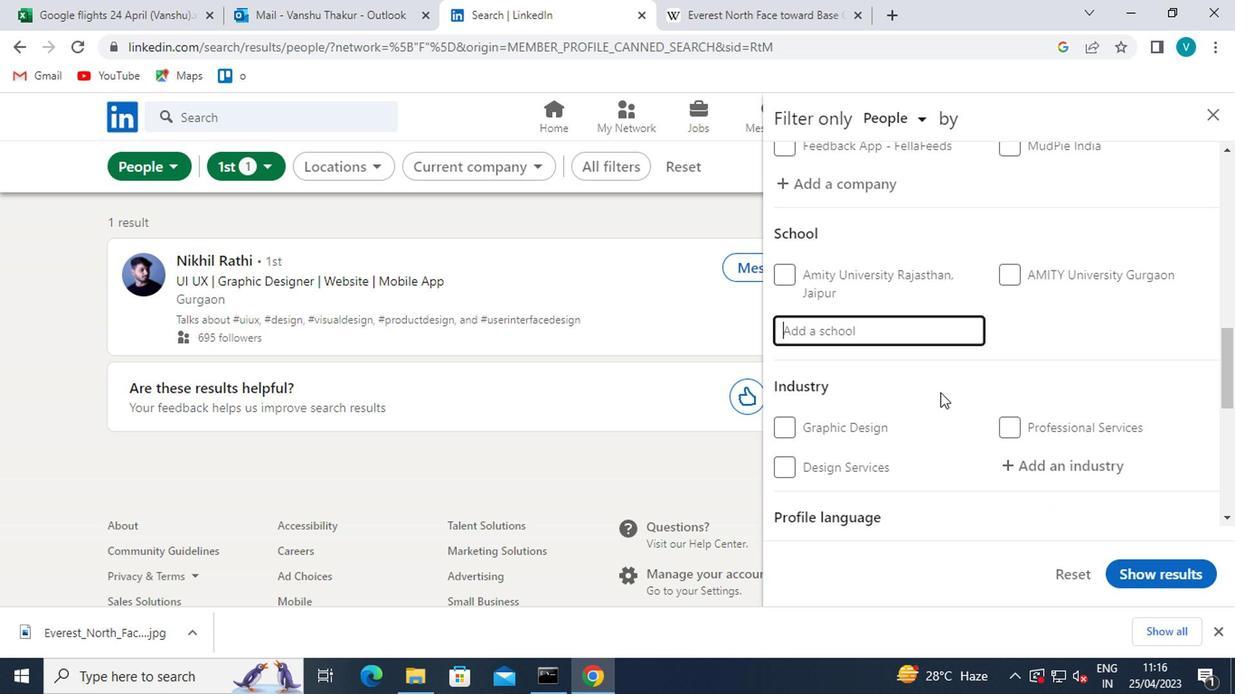 
Action: Key pressed <Key.shift><Key.shift><Key.shift>INDIAN<Key.space><Key.shift>INSTITUTE<Key.space>
Screenshot: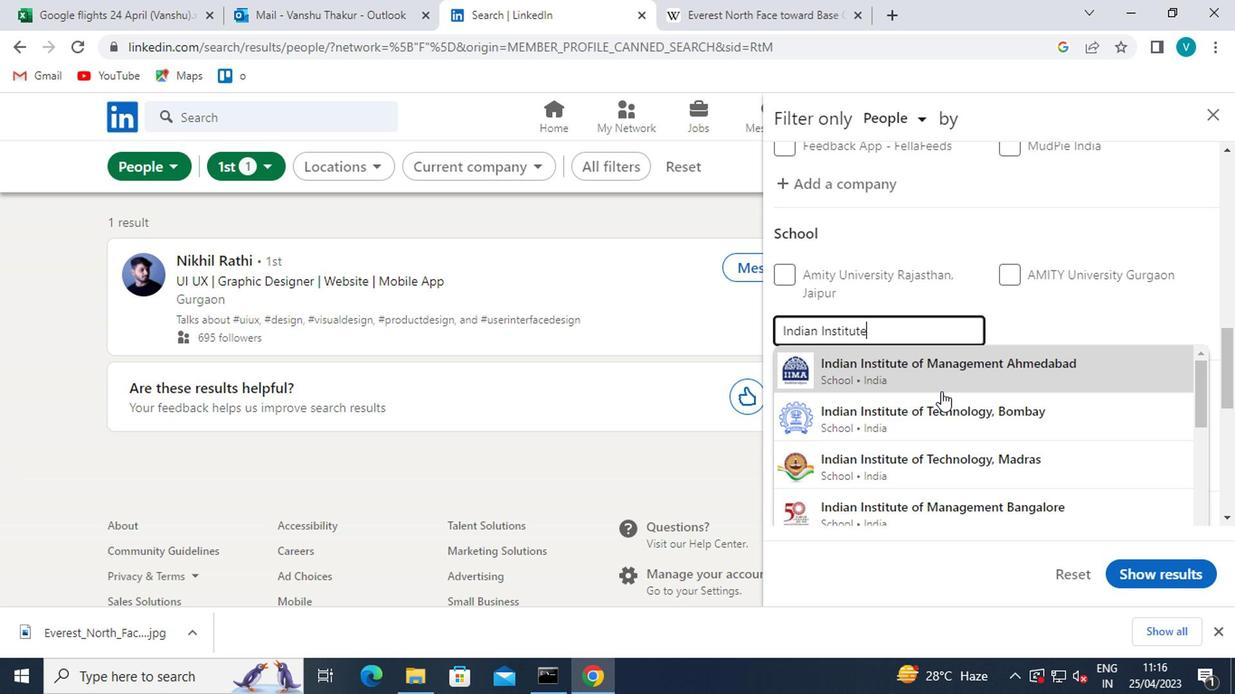 
Action: Mouse moved to (936, 322)
Screenshot: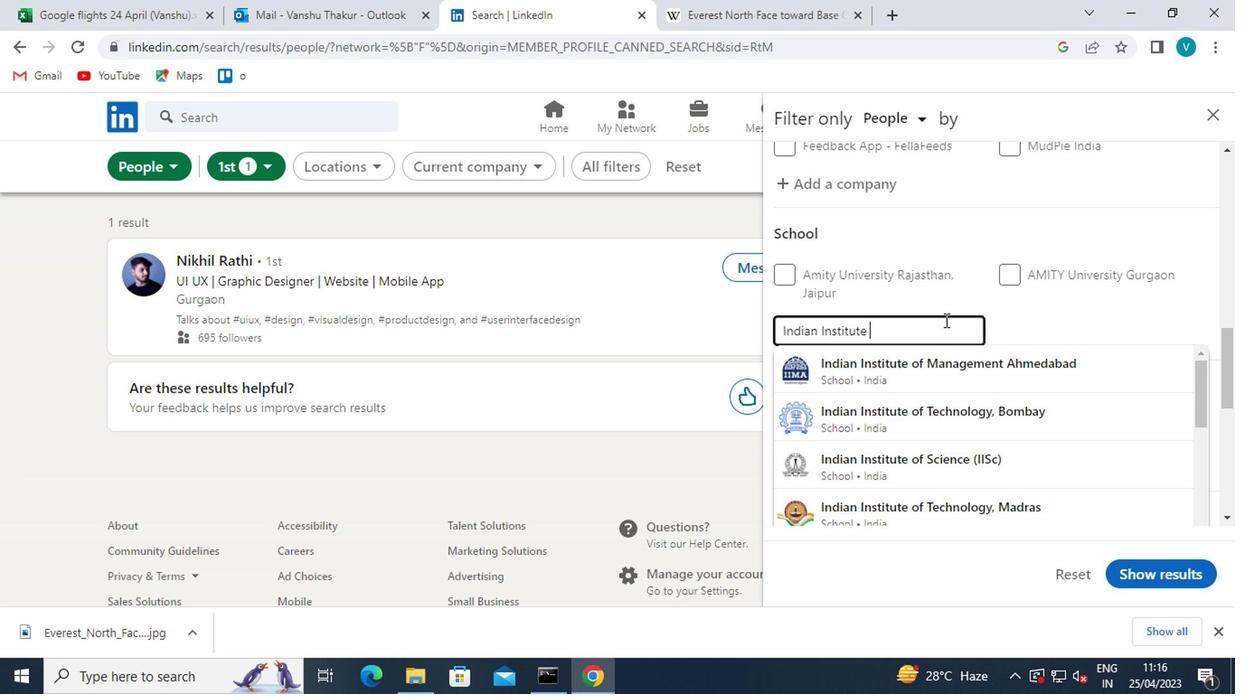 
Action: Key pressed OF<Key.space><Key.shift>IMFORMATION<Key.space><Key.shift>TECHNOLOGY<Key.space><Key.backspace>,<Key.space><Key.shift>DESIGN<Key.space>AND<Key.space><Key.shift>MANUFACTURING,<Key.shift>JABALPUR
Screenshot: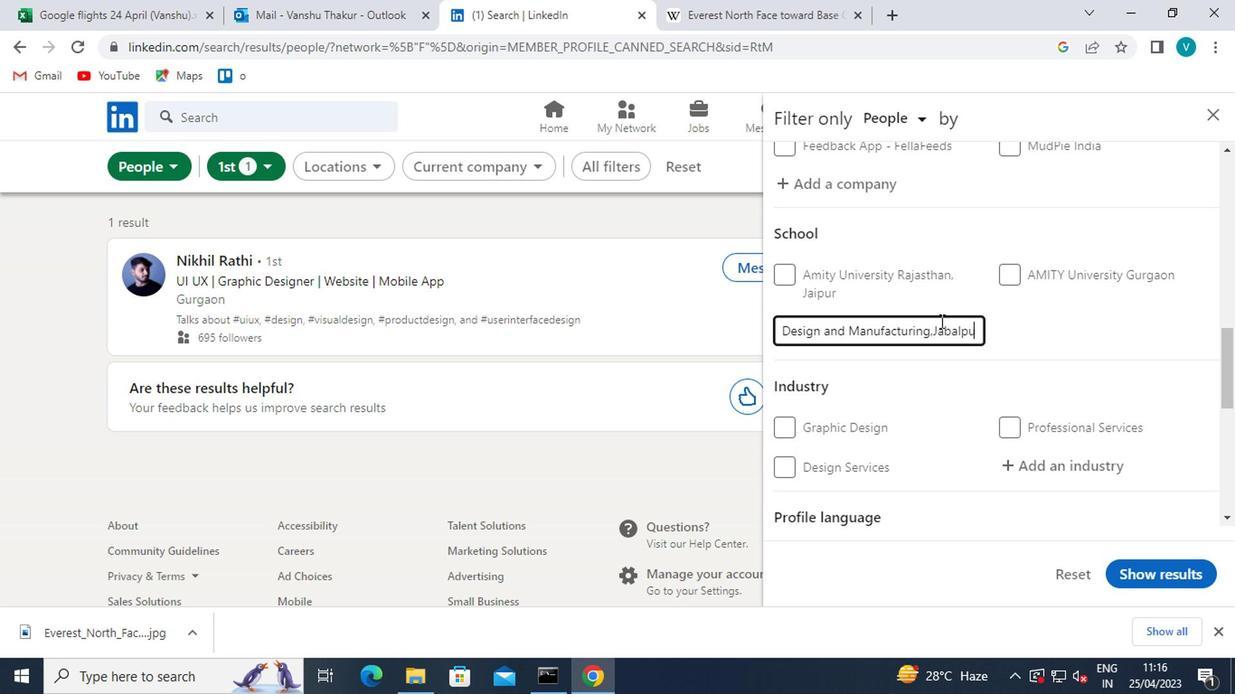 
Action: Mouse moved to (1042, 469)
Screenshot: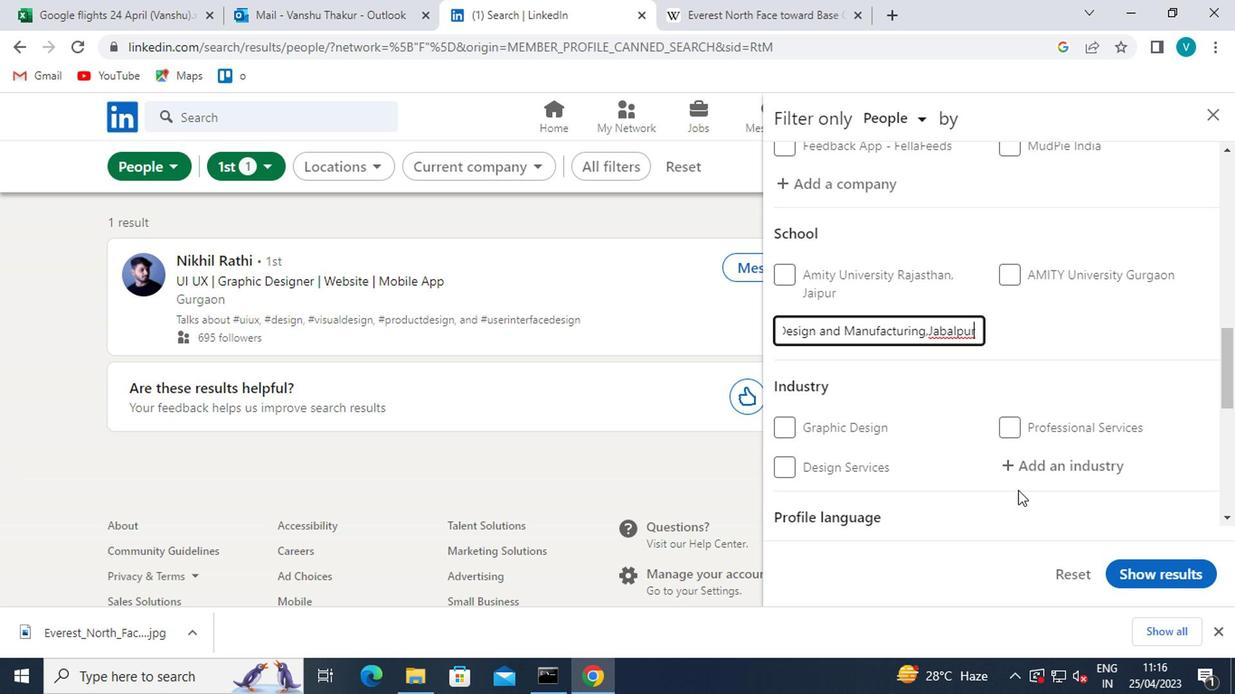 
Action: Mouse pressed left at (1042, 469)
Screenshot: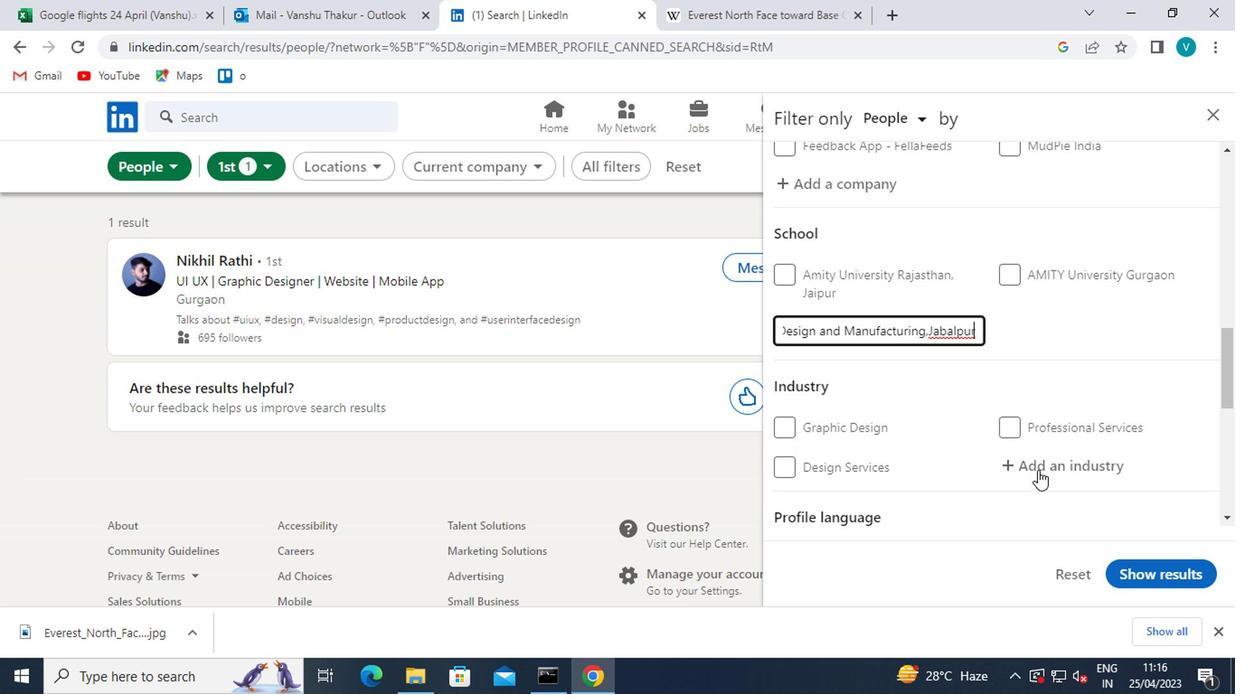 
Action: Mouse moved to (1022, 472)
Screenshot: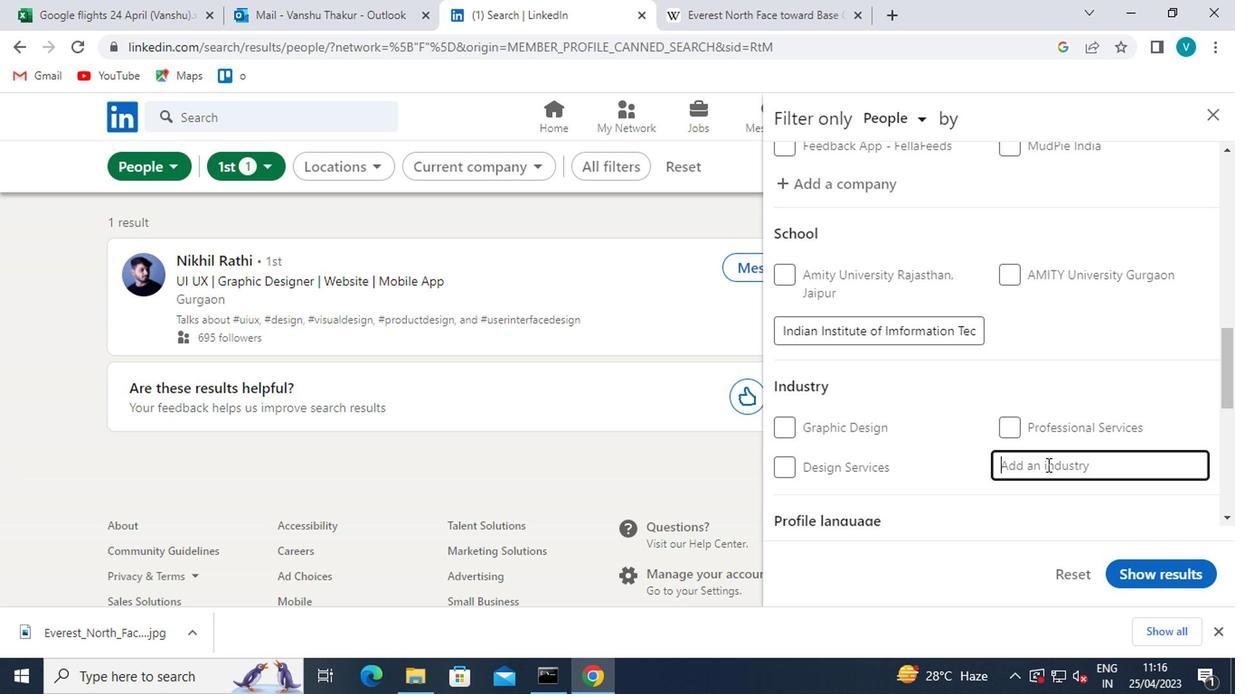 
Action: Key pressed <Key.shift>MARKETING<Key.space><Key.shift>SERVICES
Screenshot: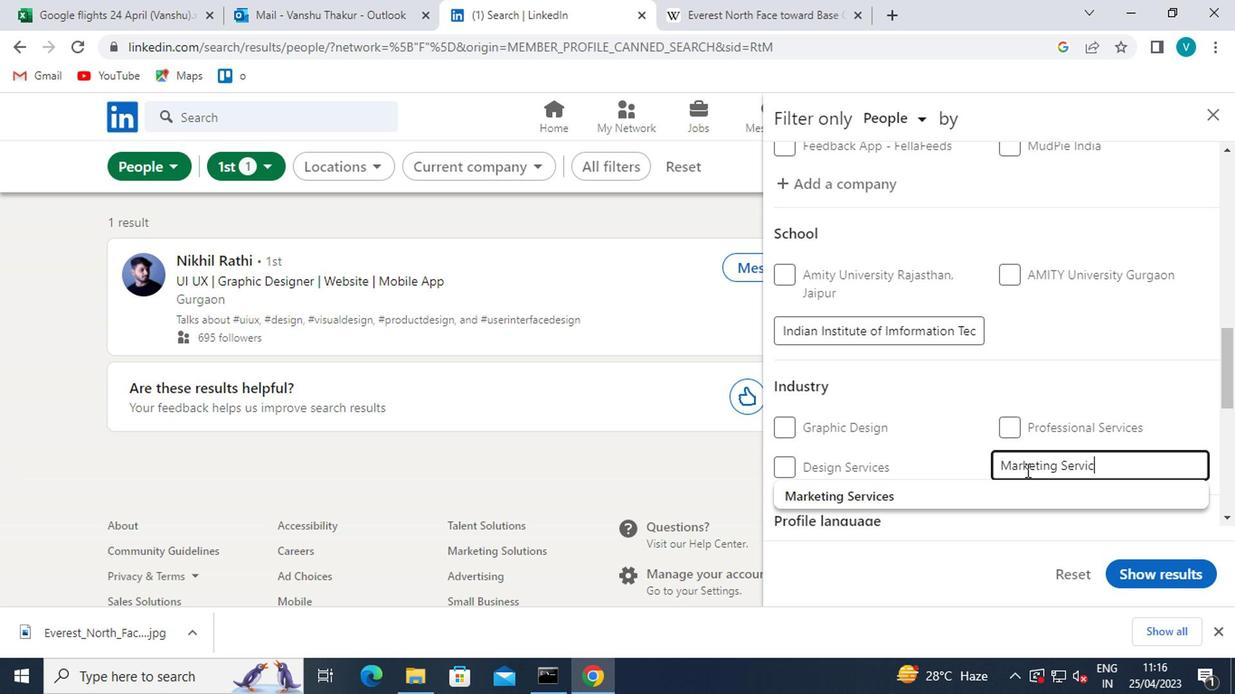 
Action: Mouse moved to (880, 494)
Screenshot: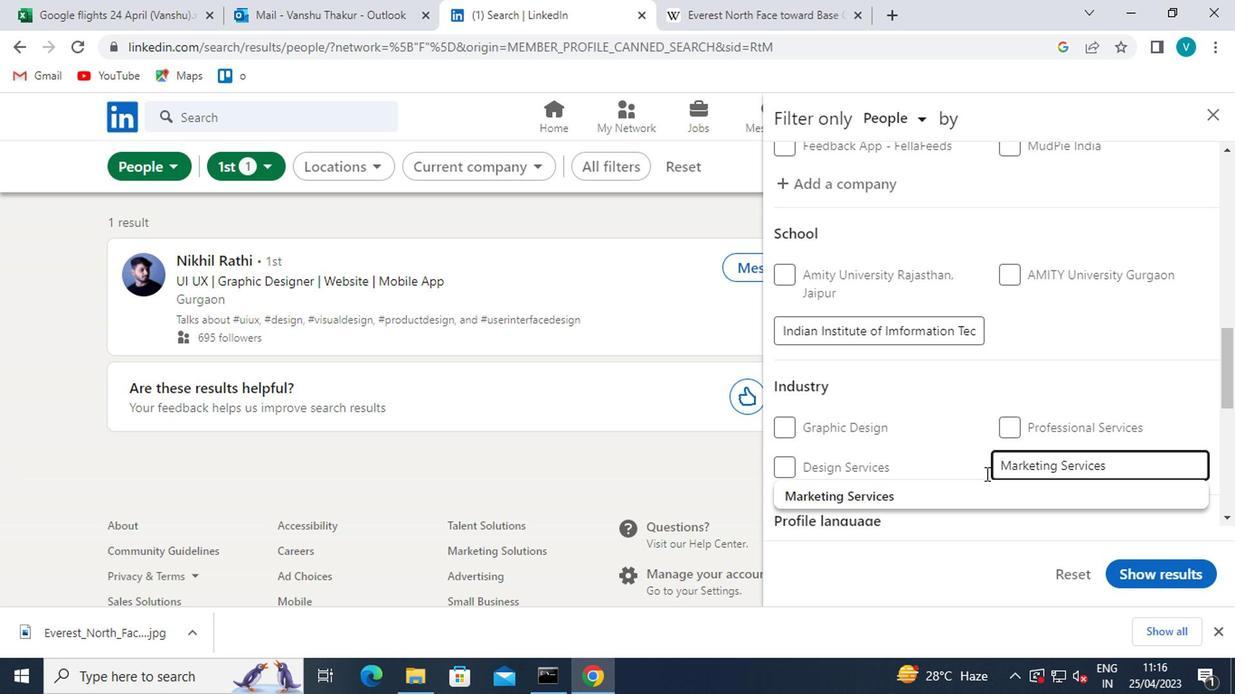 
Action: Mouse pressed left at (880, 494)
Screenshot: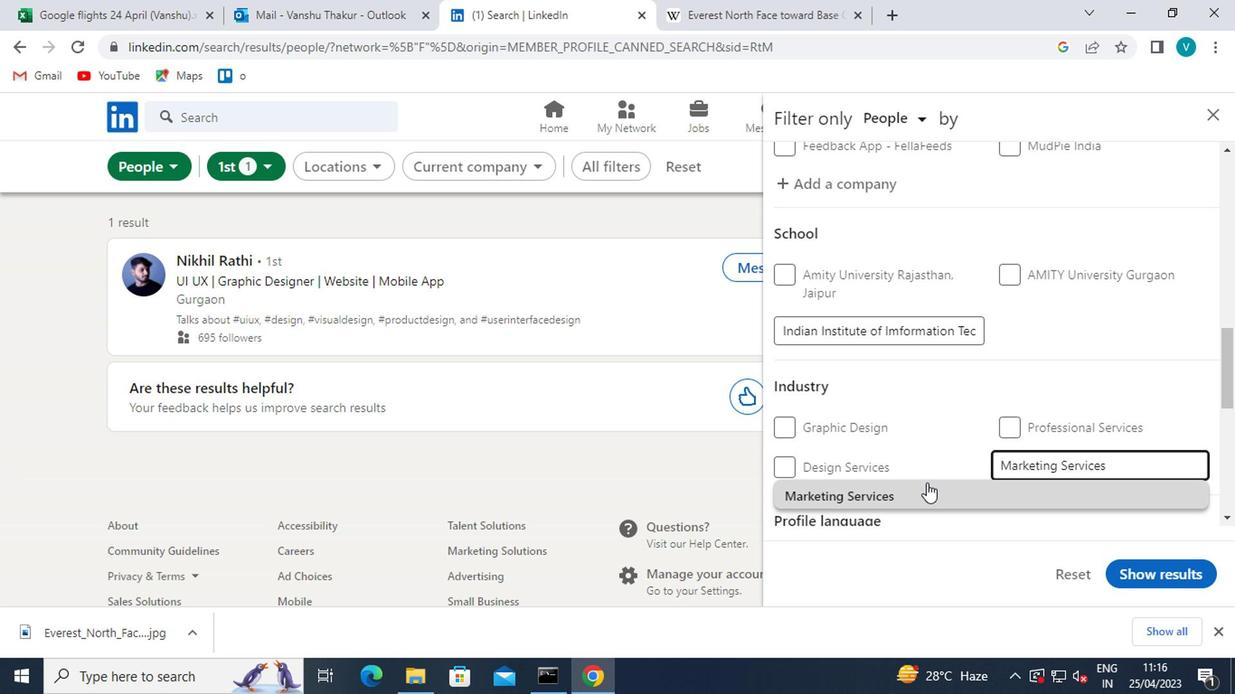 
Action: Mouse moved to (924, 476)
Screenshot: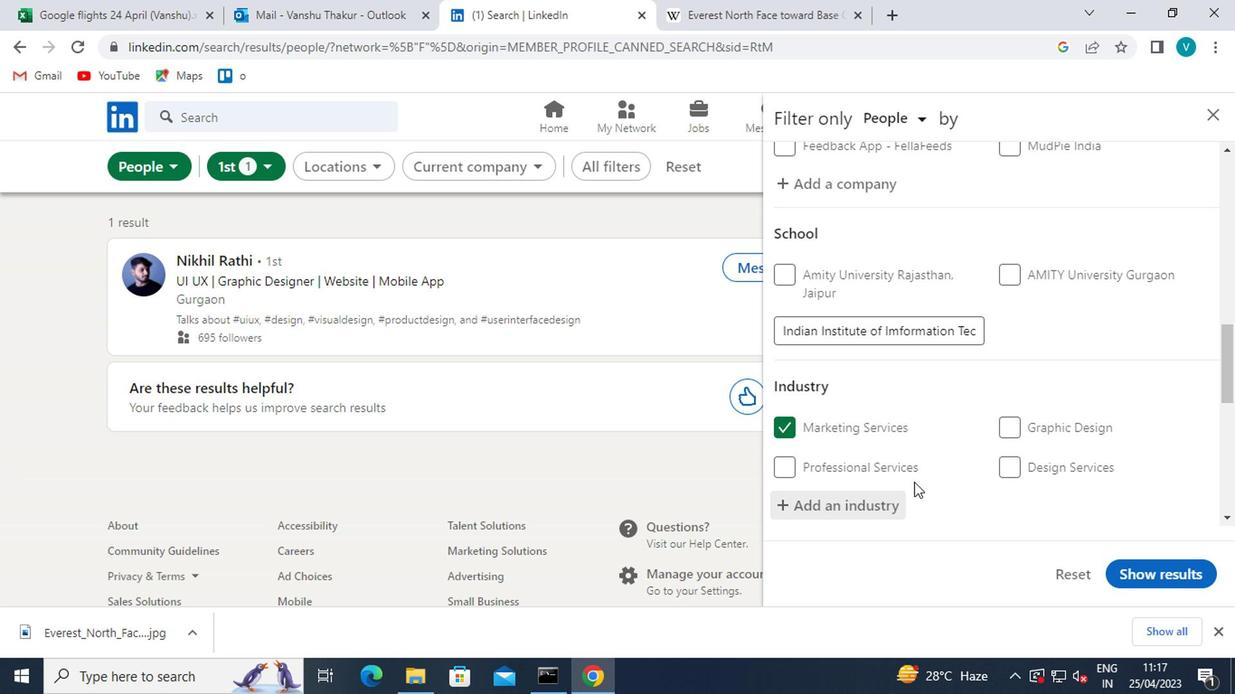 
Action: Mouse scrolled (924, 476) with delta (0, 0)
Screenshot: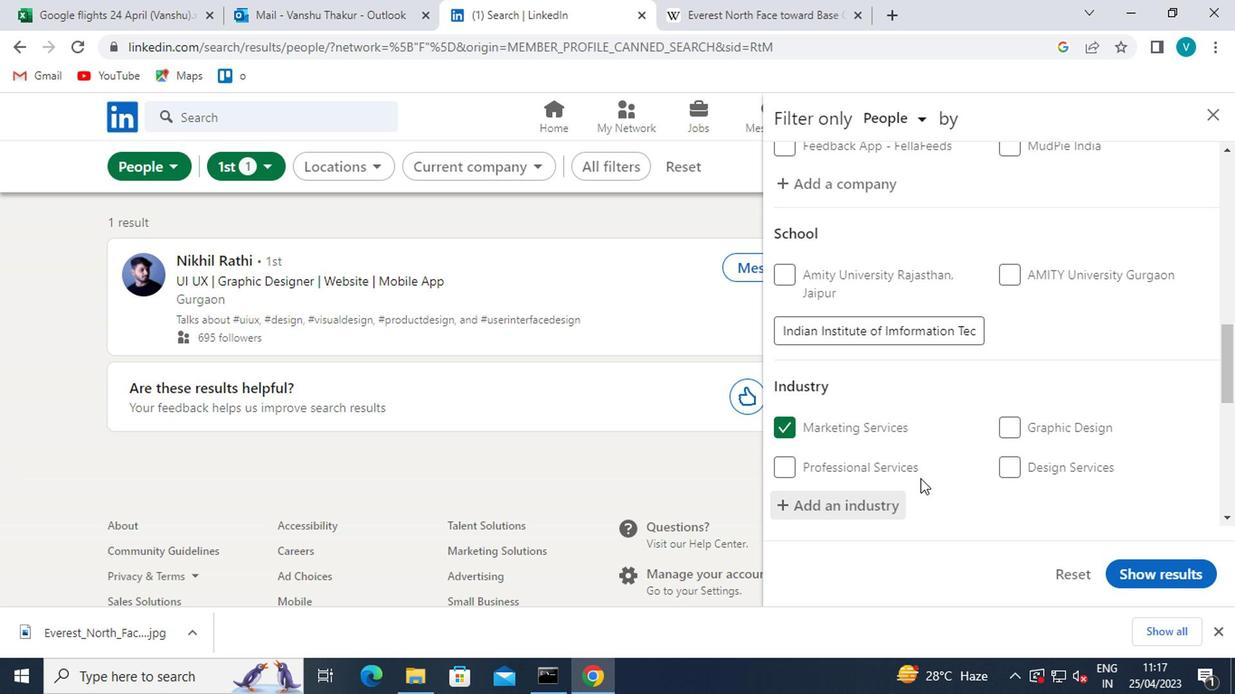
Action: Mouse moved to (924, 476)
Screenshot: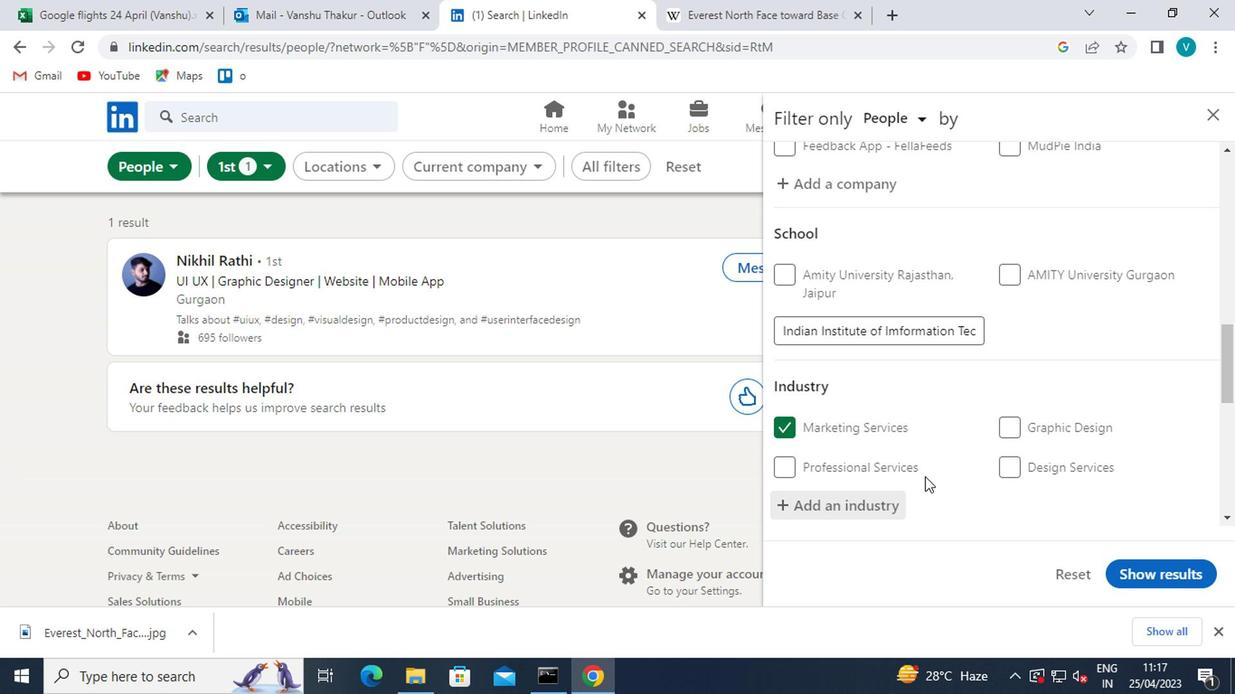 
Action: Mouse scrolled (924, 476) with delta (0, 0)
Screenshot: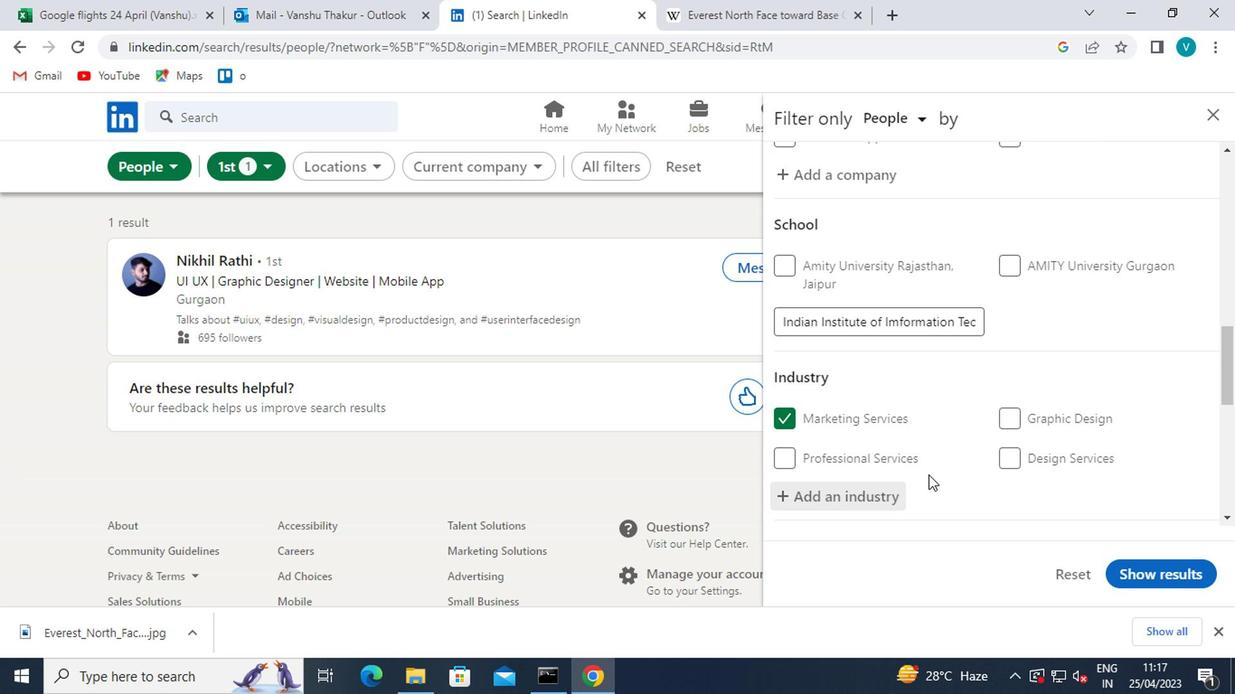 
Action: Mouse scrolled (924, 476) with delta (0, 0)
Screenshot: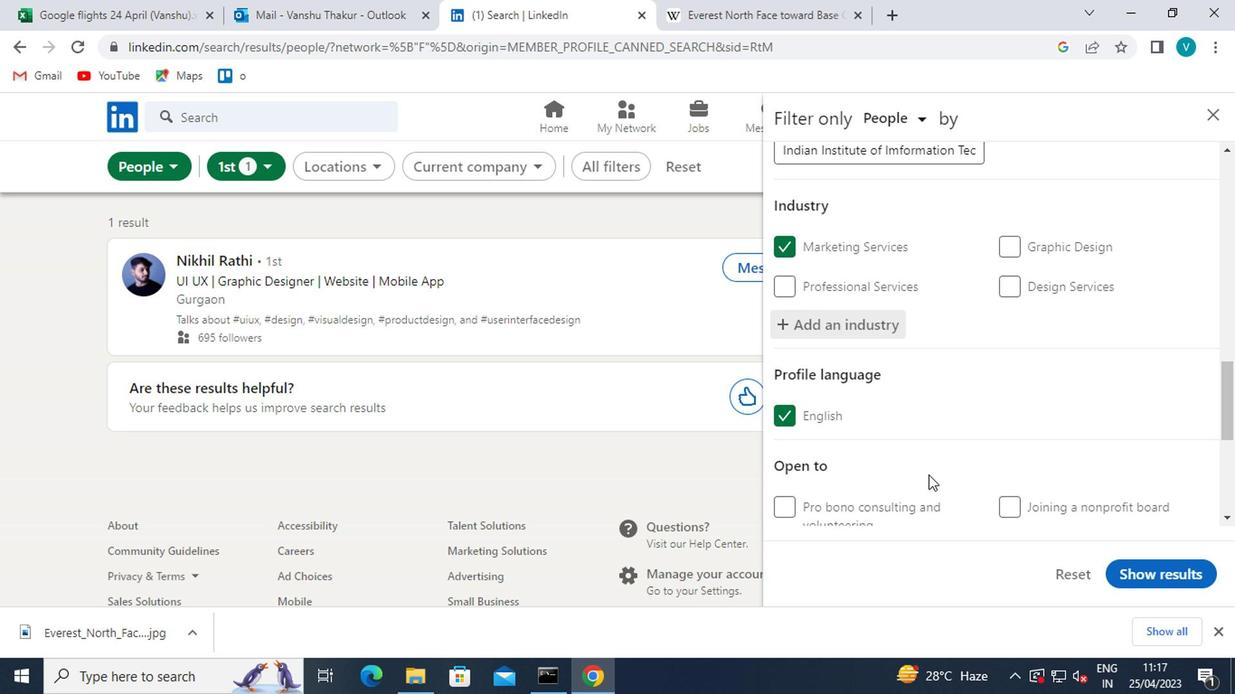 
Action: Mouse scrolled (924, 476) with delta (0, 0)
Screenshot: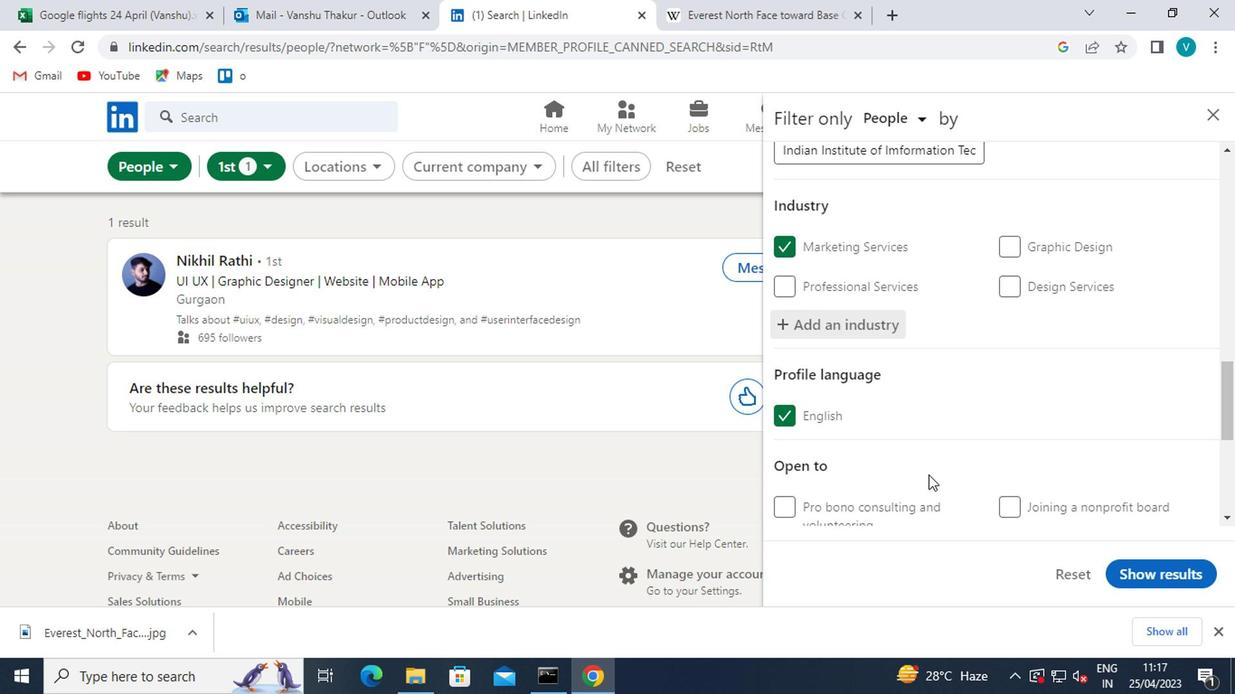 
Action: Mouse scrolled (924, 476) with delta (0, 0)
Screenshot: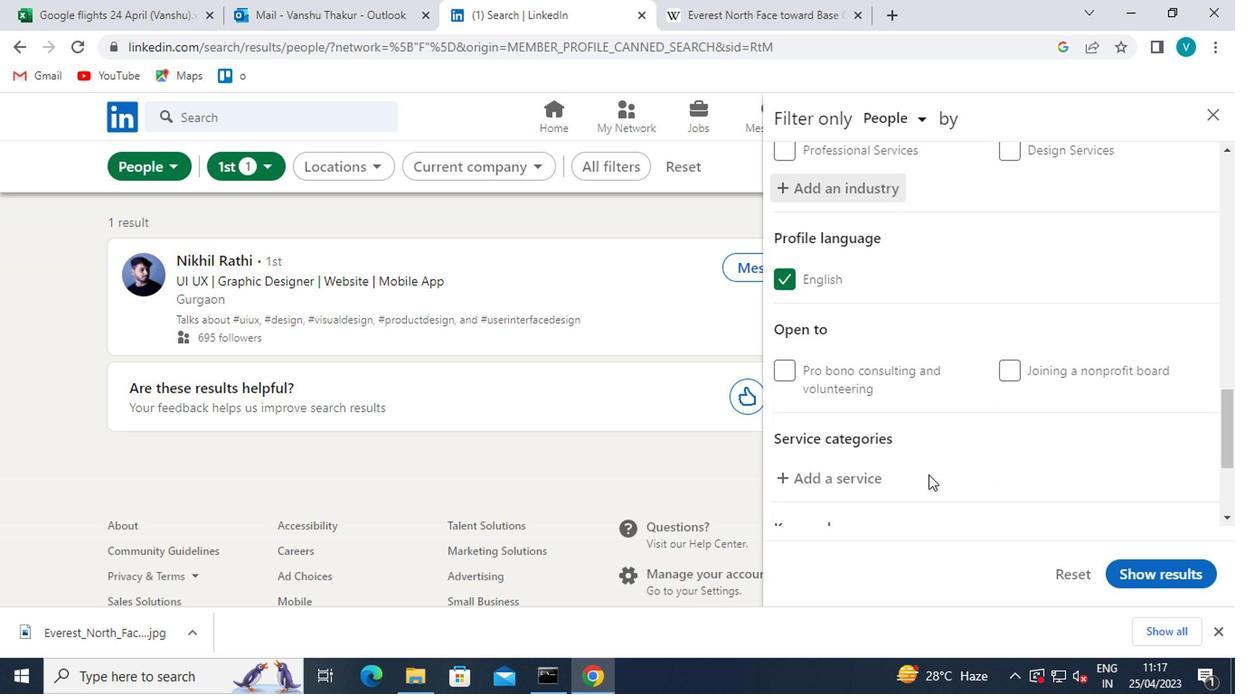
Action: Mouse moved to (848, 342)
Screenshot: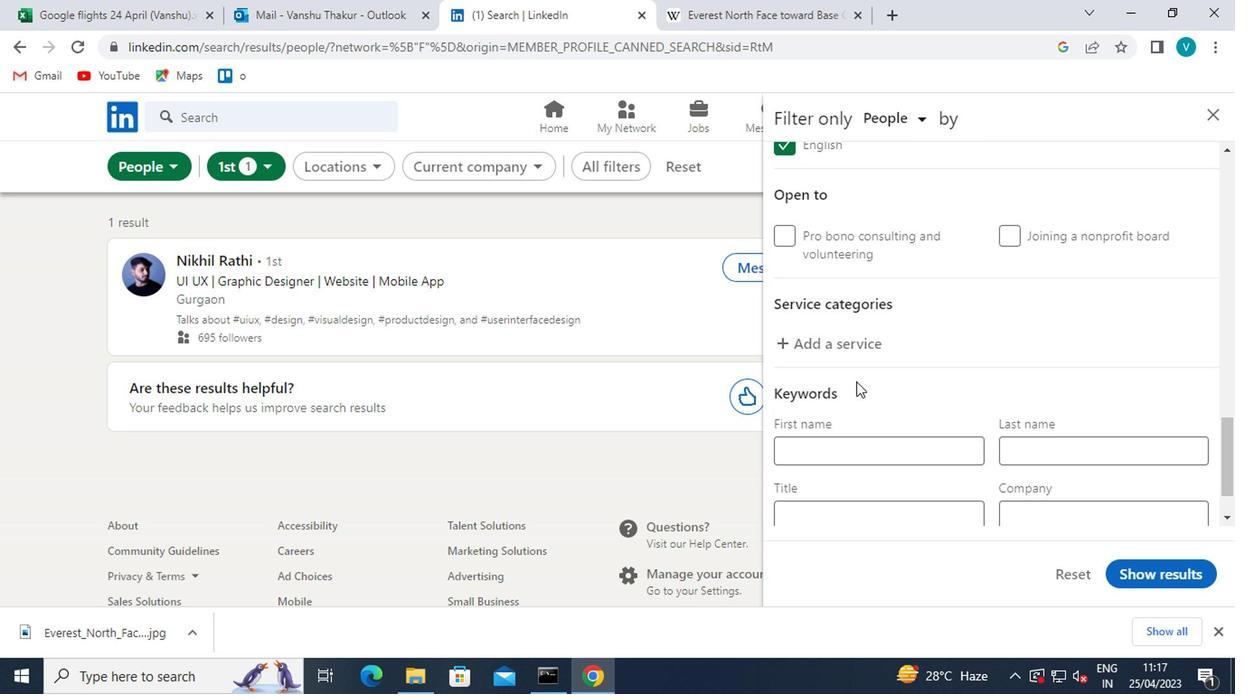 
Action: Mouse pressed left at (848, 342)
Screenshot: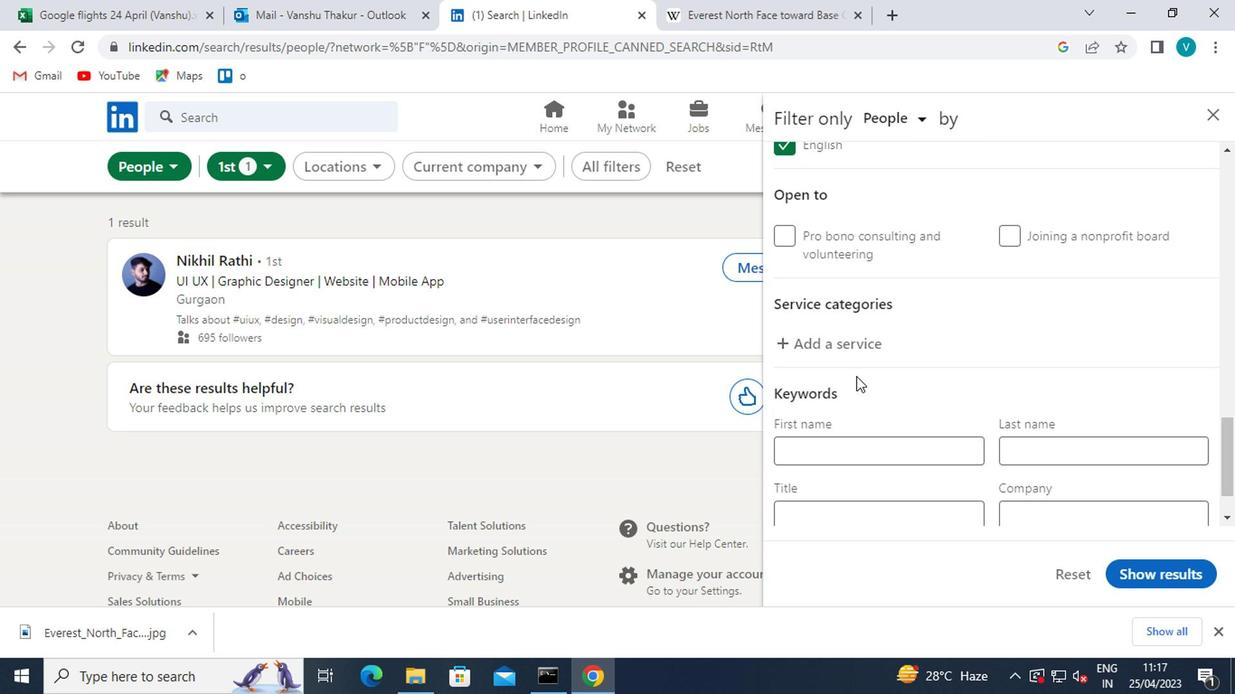 
Action: Mouse moved to (850, 340)
Screenshot: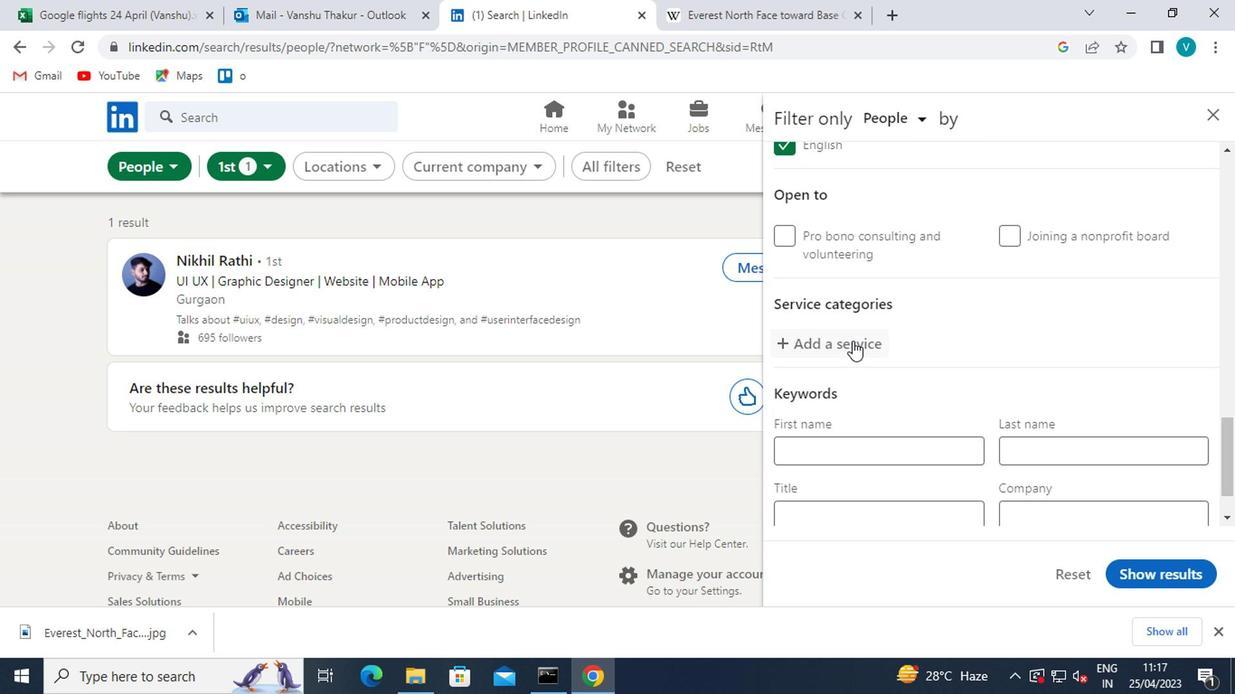 
Action: Key pressed <Key.shift>BLOGGING
Screenshot: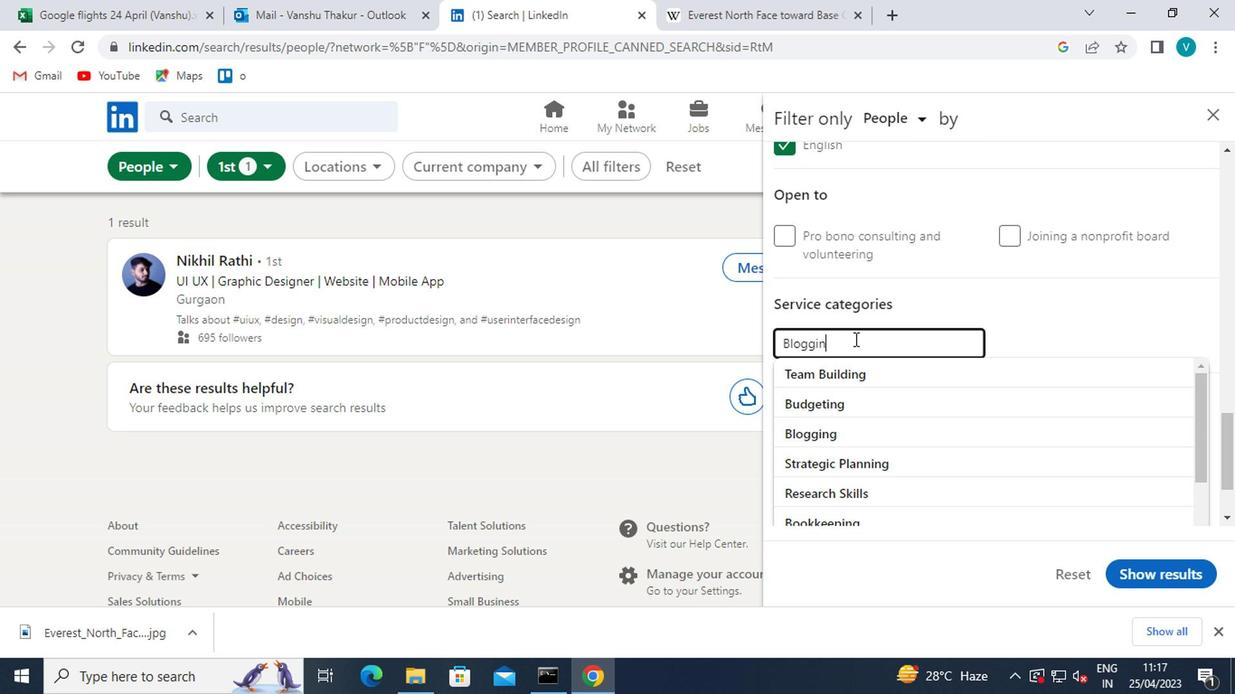 
Action: Mouse moved to (842, 378)
Screenshot: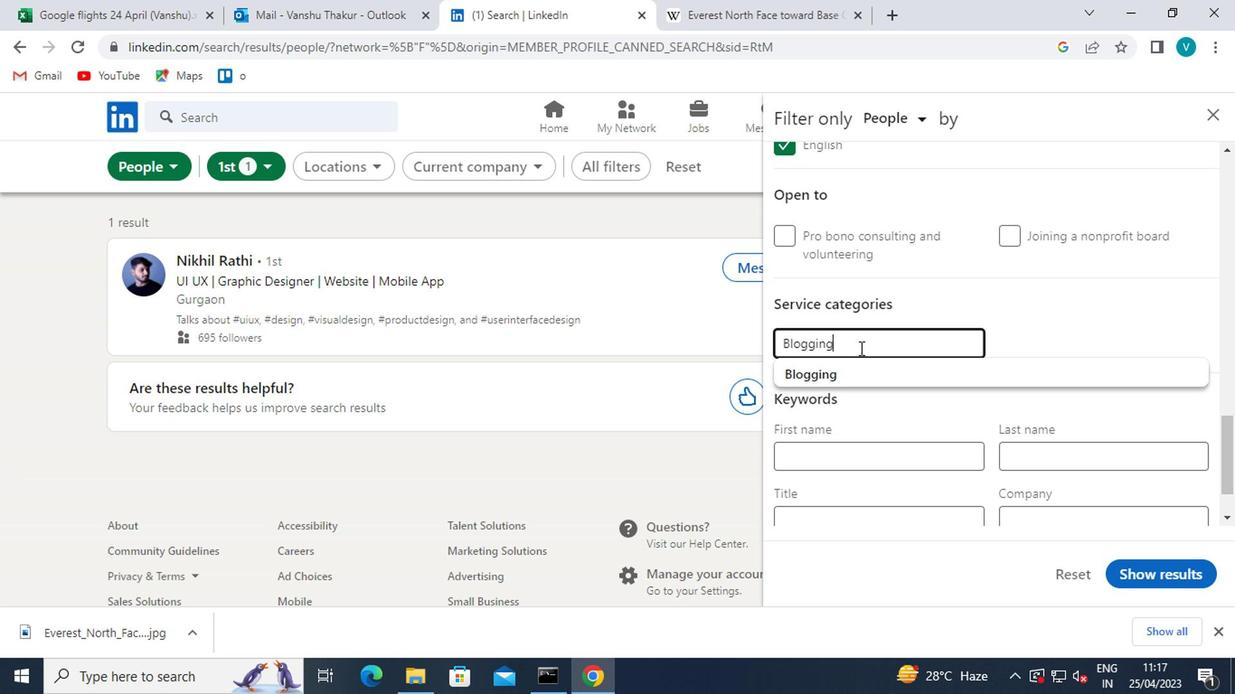 
Action: Mouse pressed left at (842, 378)
Screenshot: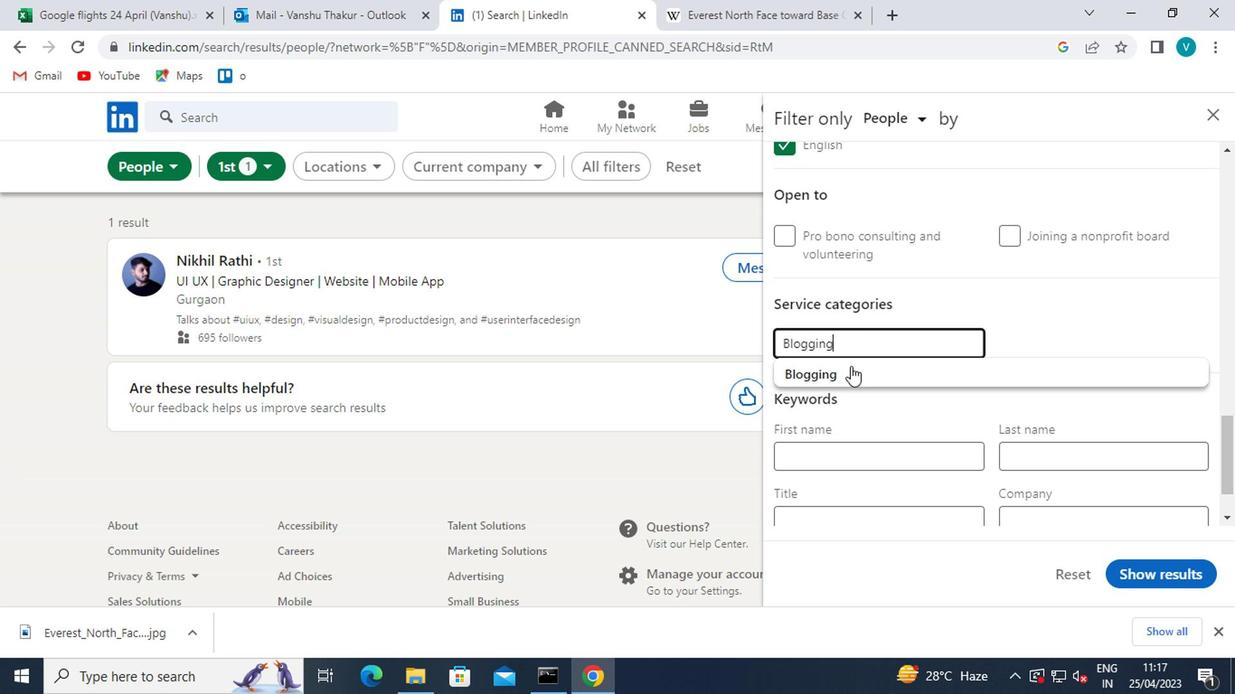 
Action: Mouse scrolled (842, 378) with delta (0, 0)
Screenshot: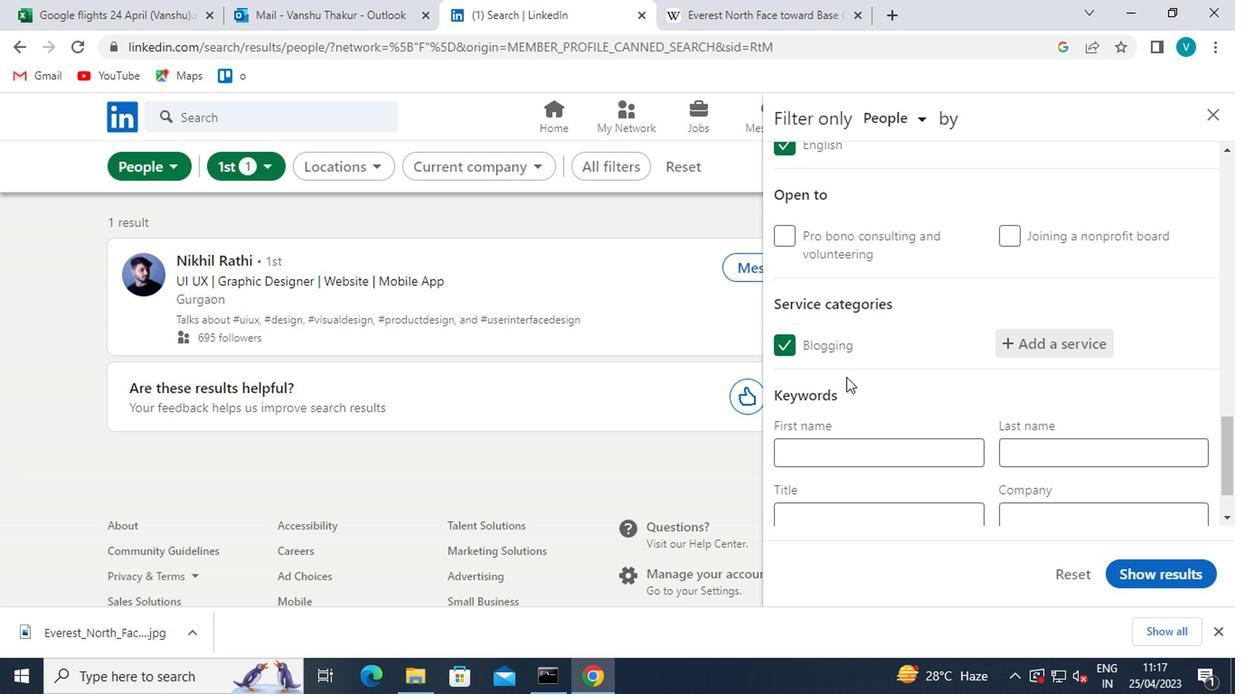 
Action: Mouse scrolled (842, 378) with delta (0, 0)
Screenshot: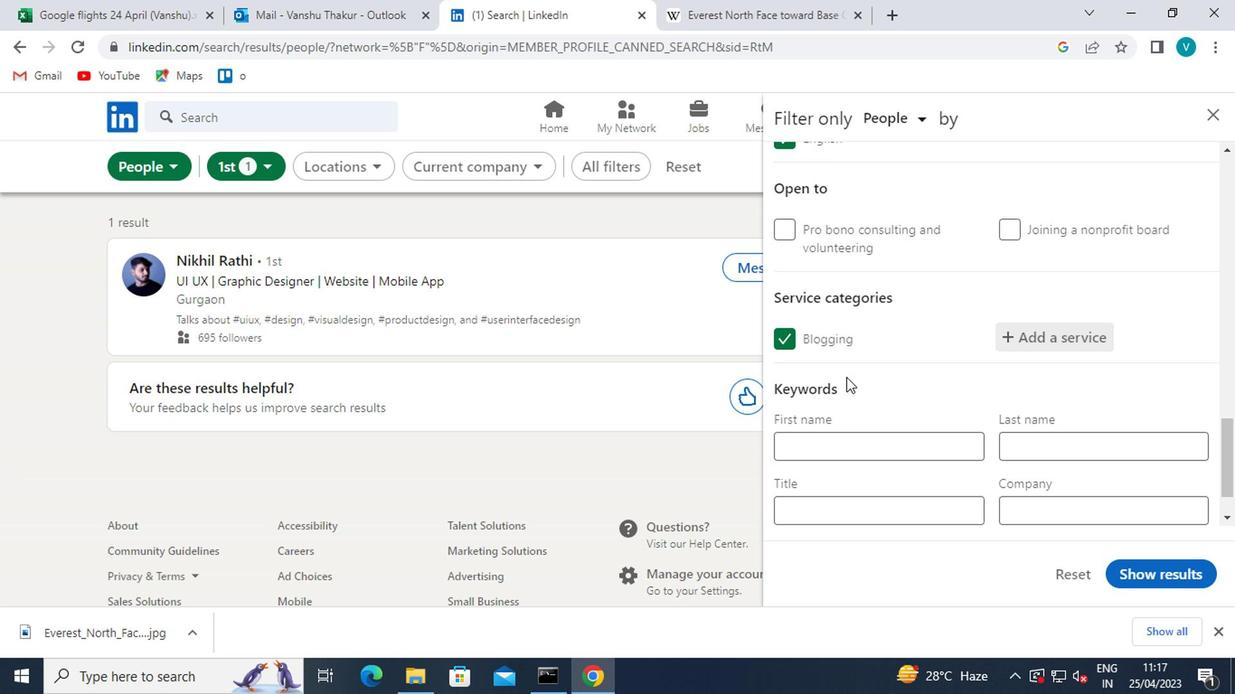 
Action: Mouse moved to (849, 436)
Screenshot: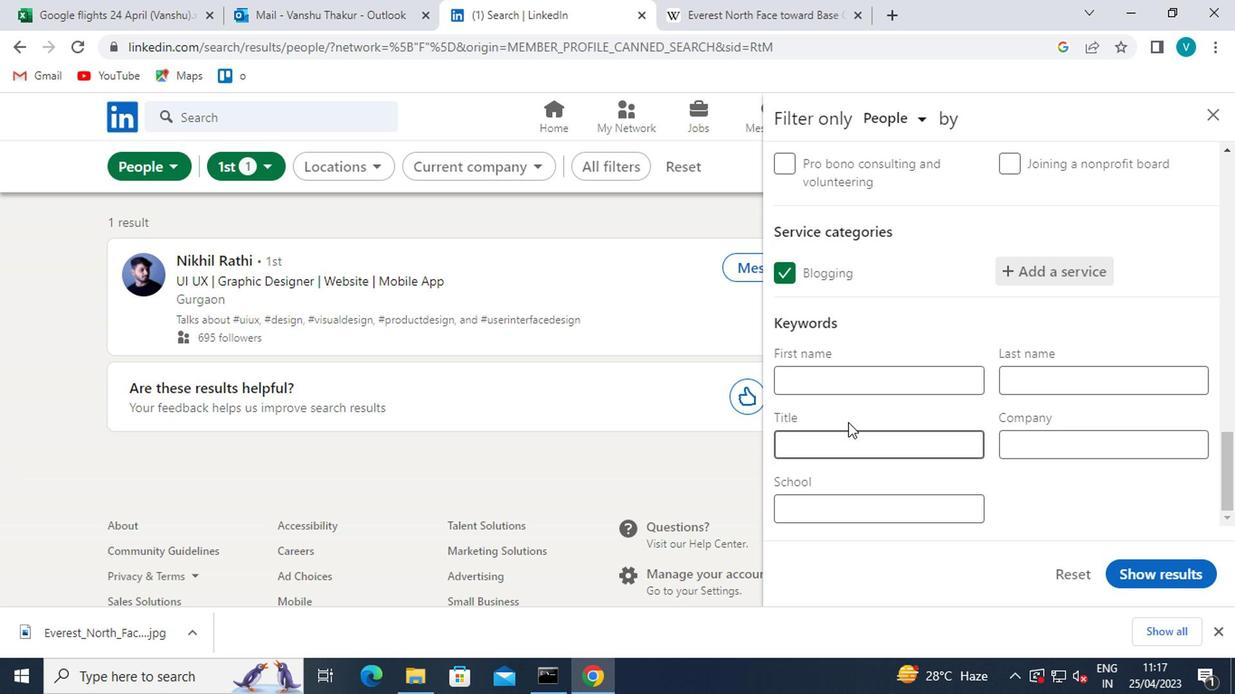 
Action: Mouse pressed left at (849, 436)
Screenshot: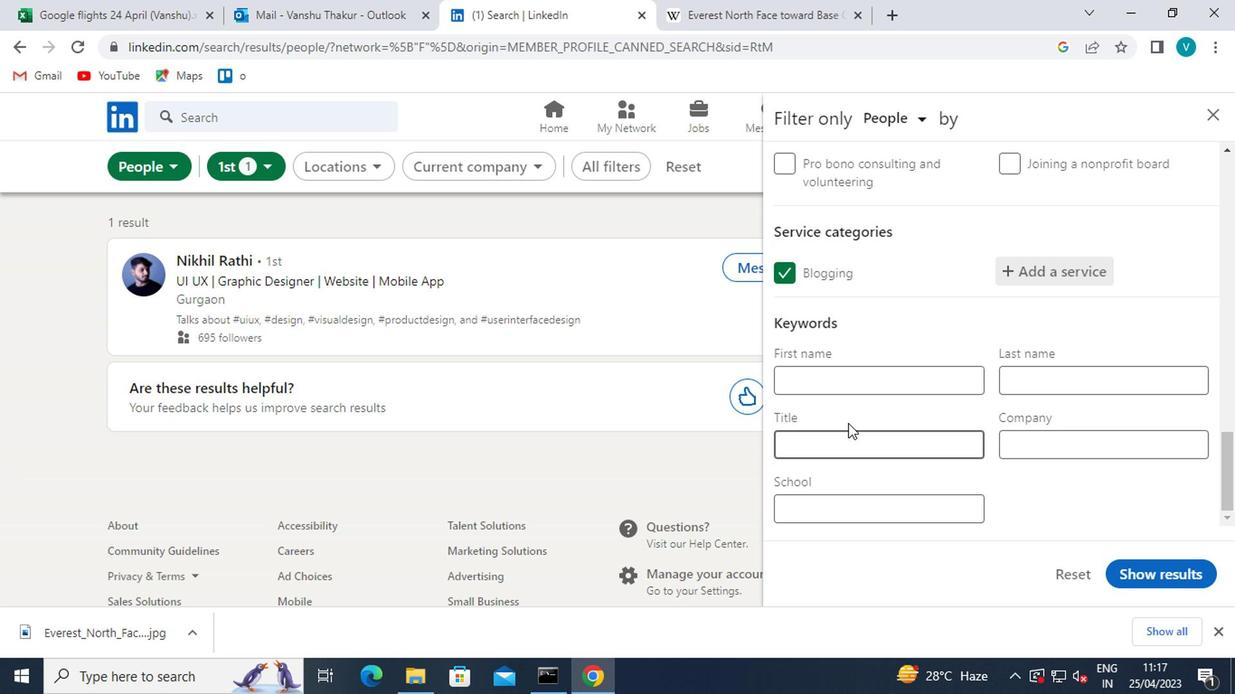 
Action: Mouse moved to (865, 445)
Screenshot: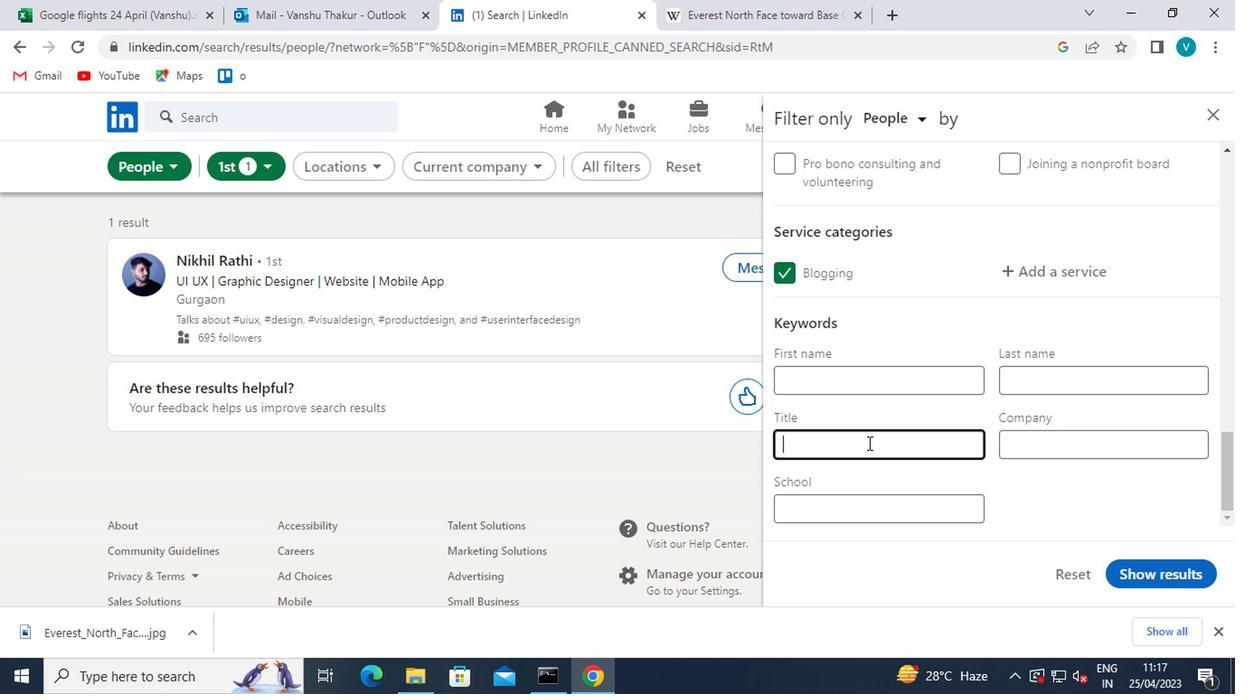 
Action: Key pressed <Key.shift>PHE<Key.backspace>LEBOTOMIST
Screenshot: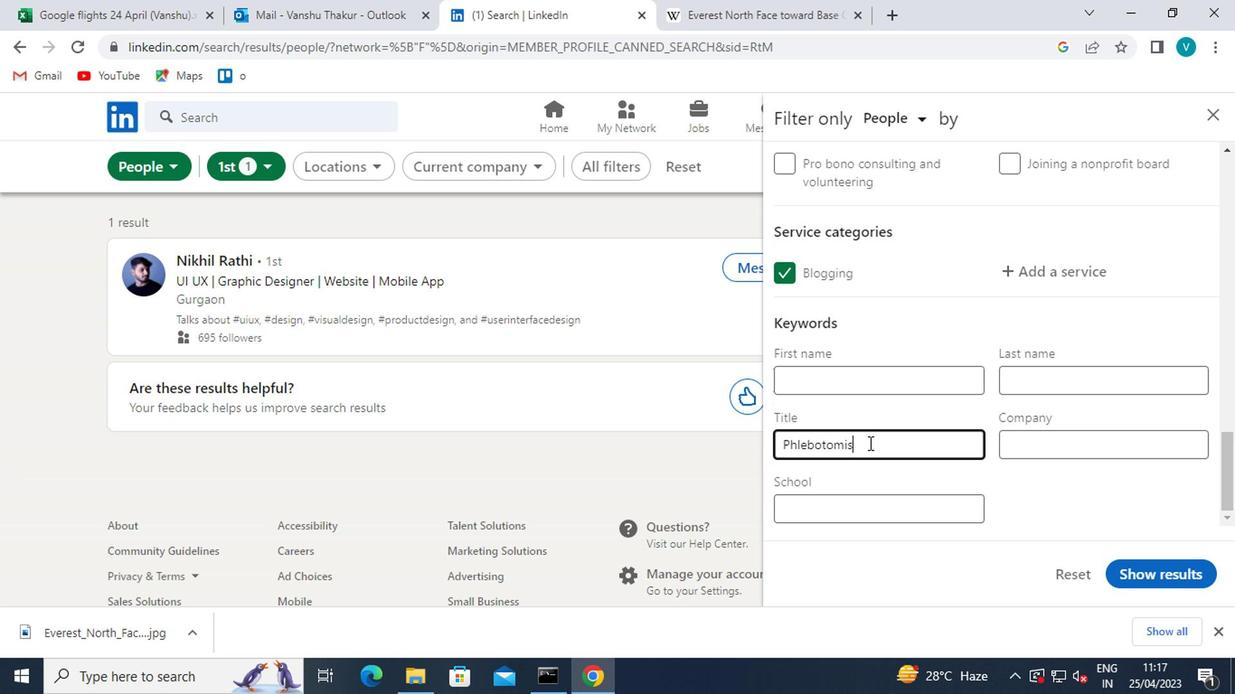 
Action: Mouse moved to (1190, 575)
Screenshot: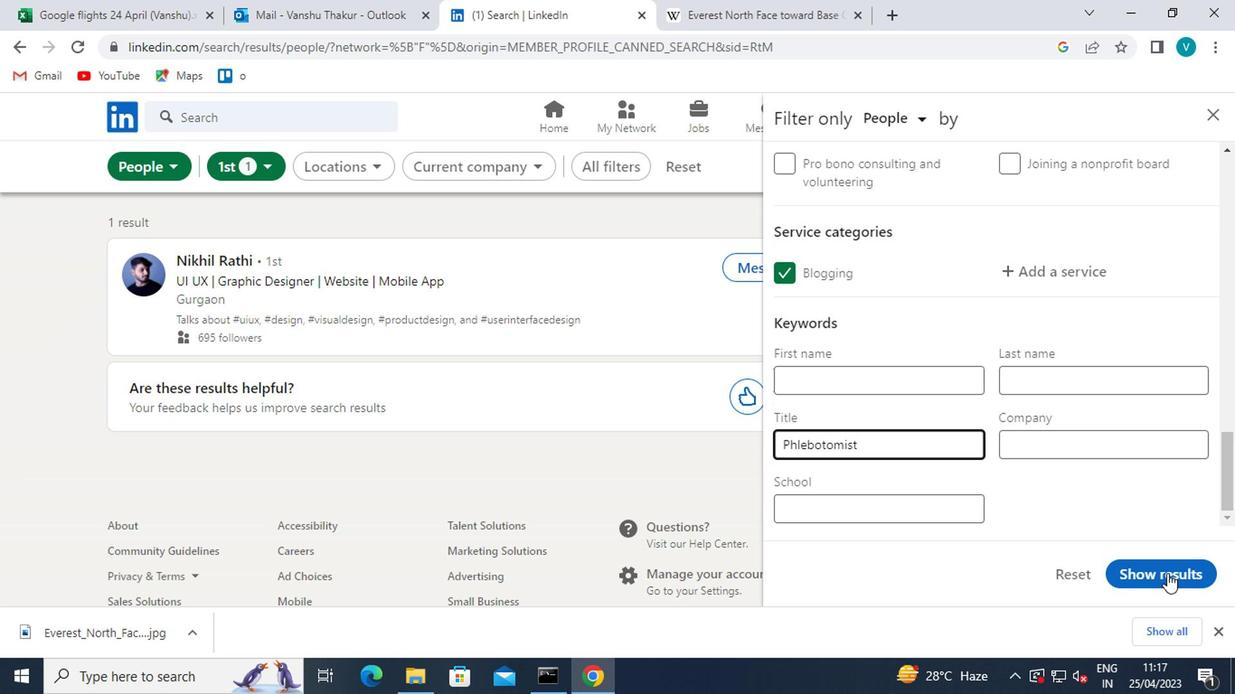 
Action: Mouse pressed left at (1190, 575)
Screenshot: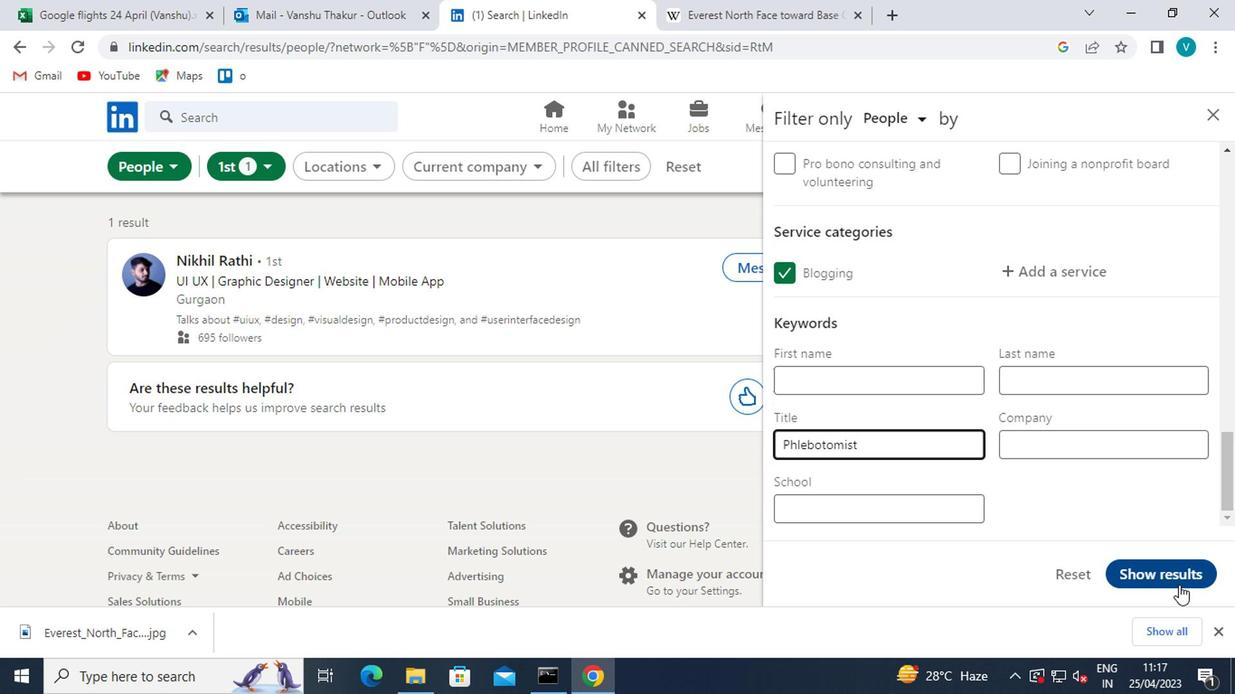 
